 Task: Find connections with filter location Dīg with filter topic #Productivitywith filter profile language Spanish with filter current company Adani Solar with filter school SDM Institute for Management Development with filter industry Seafood Product Manufacturing with filter service category Corporate Law with filter keywords title Client Service Specialist
Action: Mouse moved to (195, 286)
Screenshot: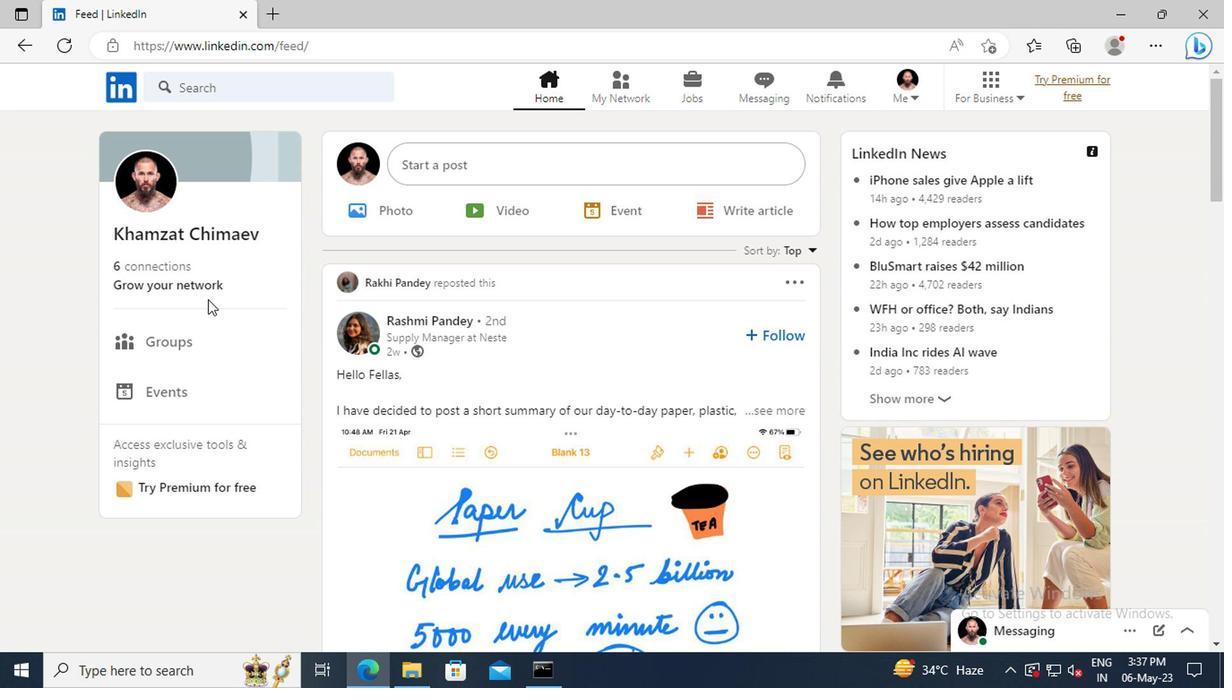 
Action: Mouse pressed left at (195, 286)
Screenshot: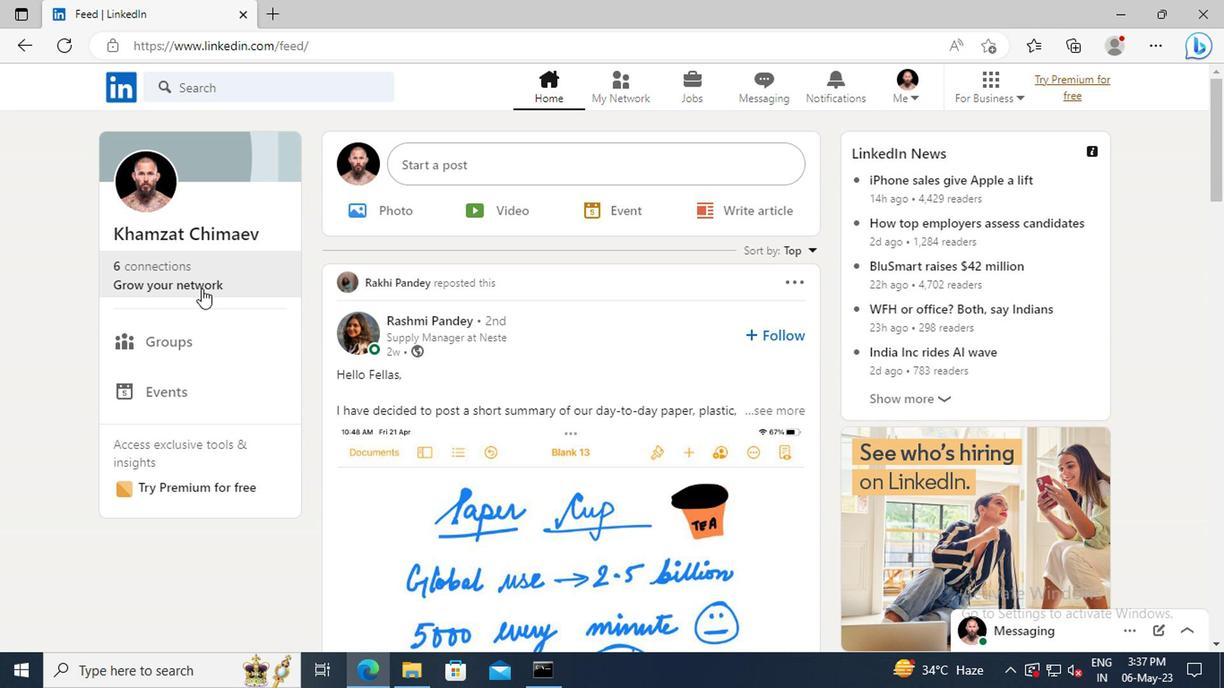 
Action: Mouse moved to (191, 190)
Screenshot: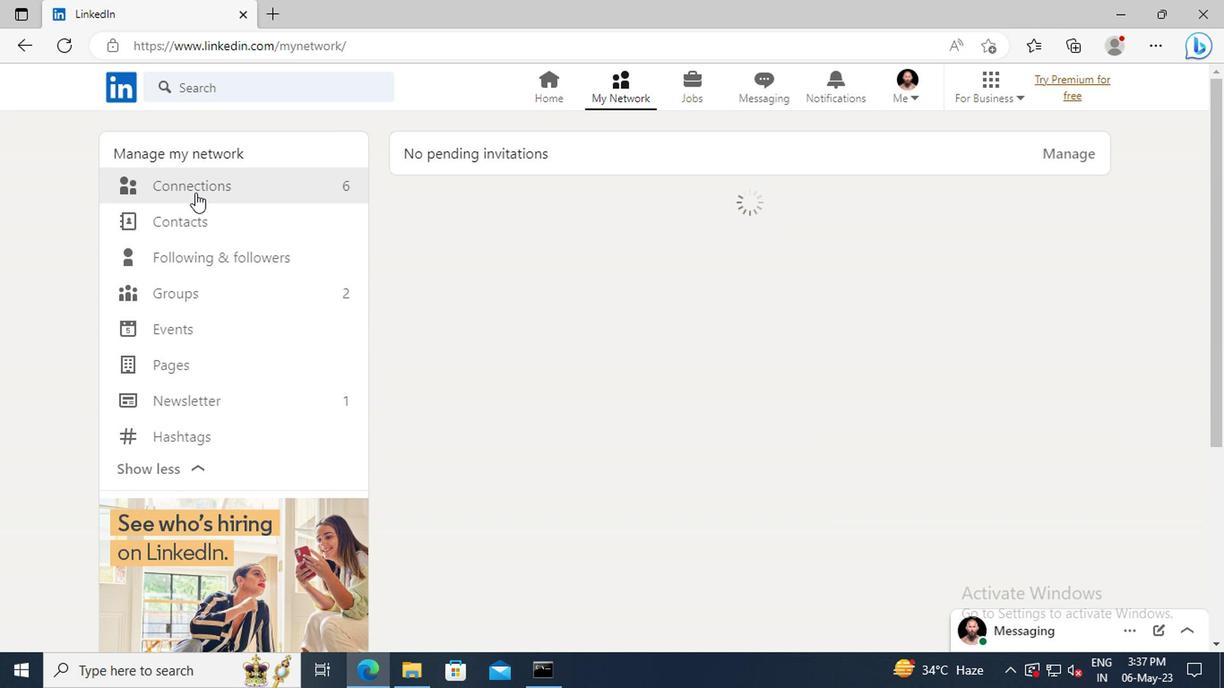 
Action: Mouse pressed left at (191, 190)
Screenshot: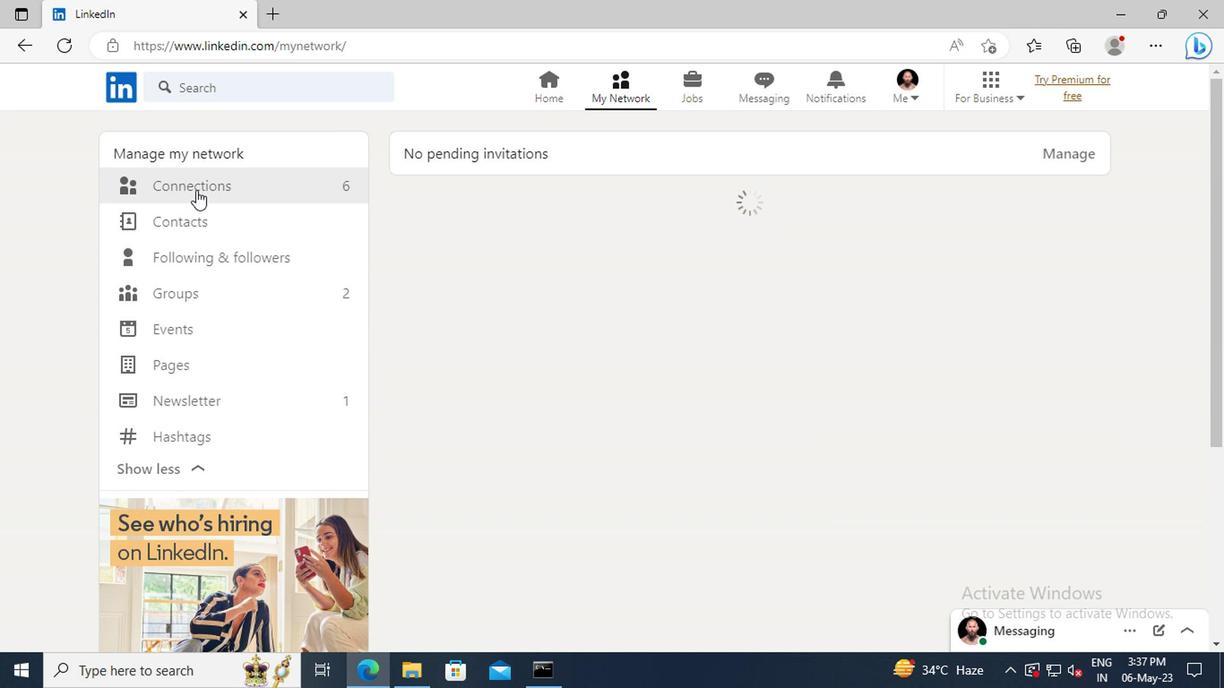 
Action: Mouse moved to (739, 195)
Screenshot: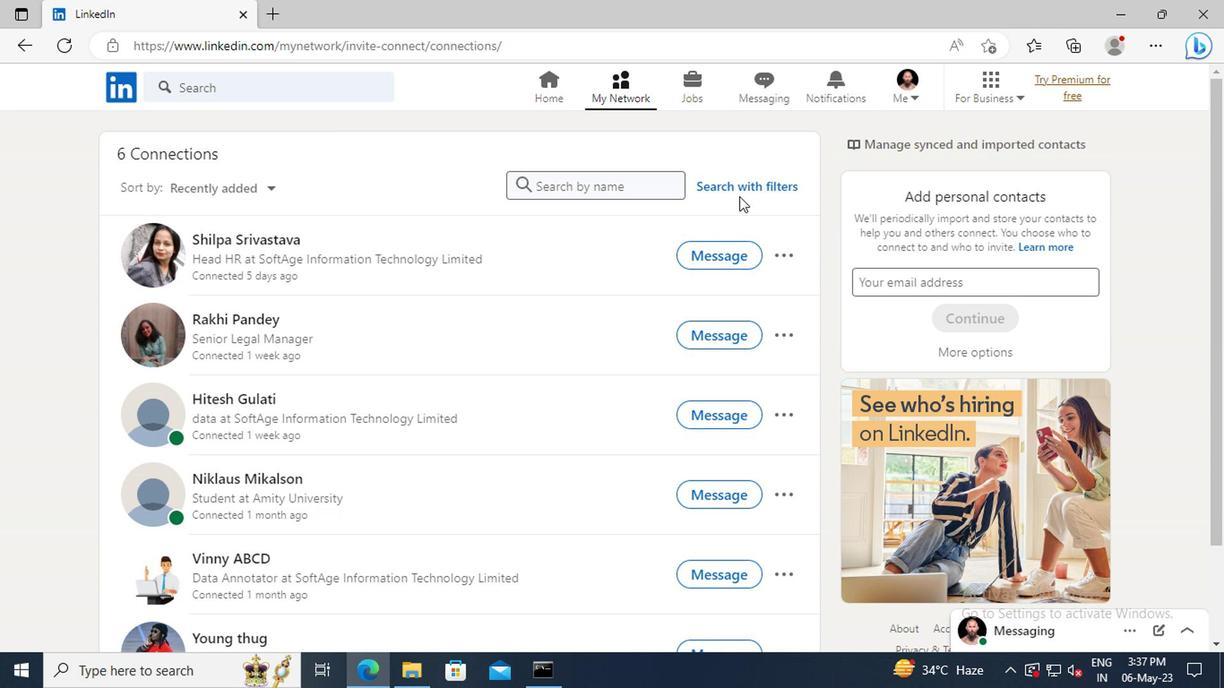 
Action: Mouse pressed left at (739, 195)
Screenshot: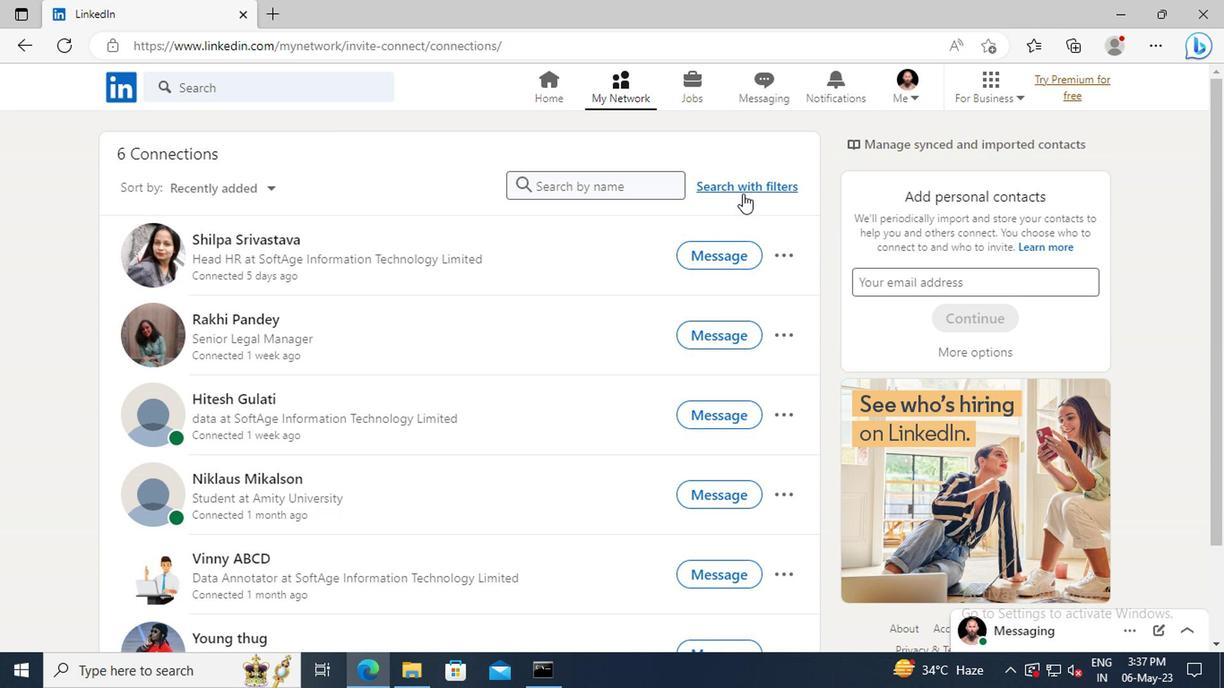 
Action: Mouse moved to (682, 140)
Screenshot: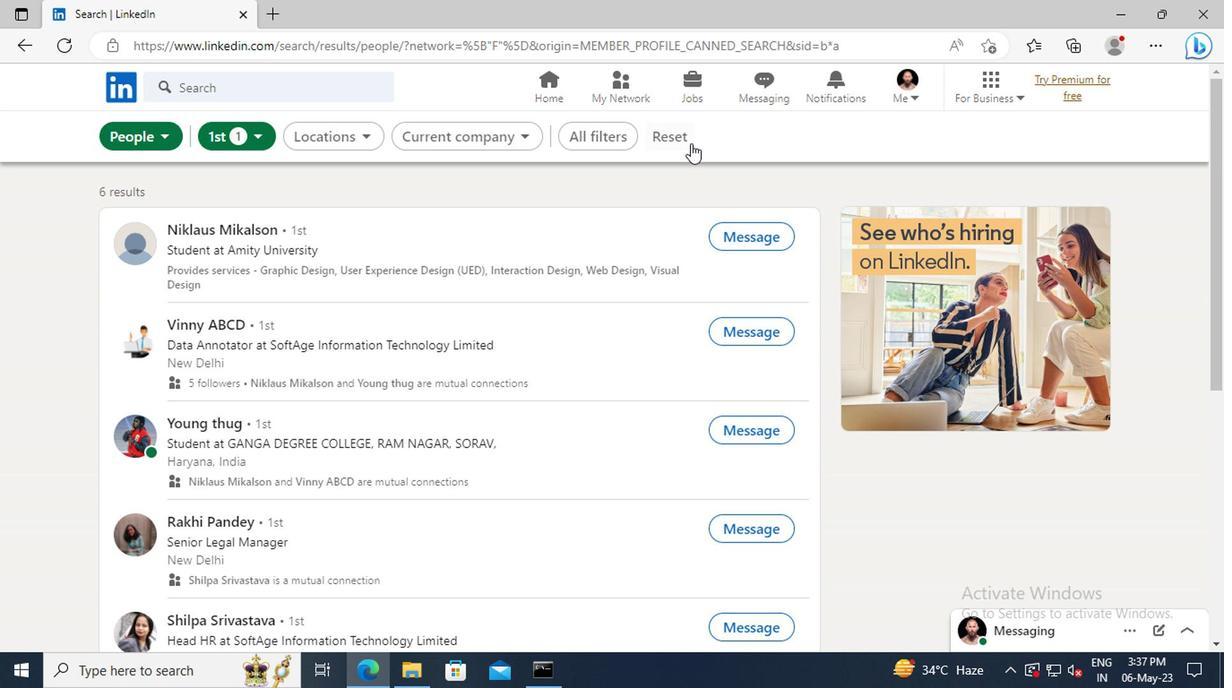 
Action: Mouse pressed left at (682, 140)
Screenshot: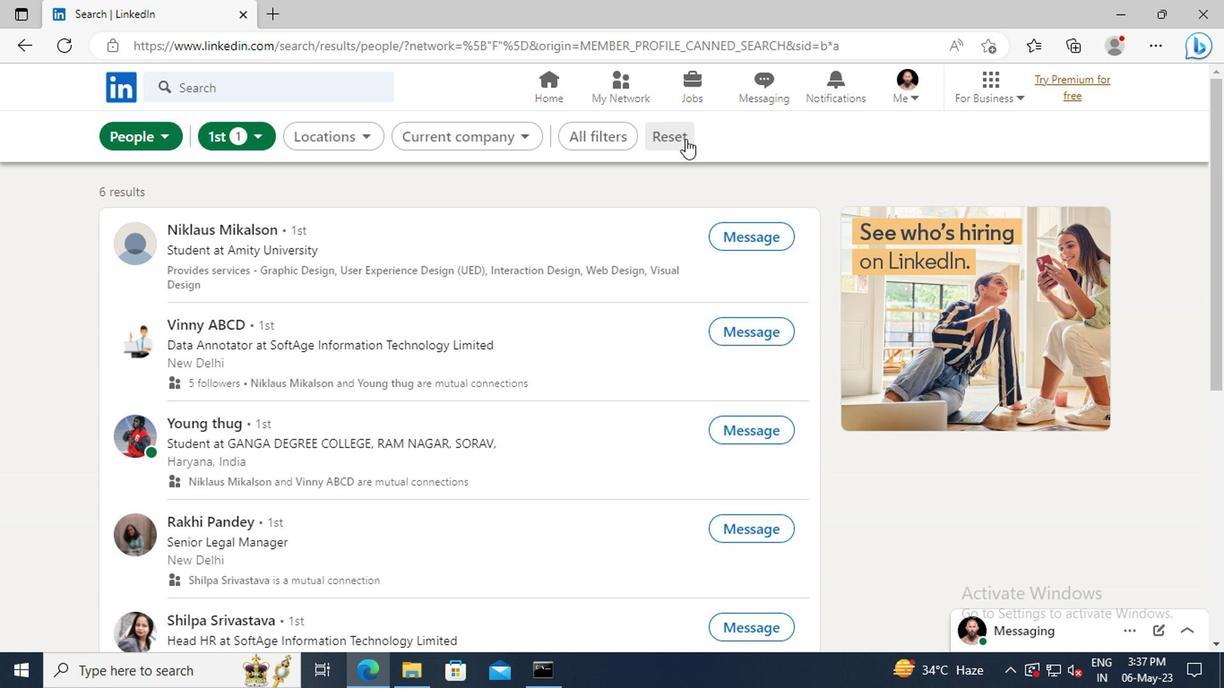 
Action: Mouse moved to (657, 140)
Screenshot: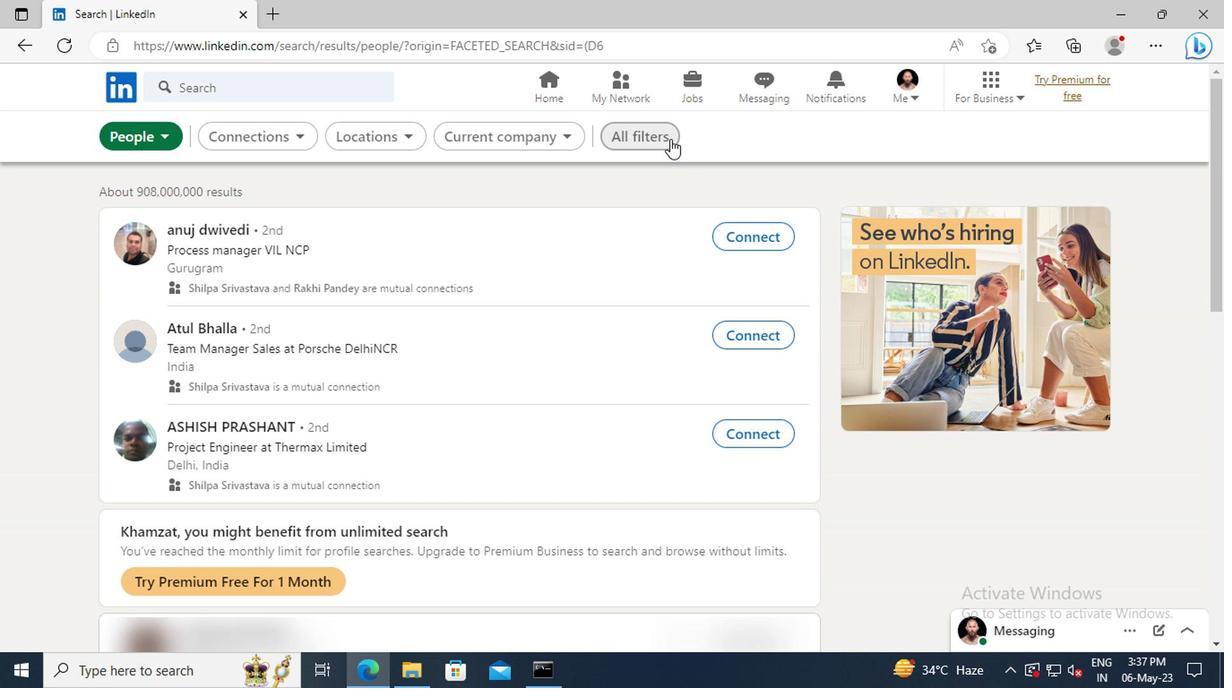 
Action: Mouse pressed left at (657, 140)
Screenshot: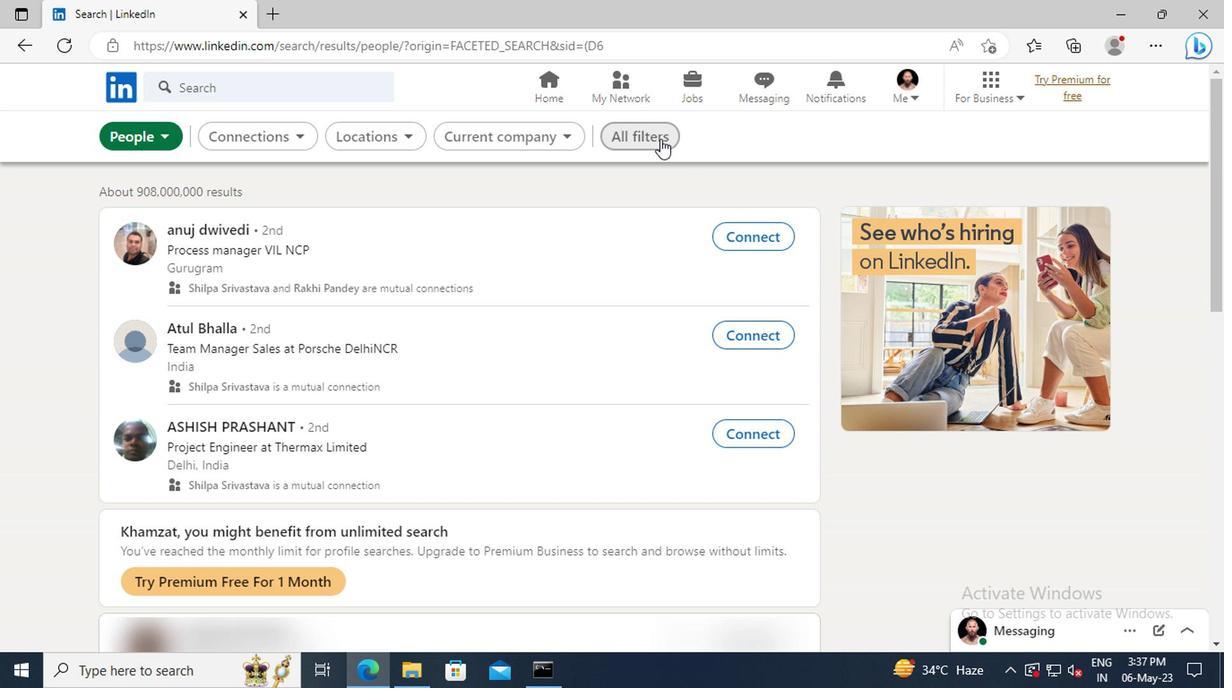 
Action: Mouse moved to (975, 322)
Screenshot: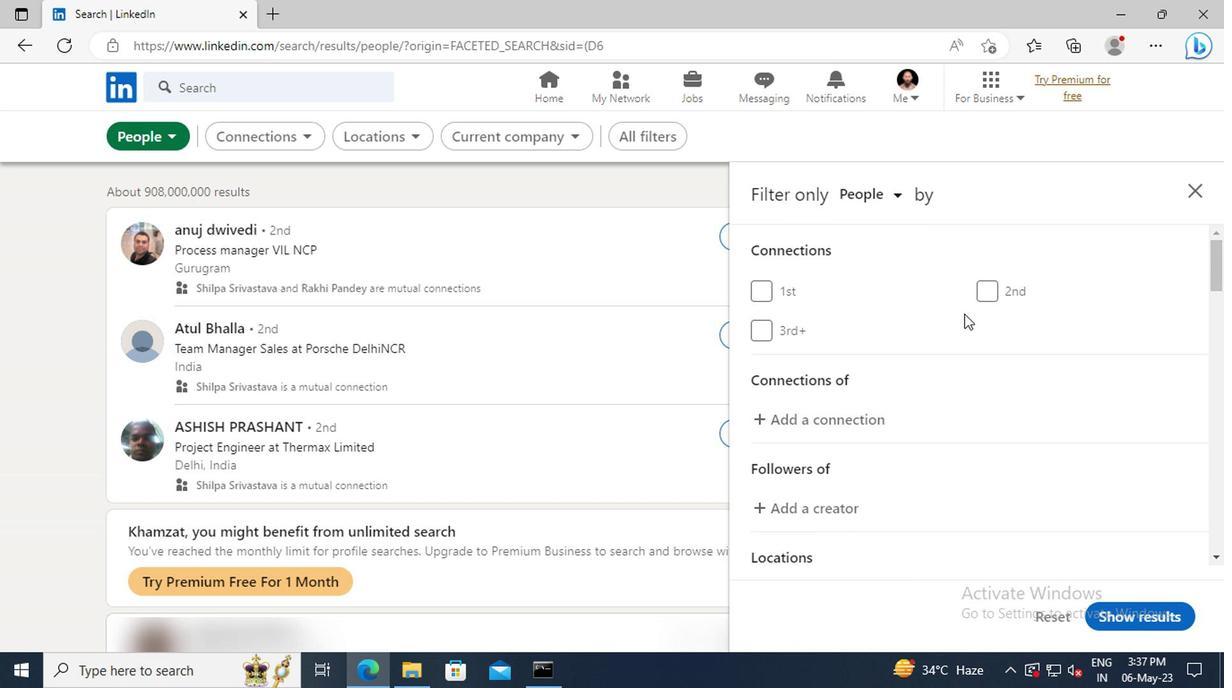 
Action: Mouse scrolled (975, 321) with delta (0, 0)
Screenshot: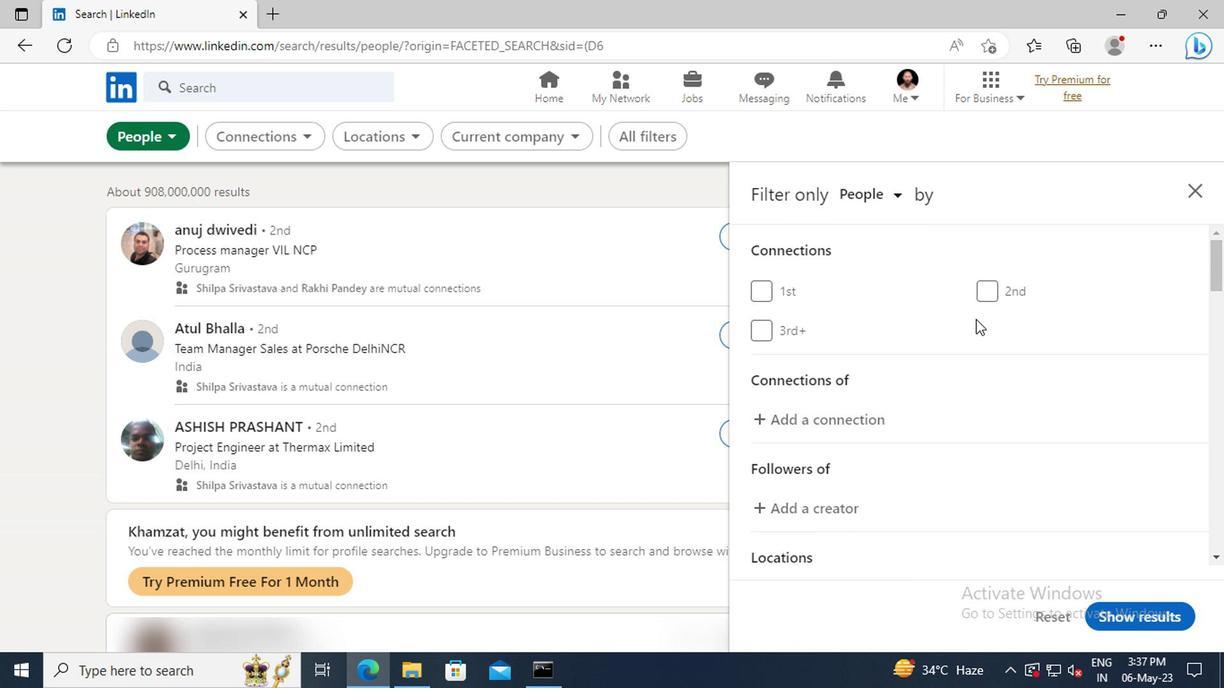 
Action: Mouse scrolled (975, 321) with delta (0, 0)
Screenshot: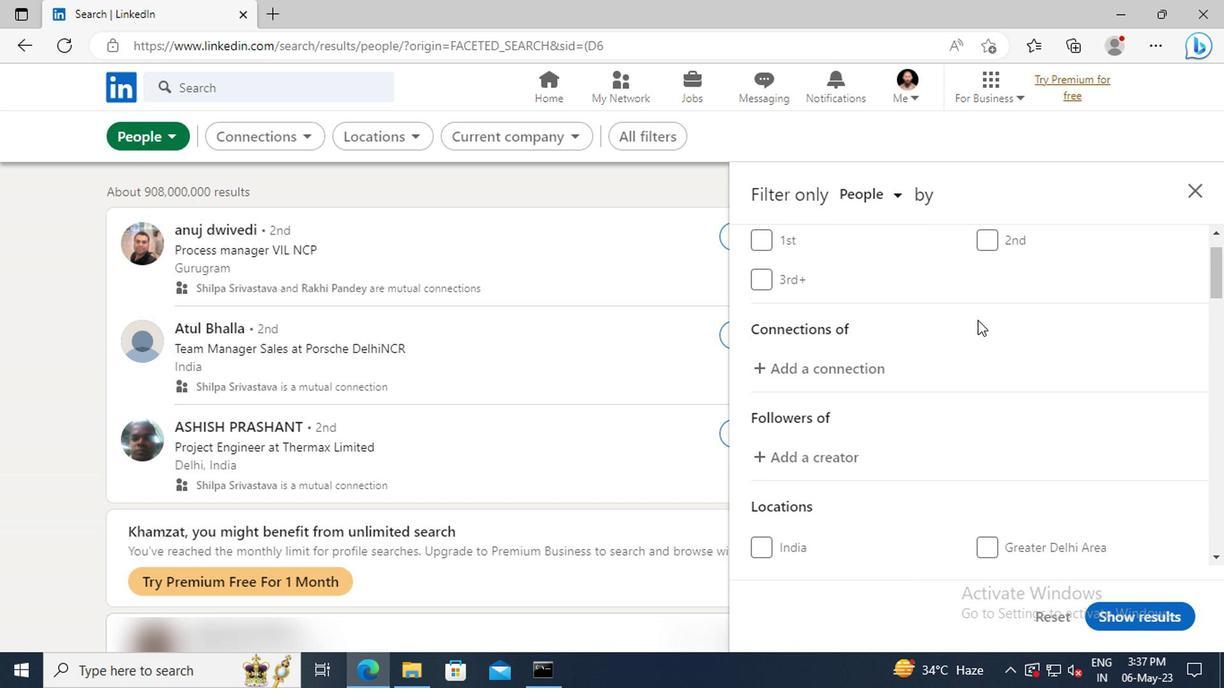 
Action: Mouse scrolled (975, 321) with delta (0, 0)
Screenshot: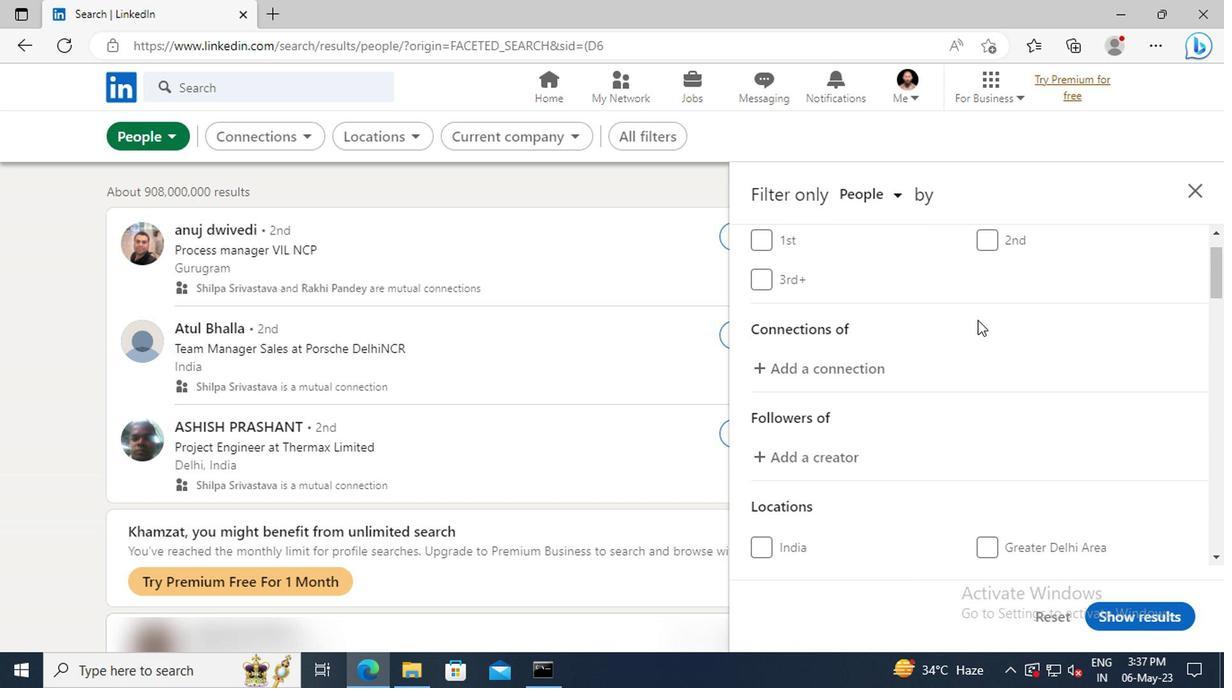 
Action: Mouse scrolled (975, 321) with delta (0, 0)
Screenshot: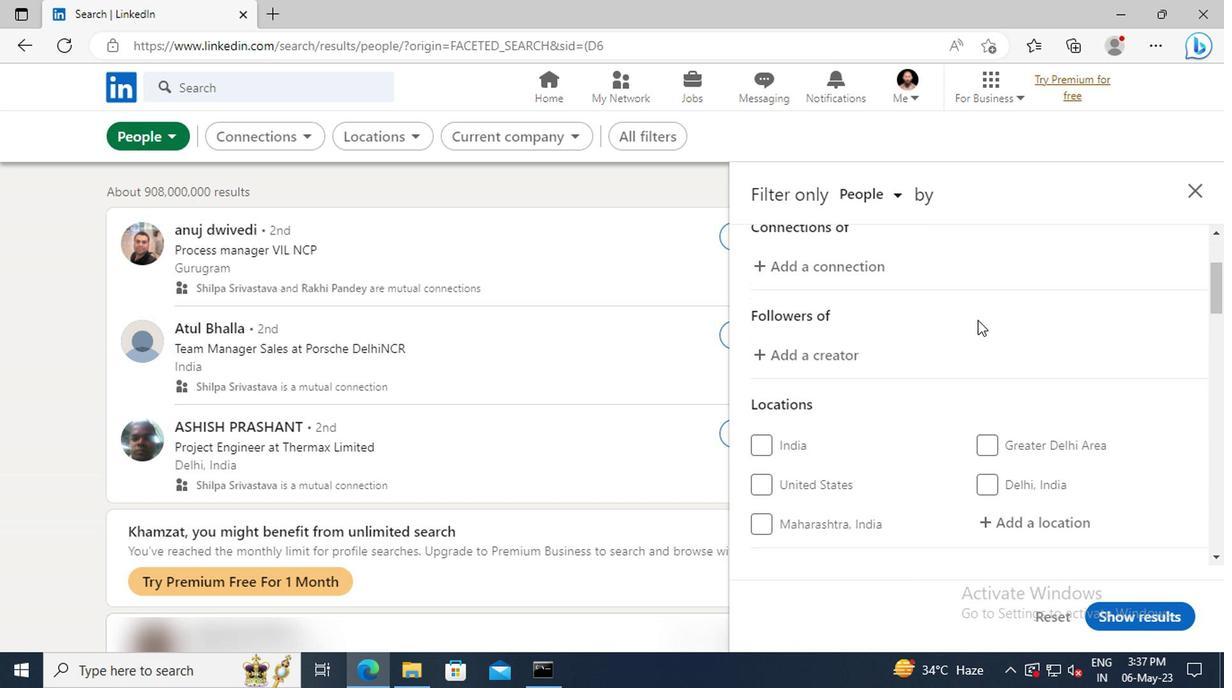 
Action: Mouse scrolled (975, 321) with delta (0, 0)
Screenshot: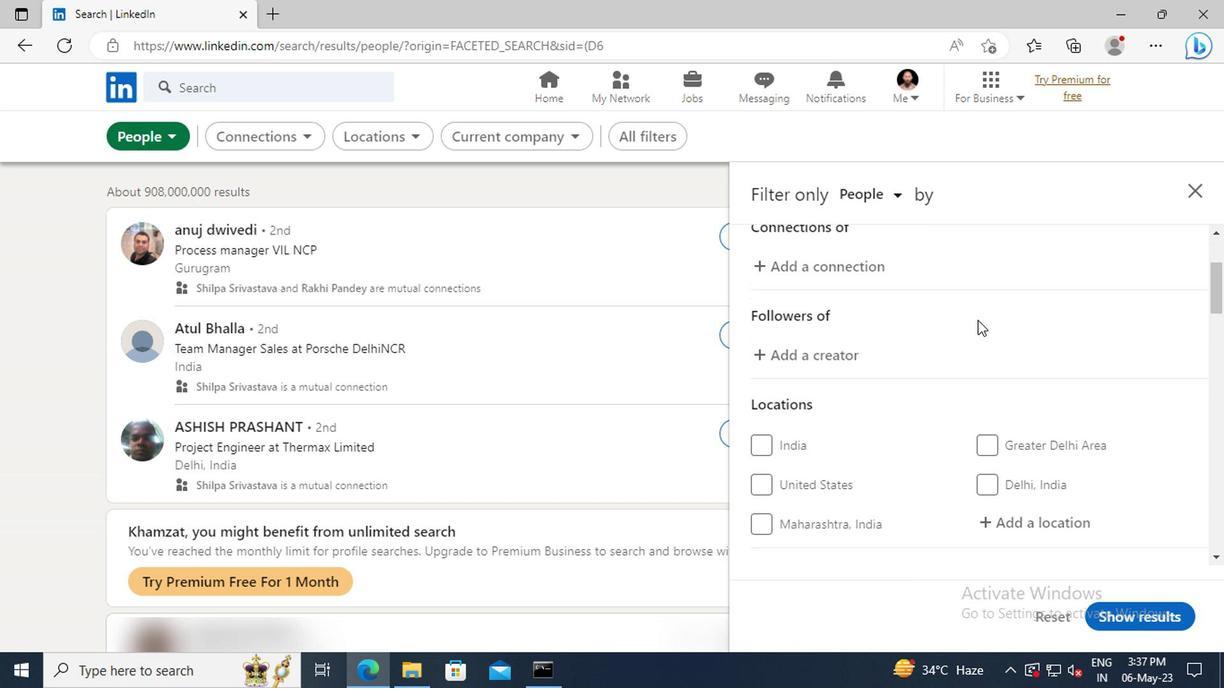 
Action: Mouse scrolled (975, 321) with delta (0, 0)
Screenshot: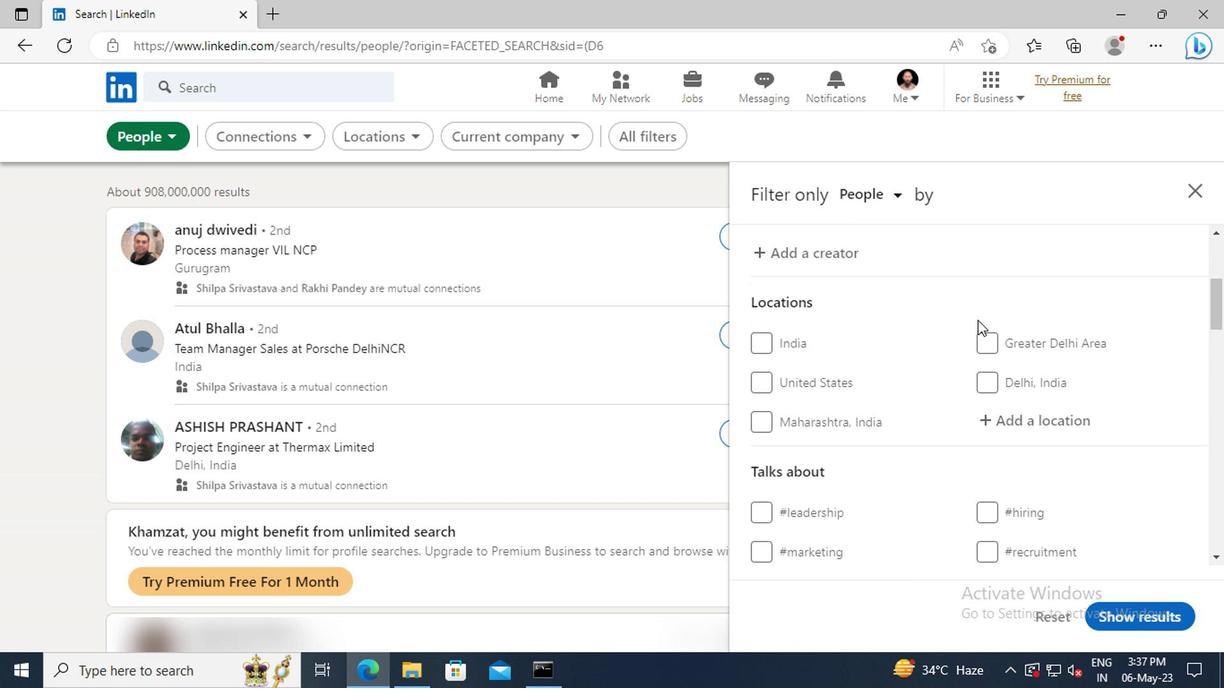 
Action: Mouse moved to (994, 367)
Screenshot: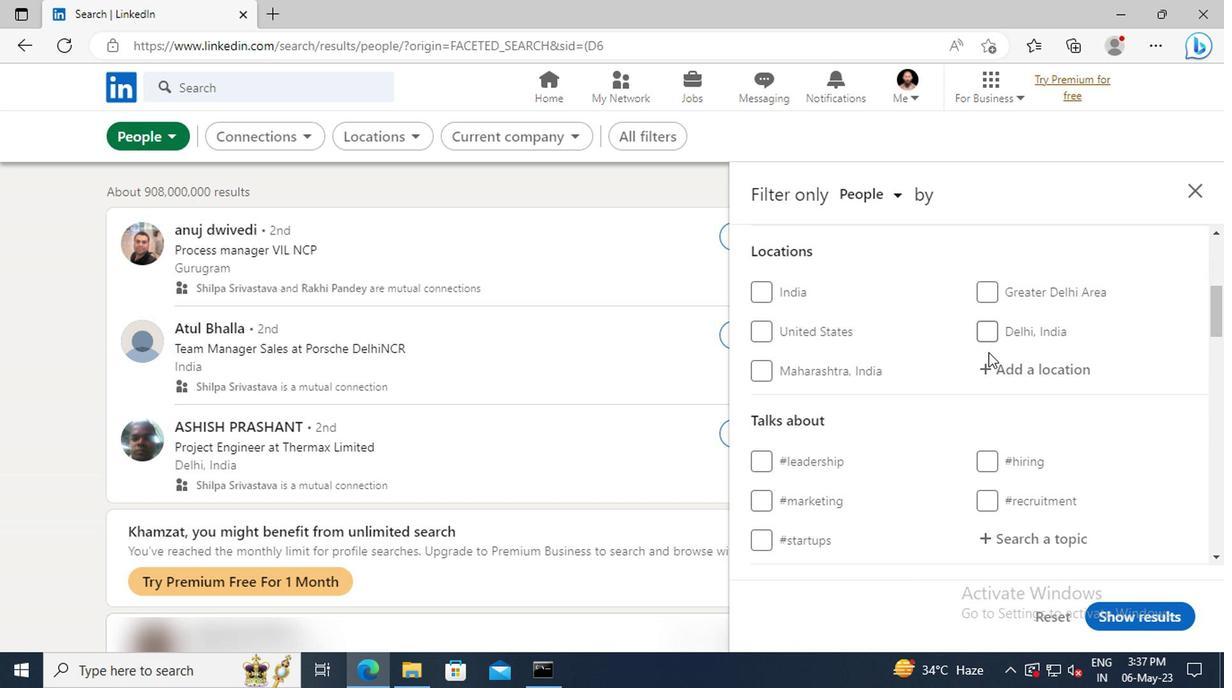 
Action: Mouse pressed left at (994, 367)
Screenshot: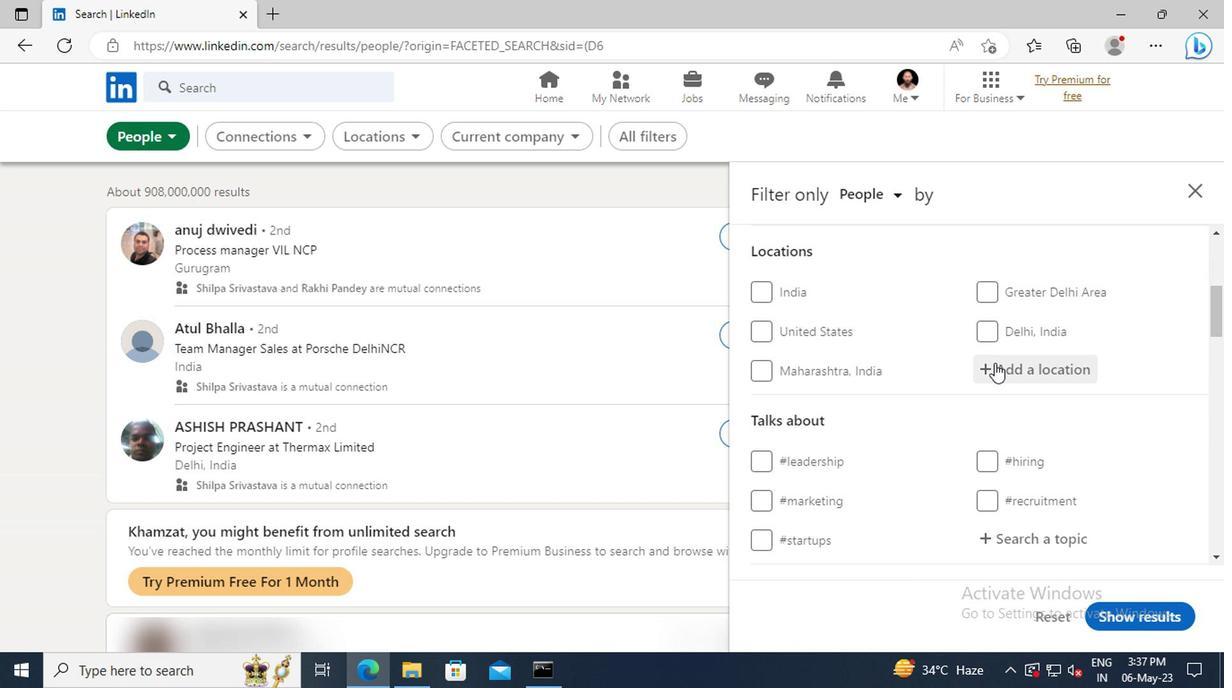 
Action: Key pressed <Key.shift>DIG
Screenshot: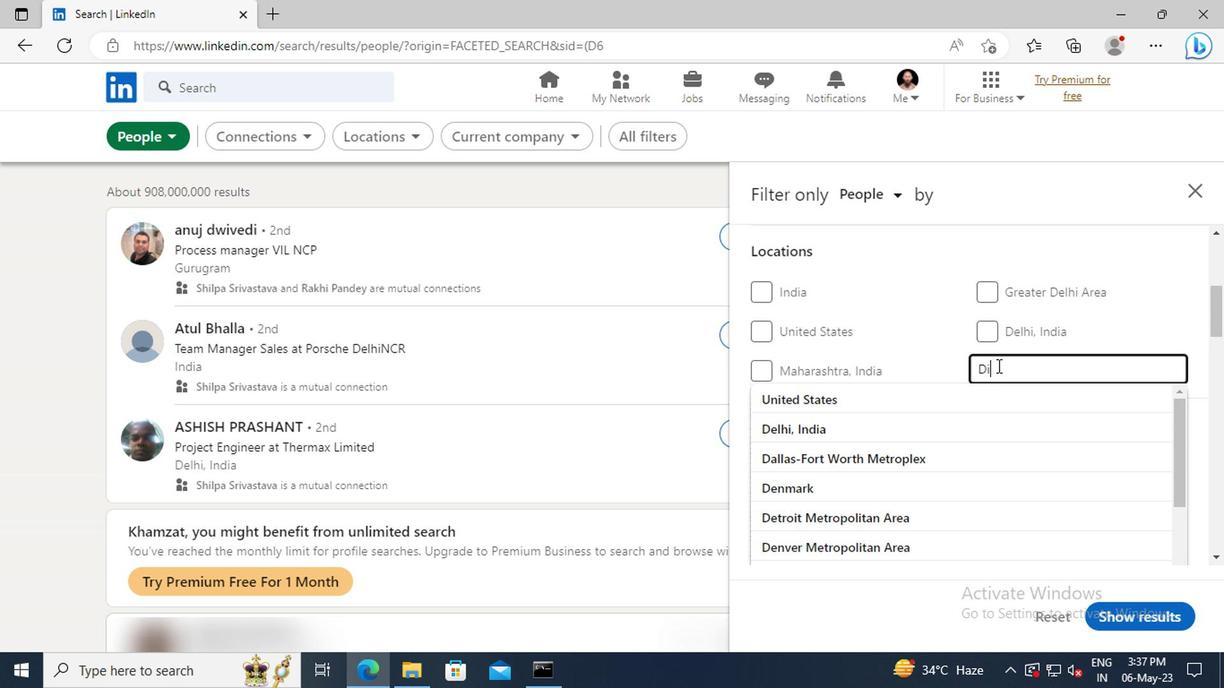 
Action: Mouse moved to (1003, 507)
Screenshot: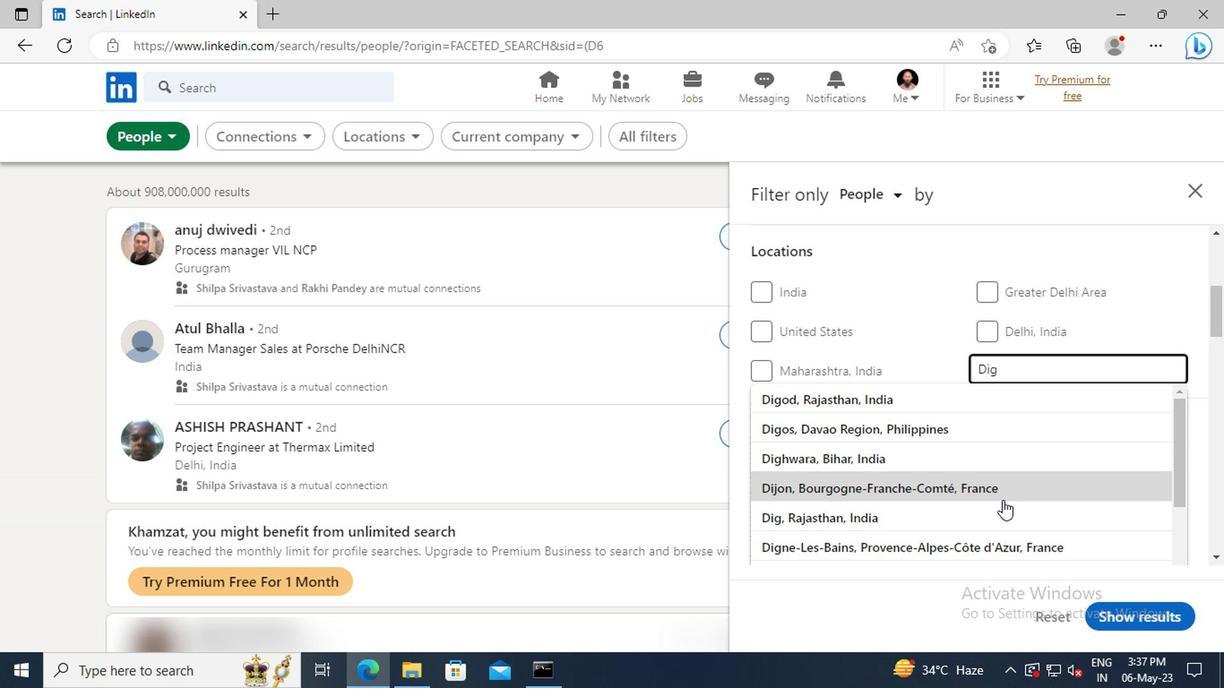 
Action: Mouse pressed left at (1003, 507)
Screenshot: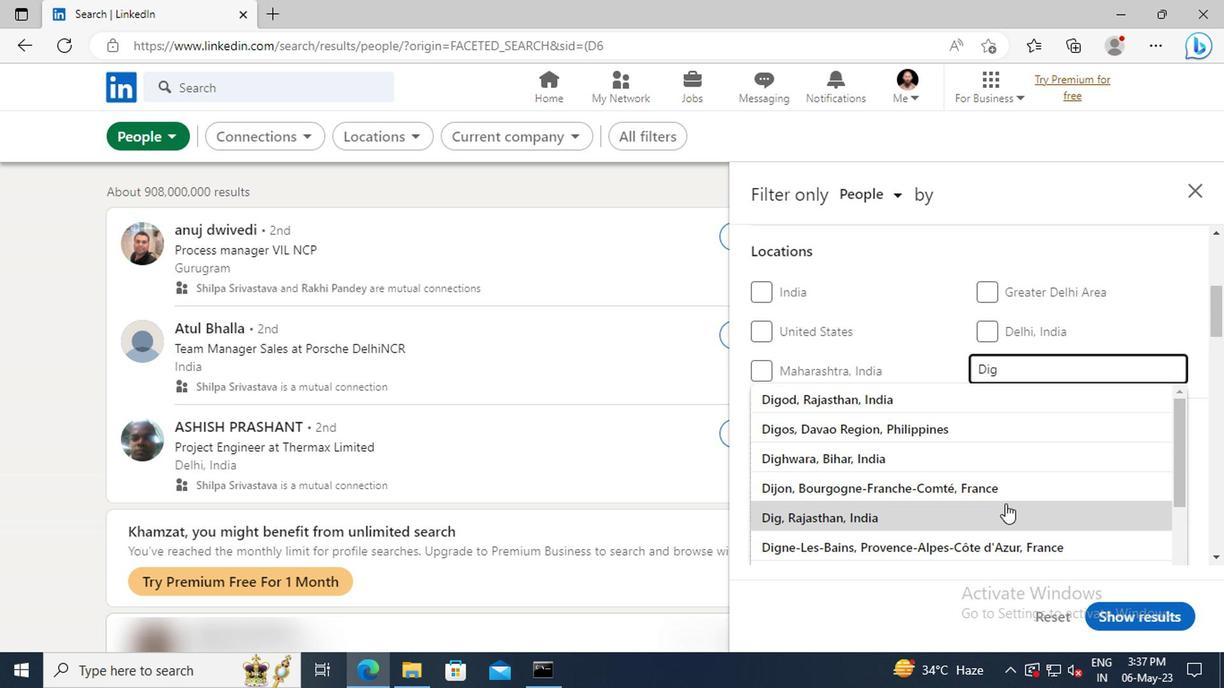 
Action: Mouse scrolled (1003, 506) with delta (0, -1)
Screenshot: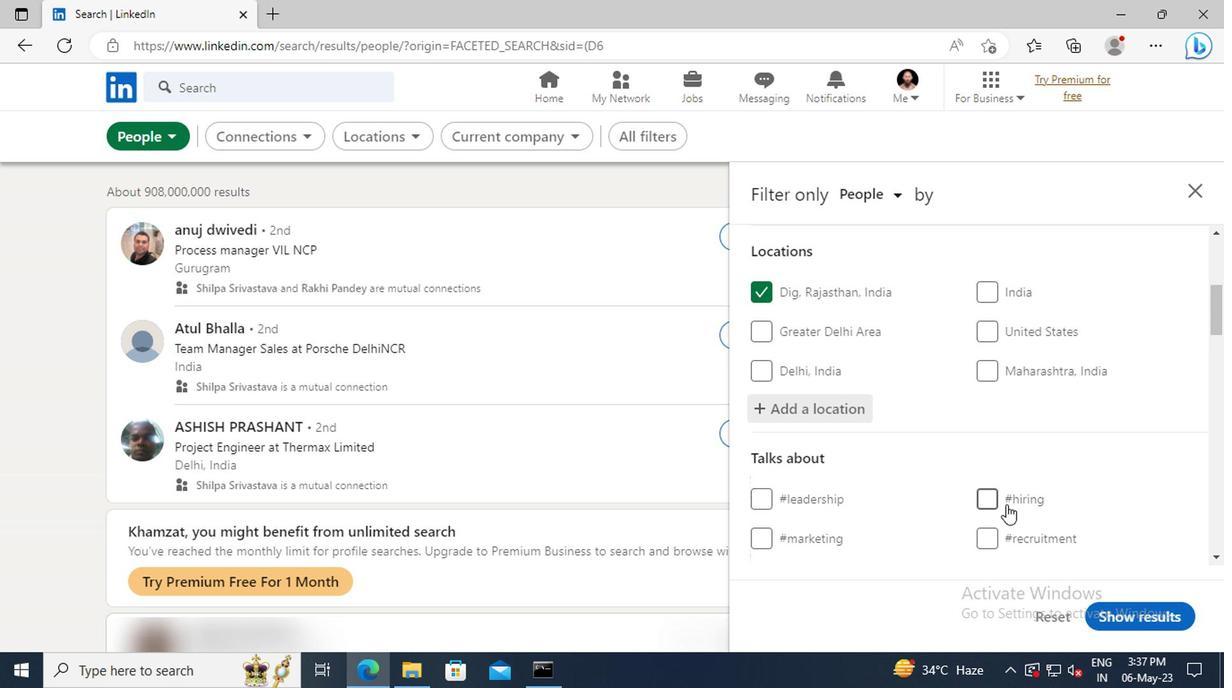 
Action: Mouse moved to (1003, 501)
Screenshot: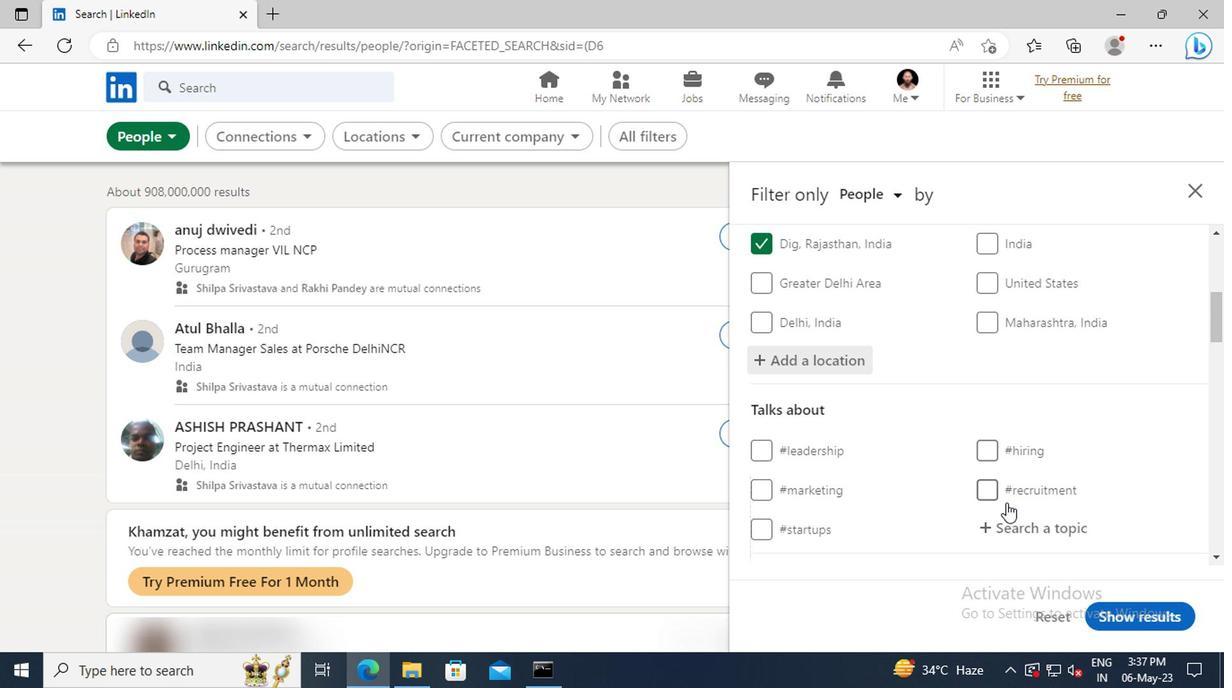
Action: Mouse scrolled (1003, 501) with delta (0, 0)
Screenshot: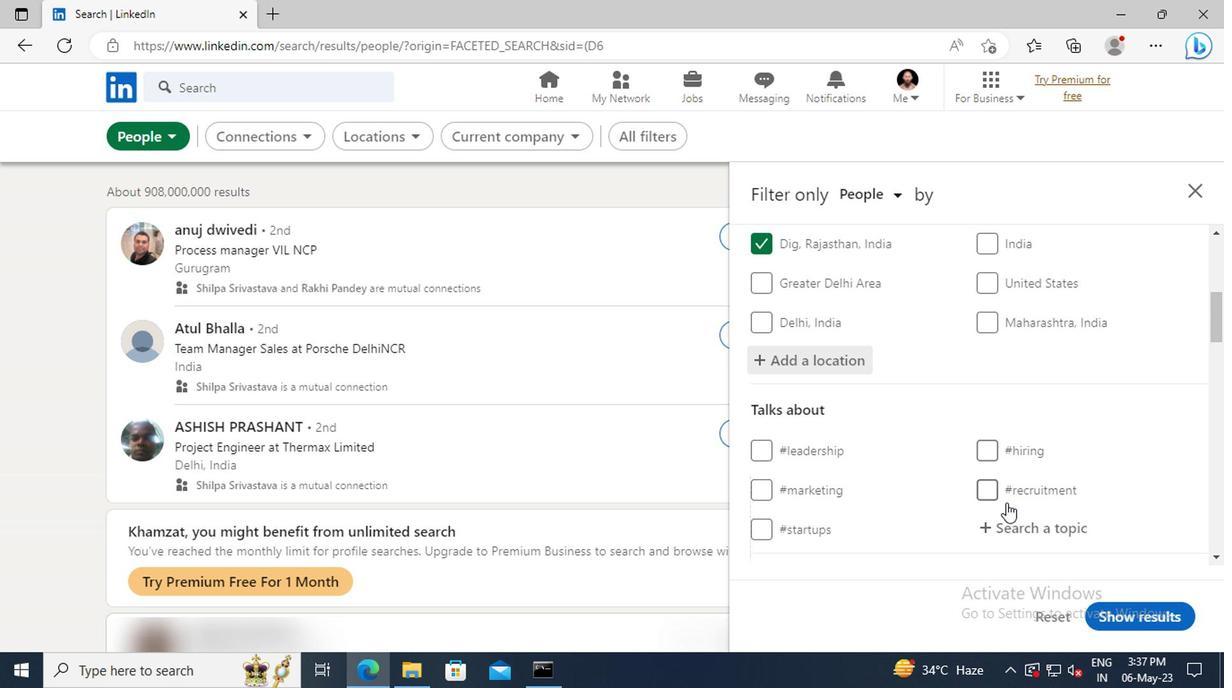 
Action: Mouse moved to (1003, 501)
Screenshot: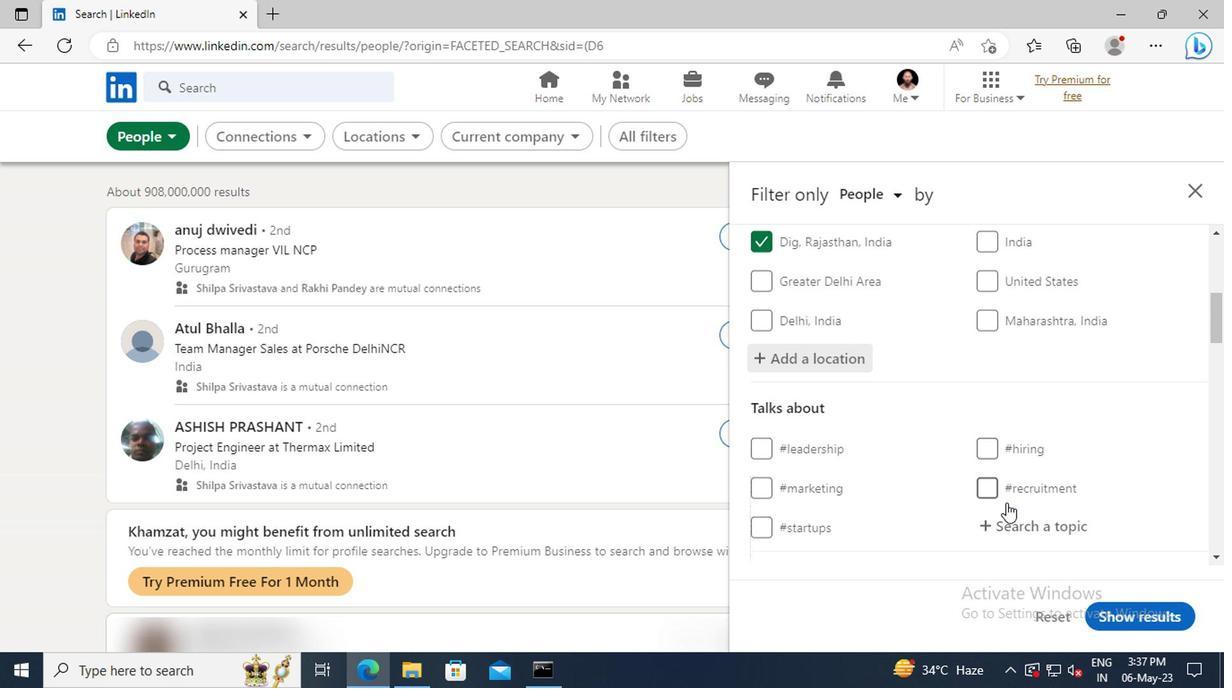 
Action: Mouse scrolled (1003, 501) with delta (0, 0)
Screenshot: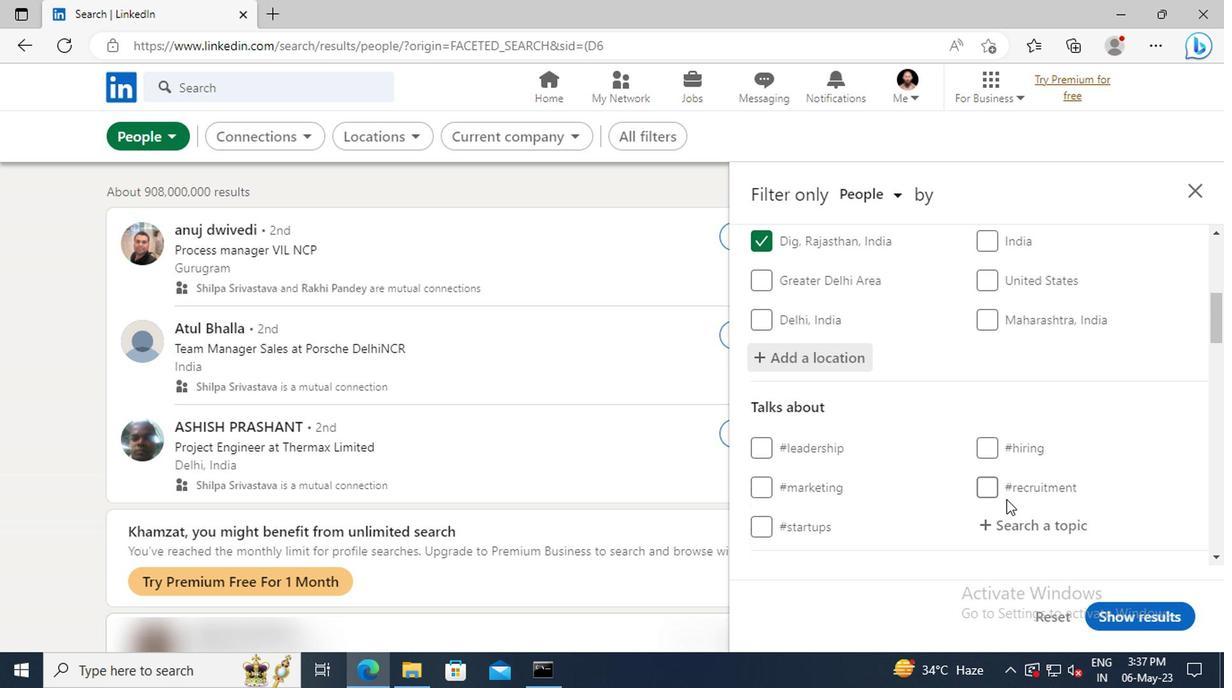 
Action: Mouse moved to (1009, 433)
Screenshot: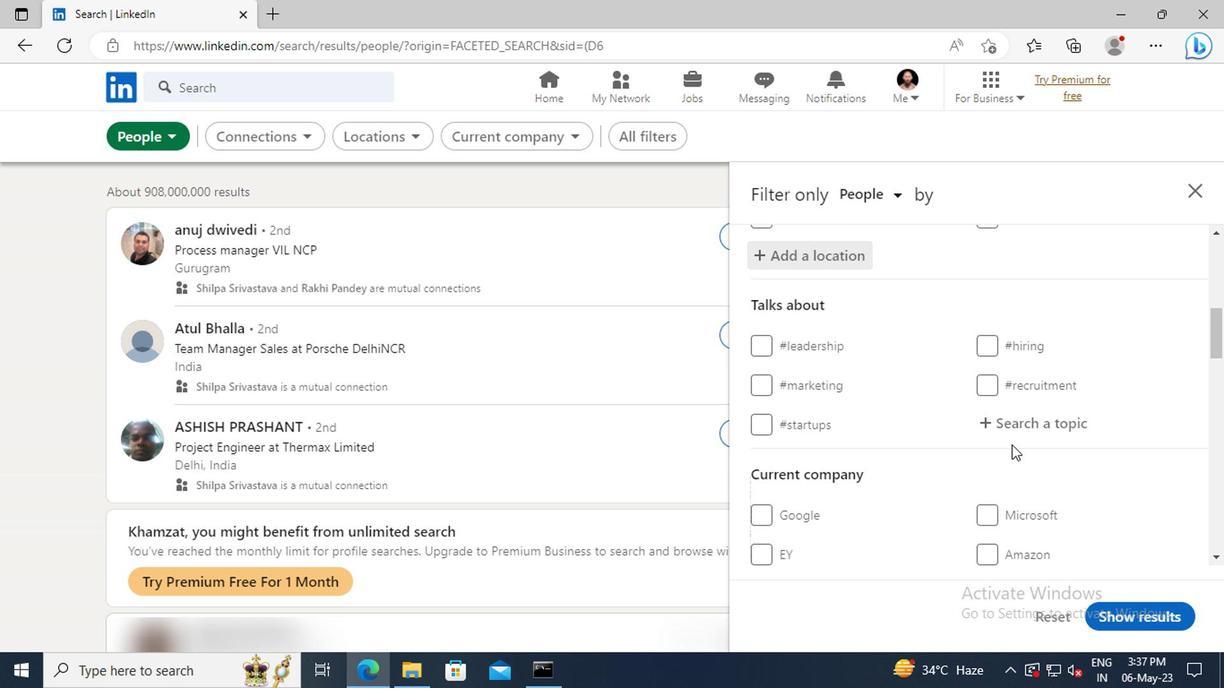 
Action: Mouse pressed left at (1009, 433)
Screenshot: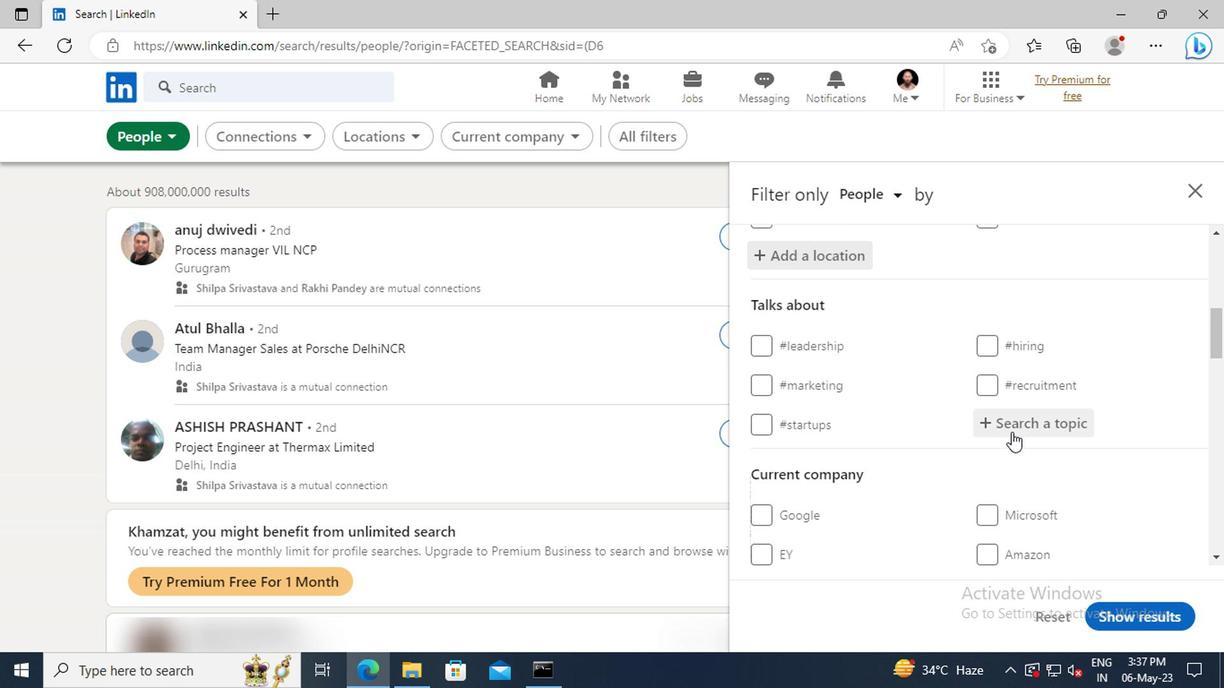 
Action: Key pressed <Key.shift>PRODUCTI
Screenshot: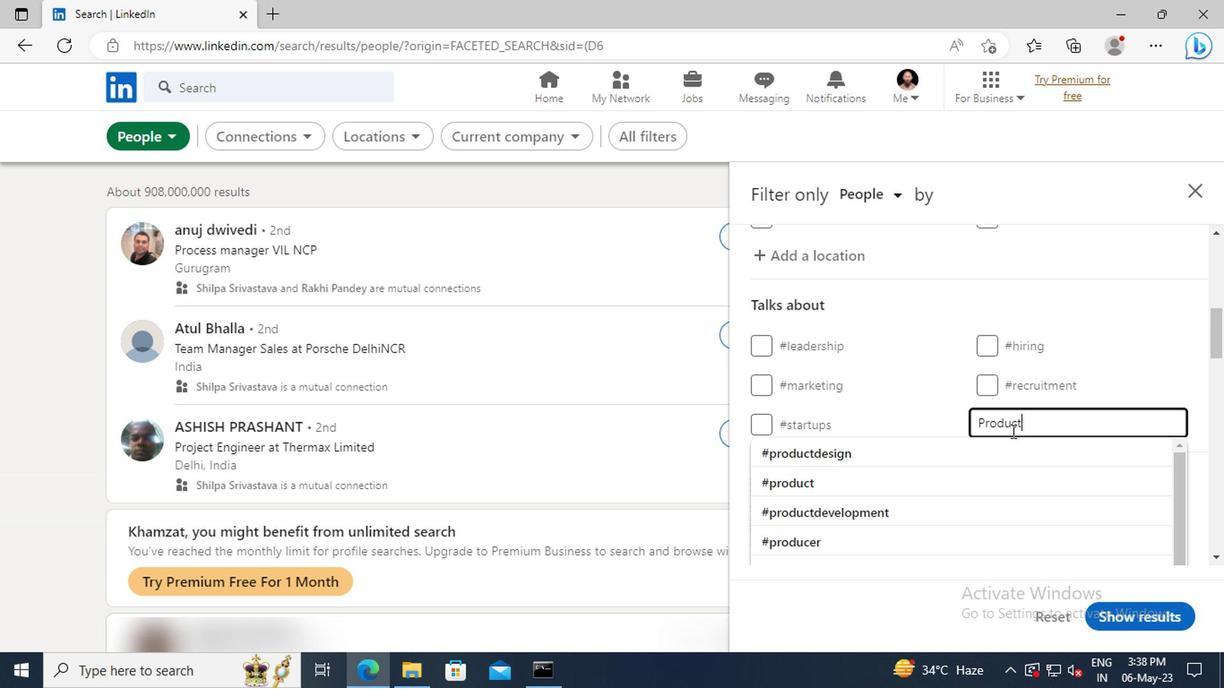 
Action: Mouse moved to (1009, 445)
Screenshot: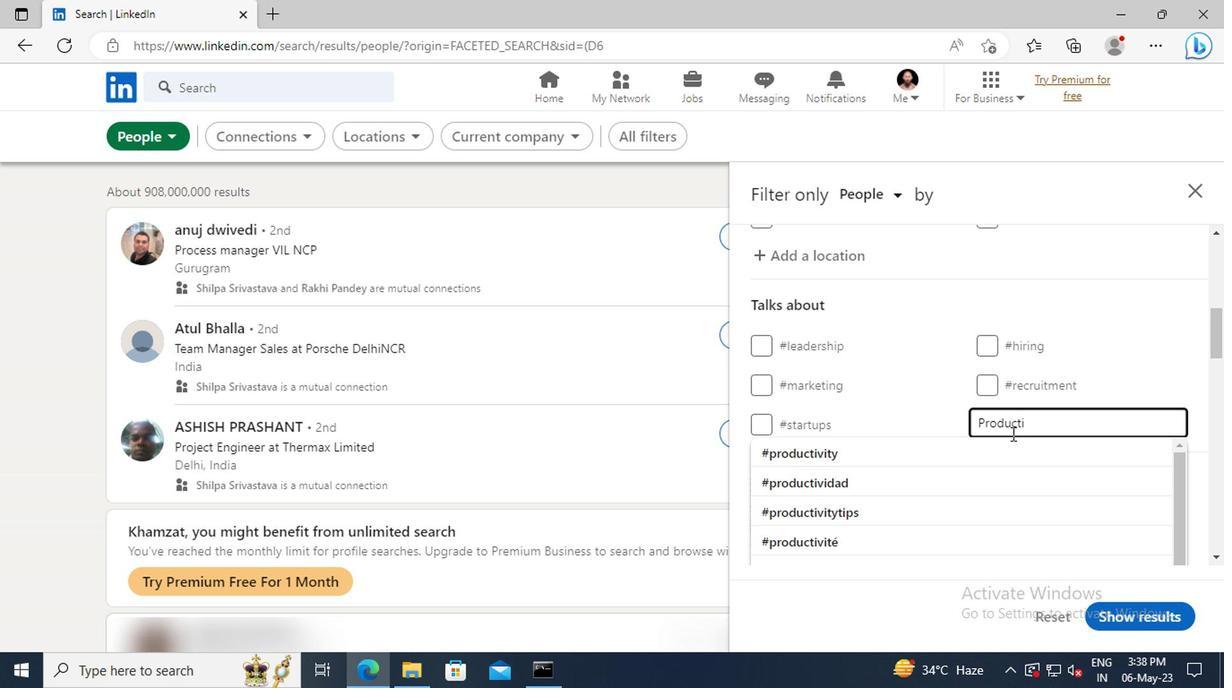
Action: Mouse pressed left at (1009, 445)
Screenshot: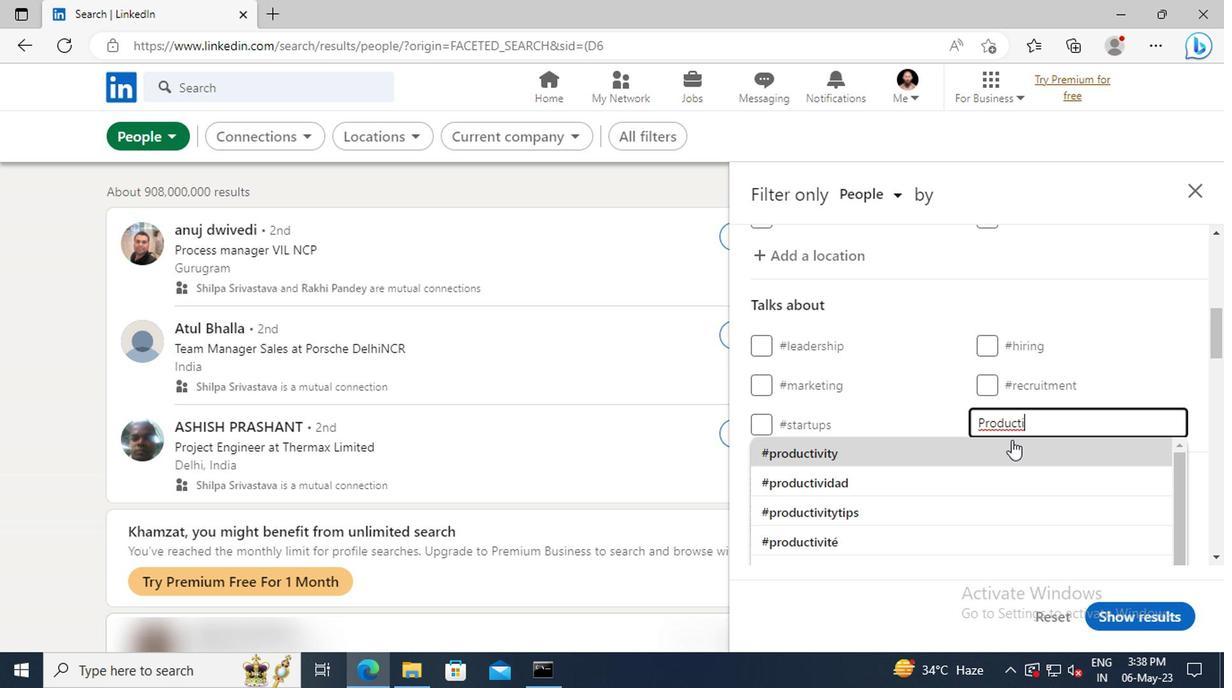 
Action: Mouse scrolled (1009, 444) with delta (0, 0)
Screenshot: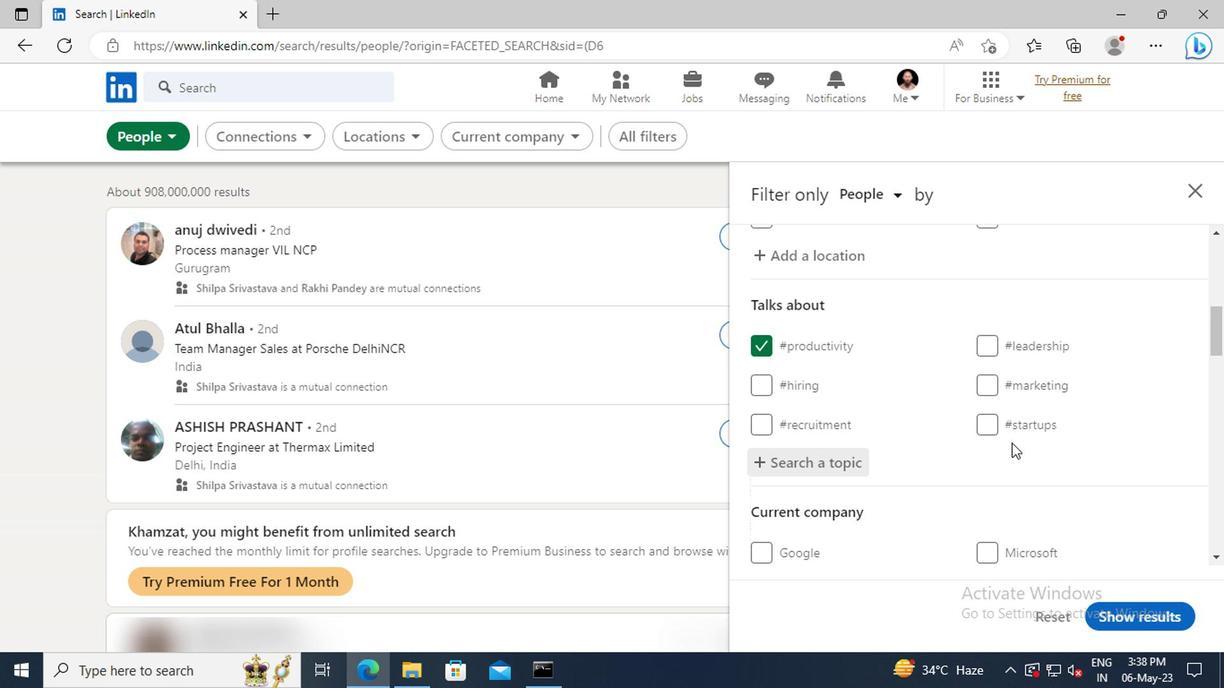 
Action: Mouse scrolled (1009, 444) with delta (0, 0)
Screenshot: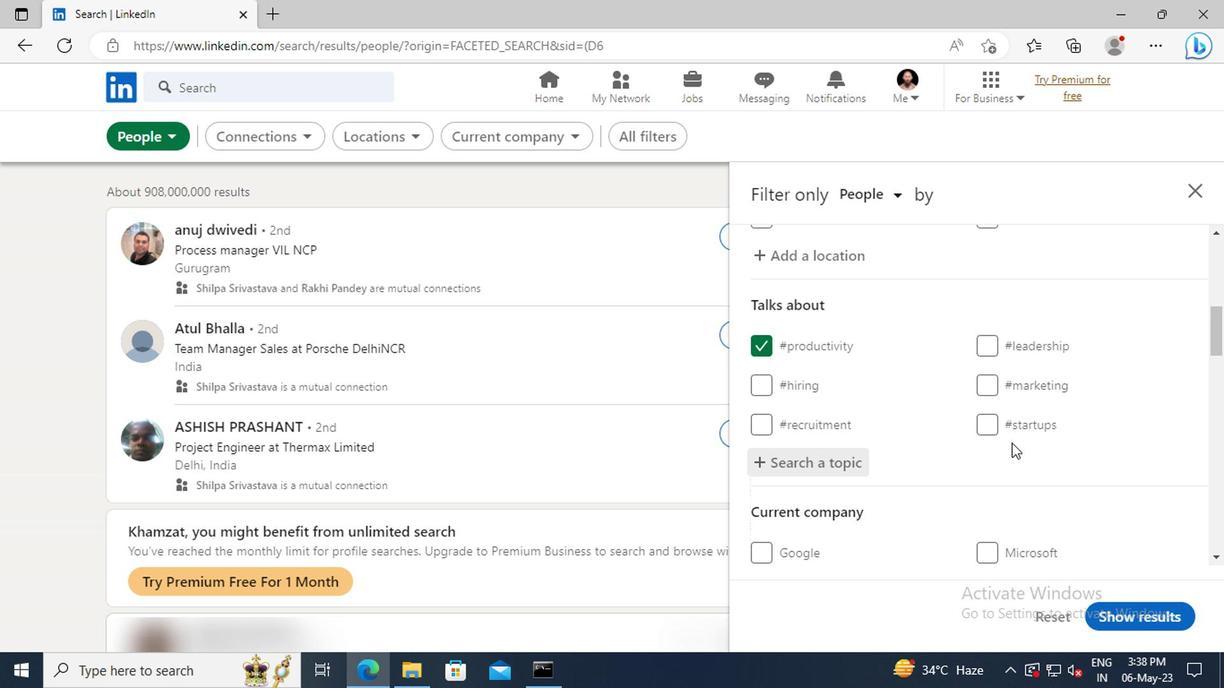
Action: Mouse scrolled (1009, 444) with delta (0, 0)
Screenshot: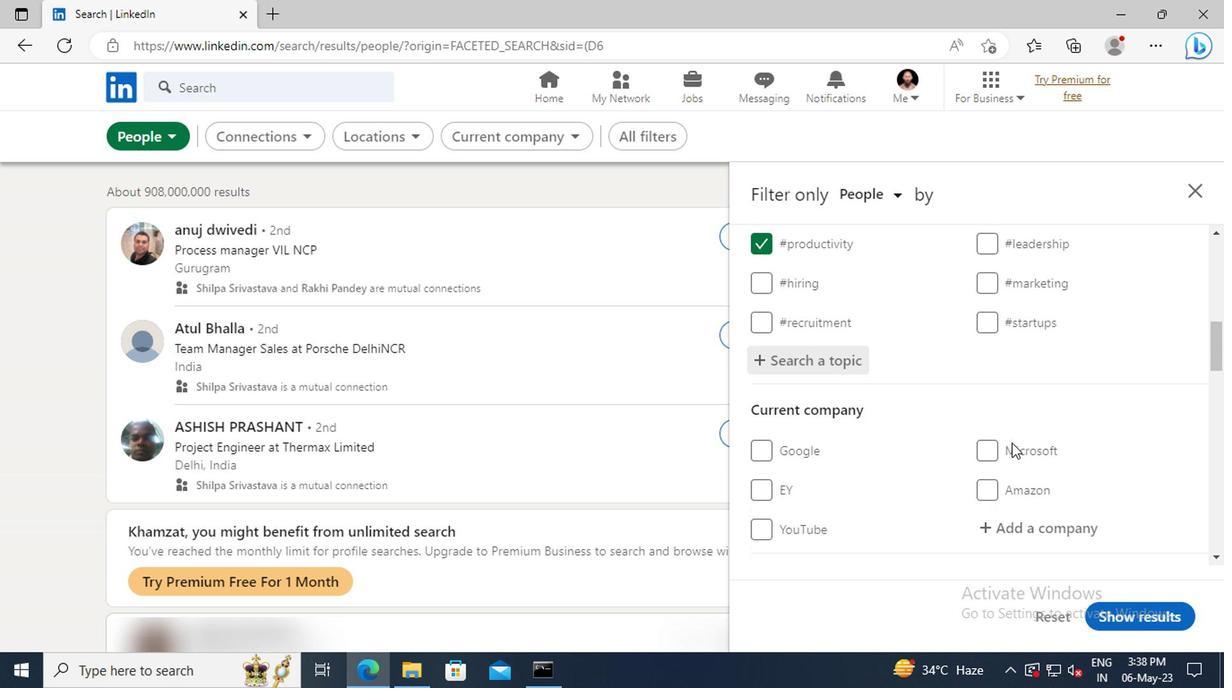 
Action: Mouse scrolled (1009, 444) with delta (0, 0)
Screenshot: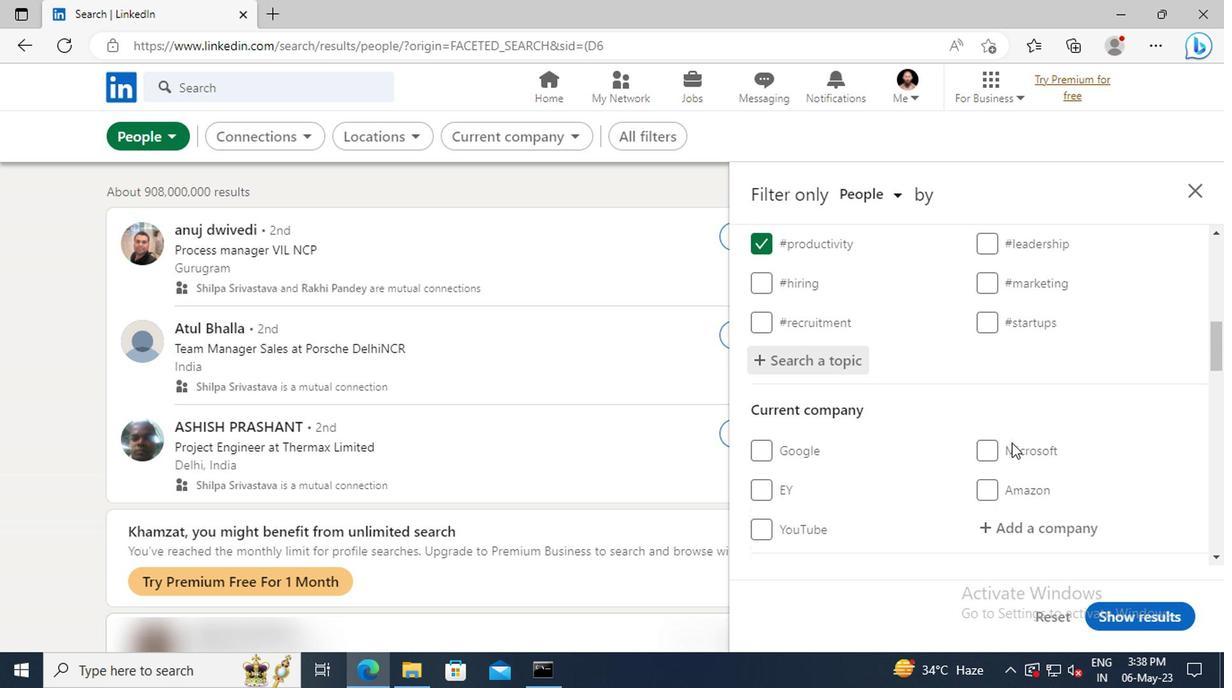 
Action: Mouse scrolled (1009, 444) with delta (0, 0)
Screenshot: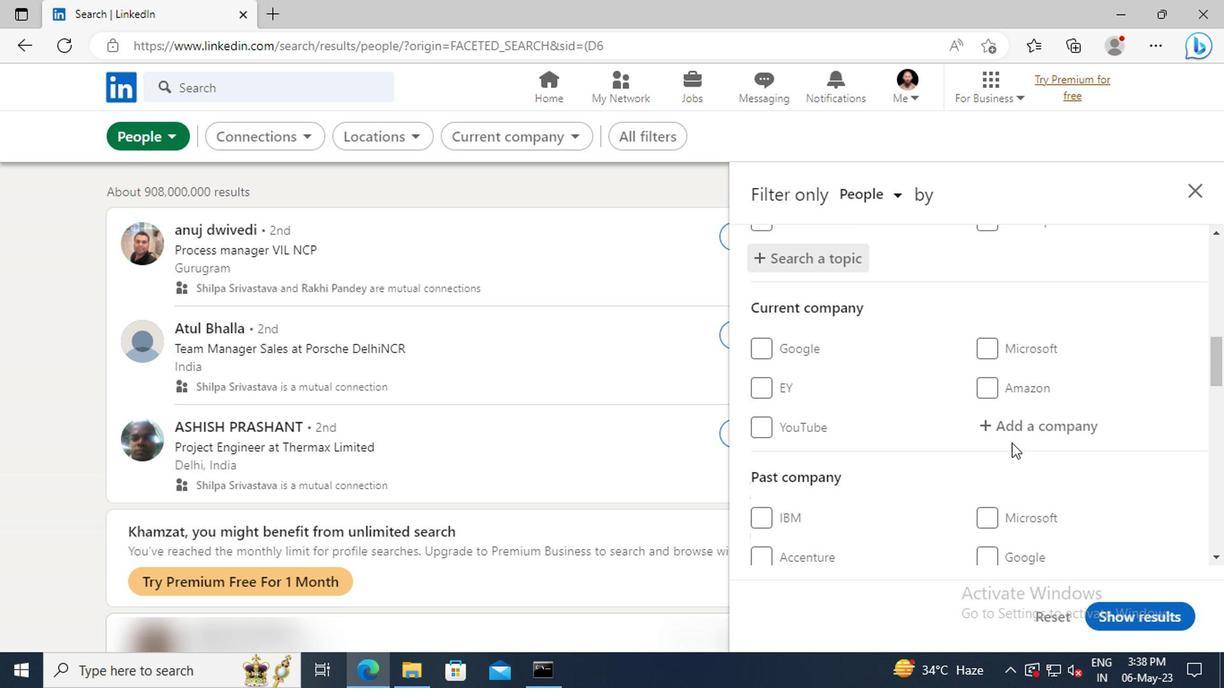 
Action: Mouse scrolled (1009, 444) with delta (0, 0)
Screenshot: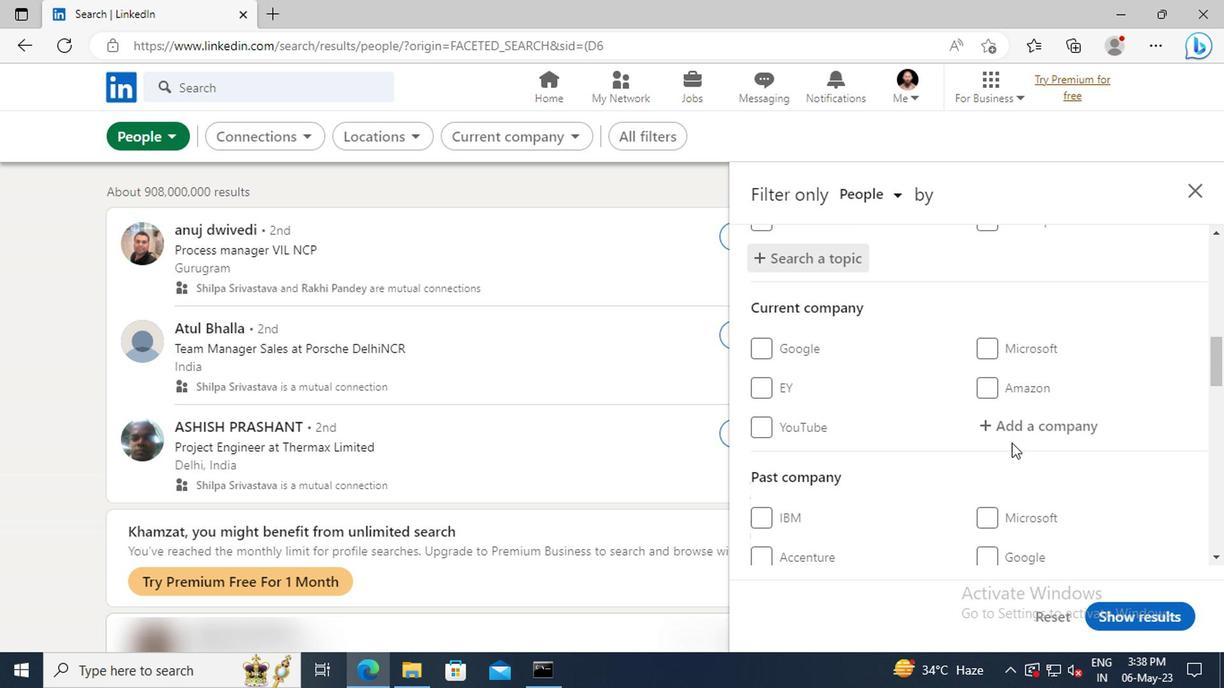 
Action: Mouse scrolled (1009, 444) with delta (0, 0)
Screenshot: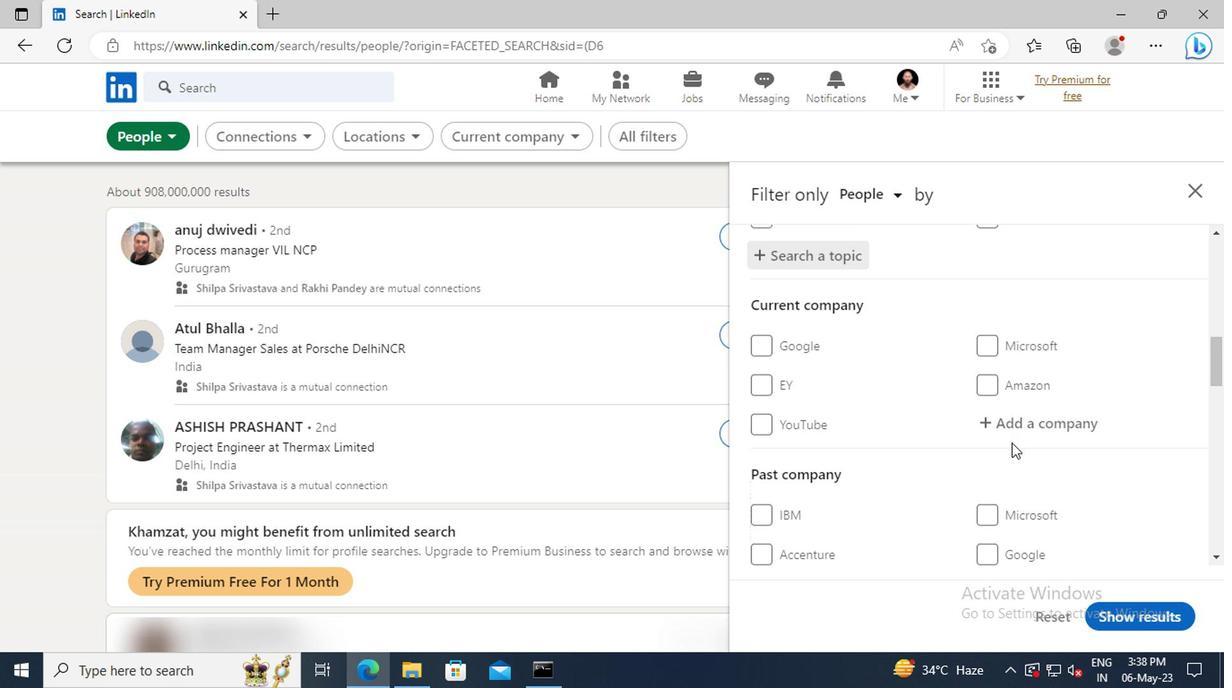 
Action: Mouse scrolled (1009, 444) with delta (0, 0)
Screenshot: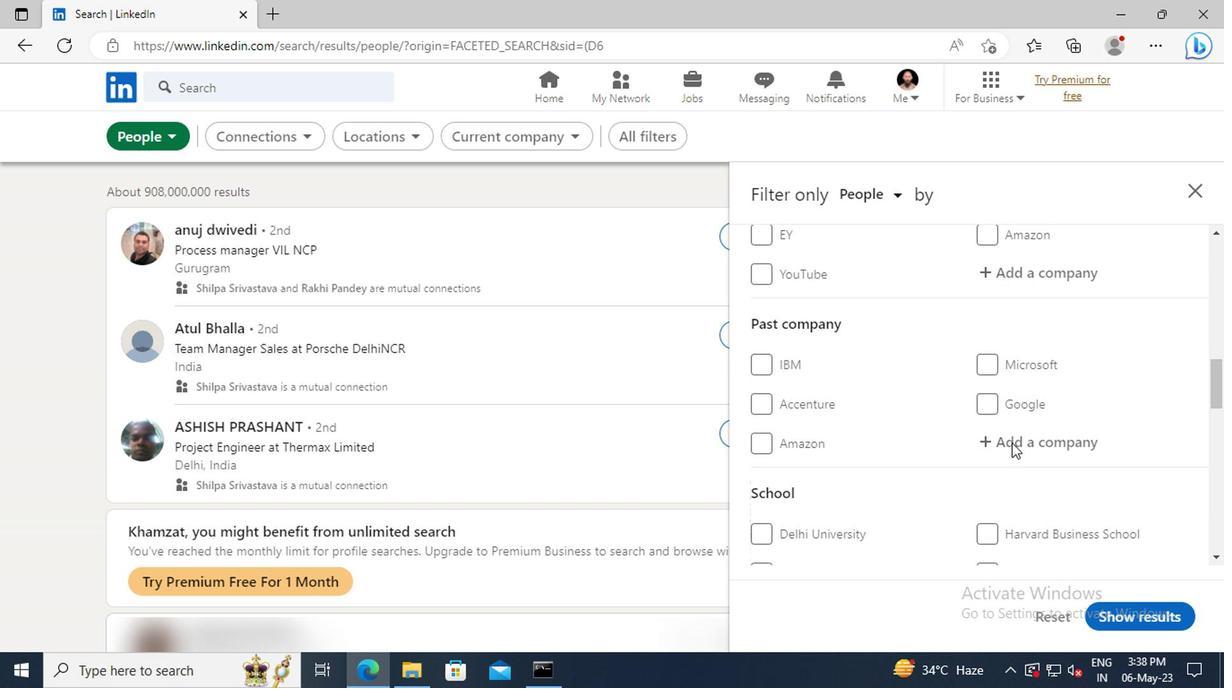 
Action: Mouse scrolled (1009, 444) with delta (0, 0)
Screenshot: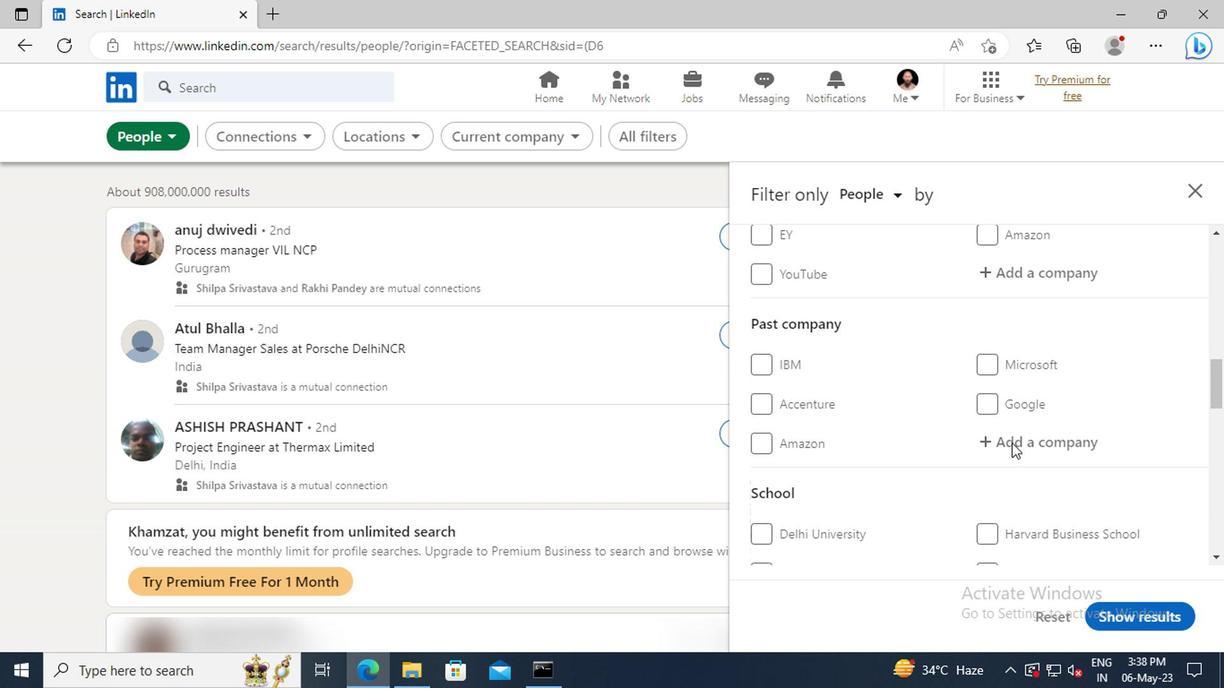 
Action: Mouse scrolled (1009, 444) with delta (0, 0)
Screenshot: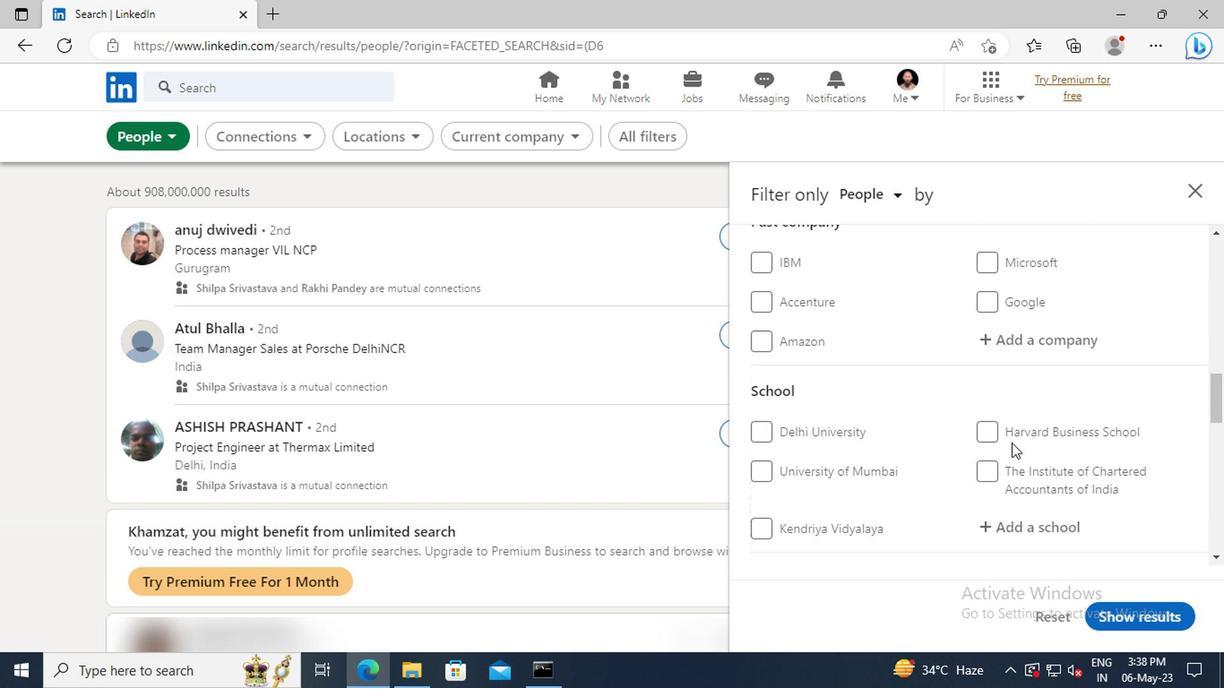 
Action: Mouse scrolled (1009, 444) with delta (0, 0)
Screenshot: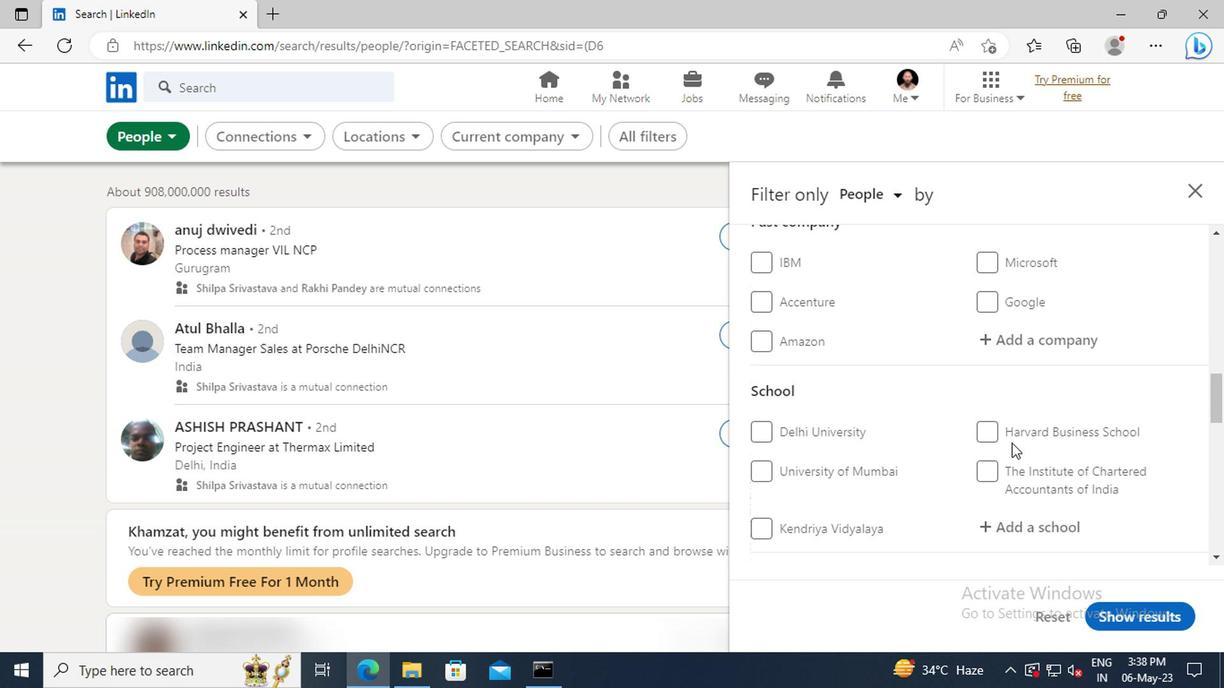 
Action: Mouse scrolled (1009, 444) with delta (0, 0)
Screenshot: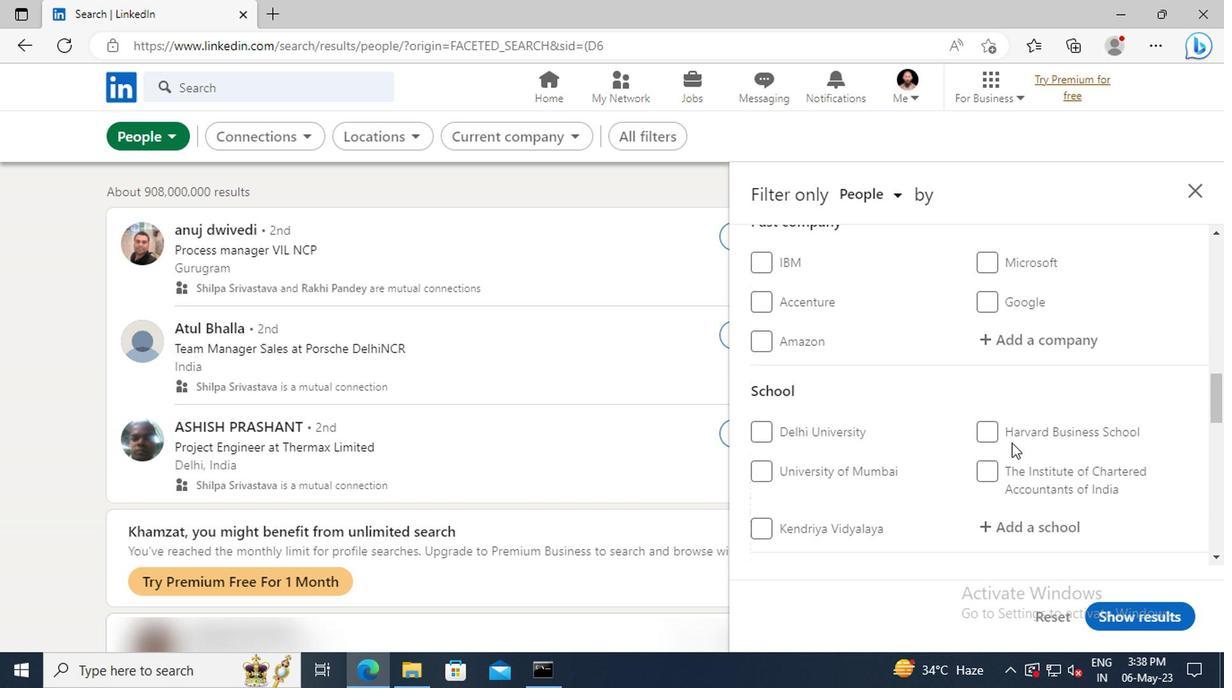 
Action: Mouse scrolled (1009, 444) with delta (0, 0)
Screenshot: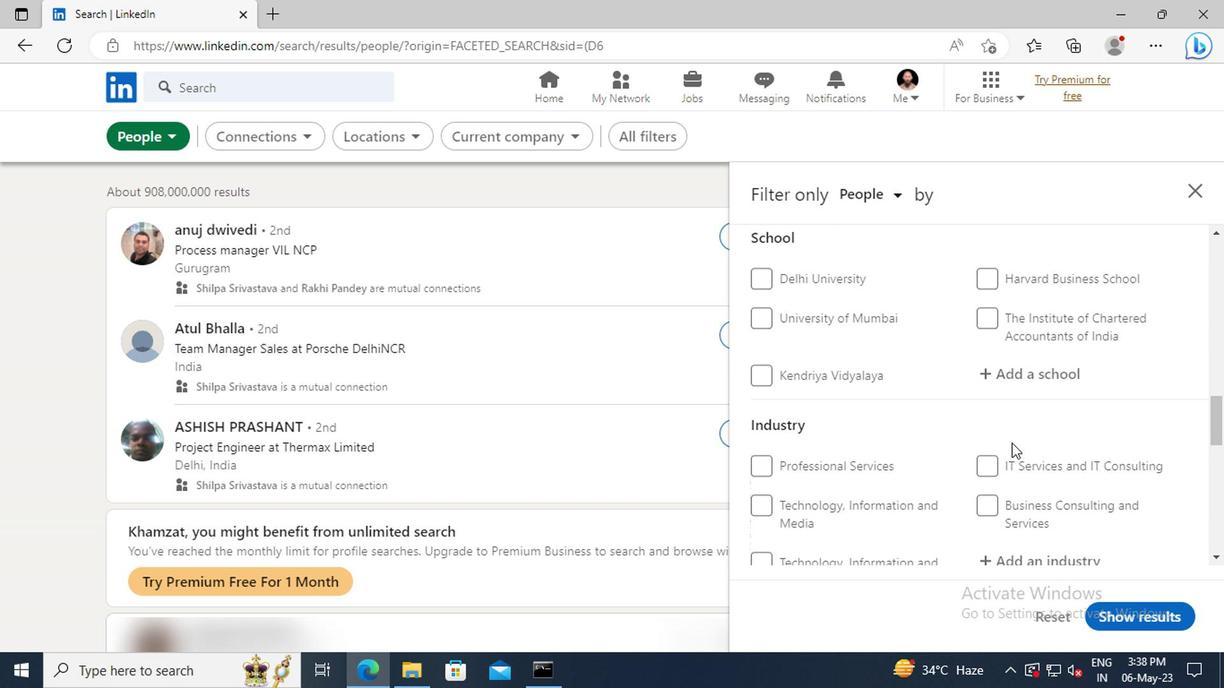 
Action: Mouse scrolled (1009, 444) with delta (0, 0)
Screenshot: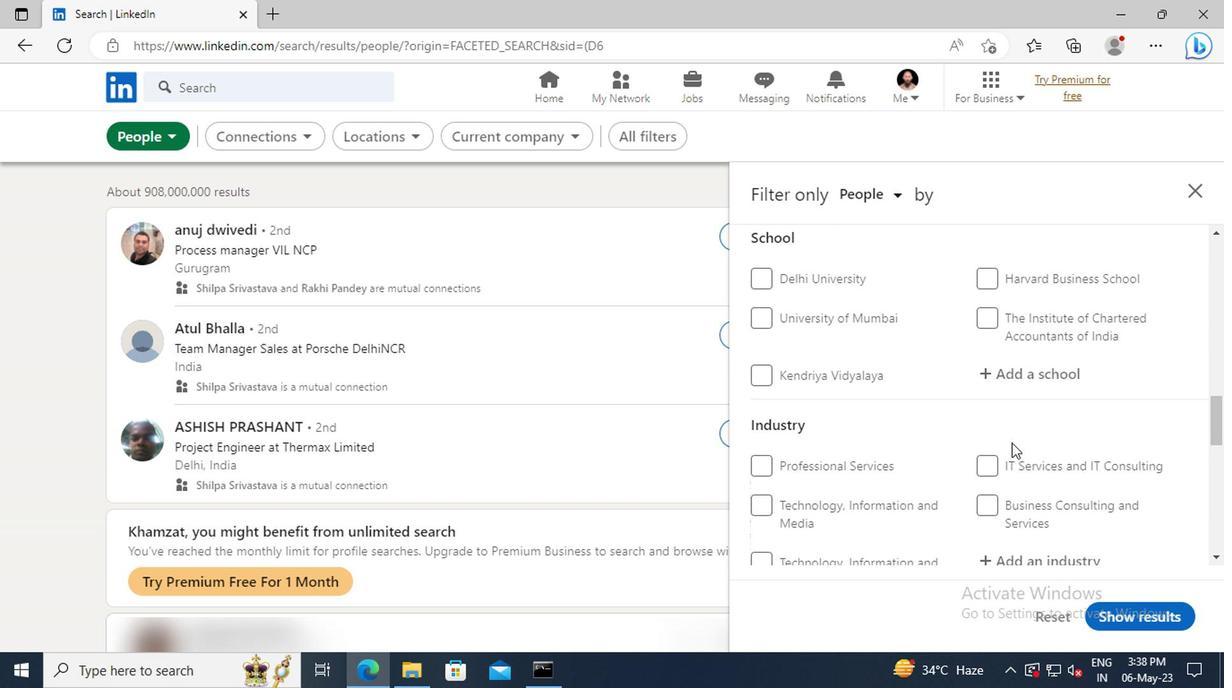 
Action: Mouse scrolled (1009, 444) with delta (0, 0)
Screenshot: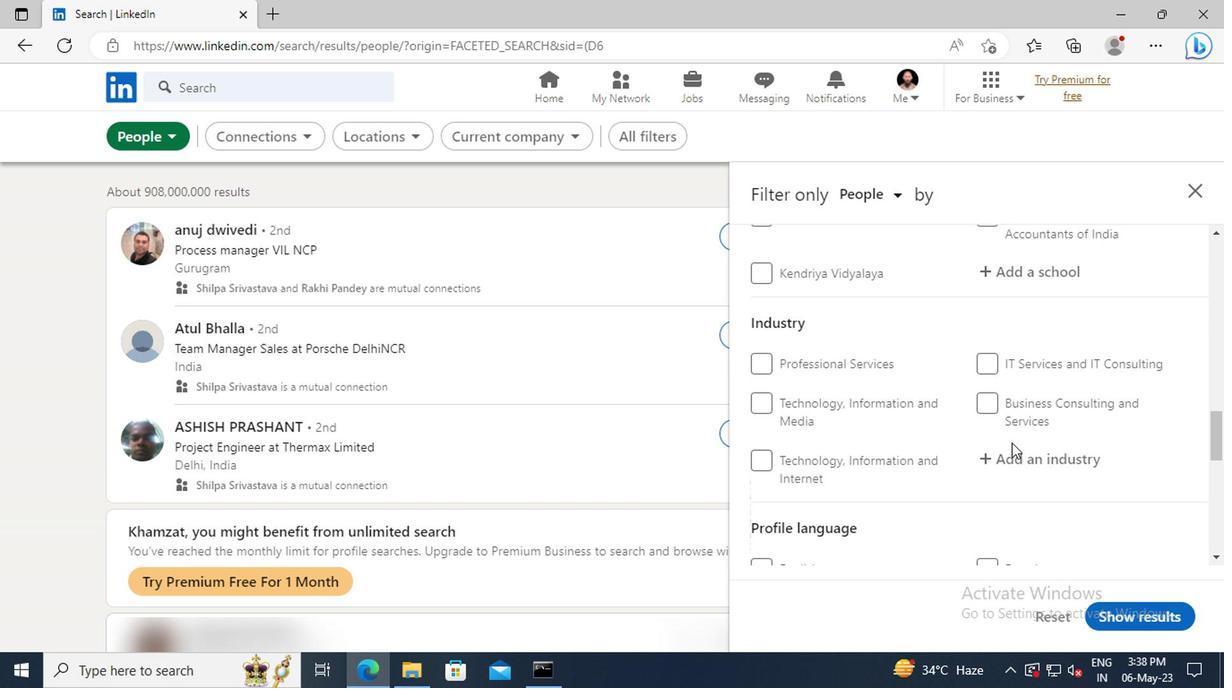 
Action: Mouse scrolled (1009, 444) with delta (0, 0)
Screenshot: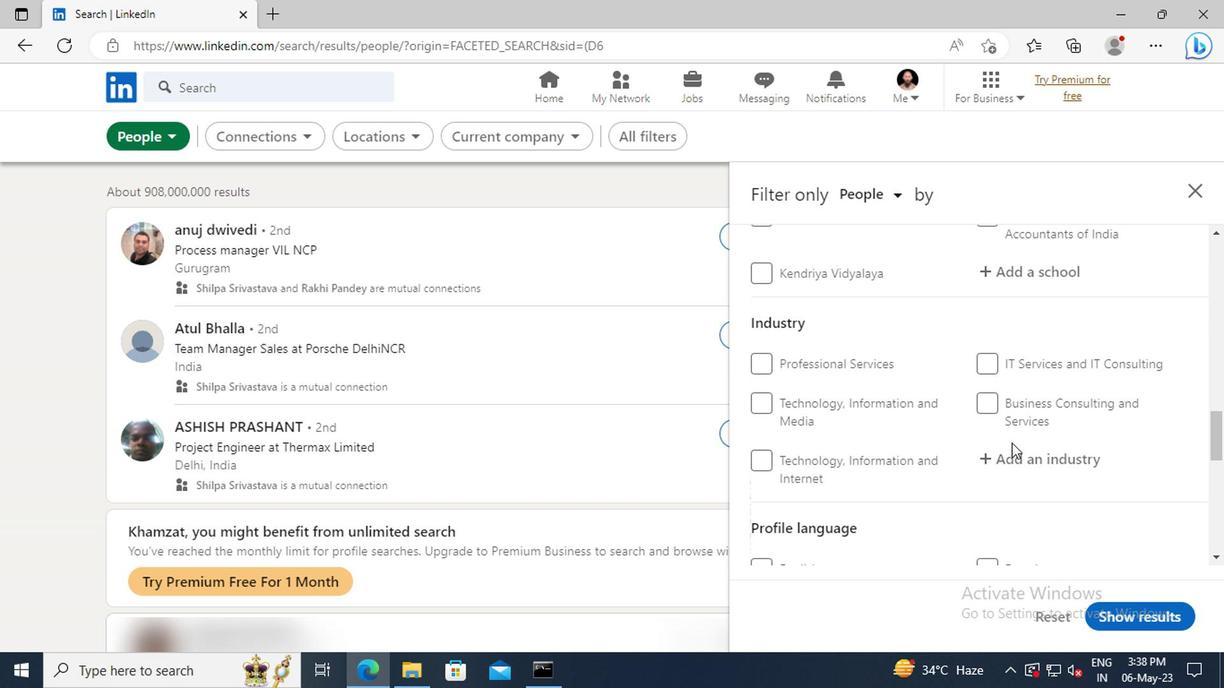 
Action: Mouse moved to (765, 510)
Screenshot: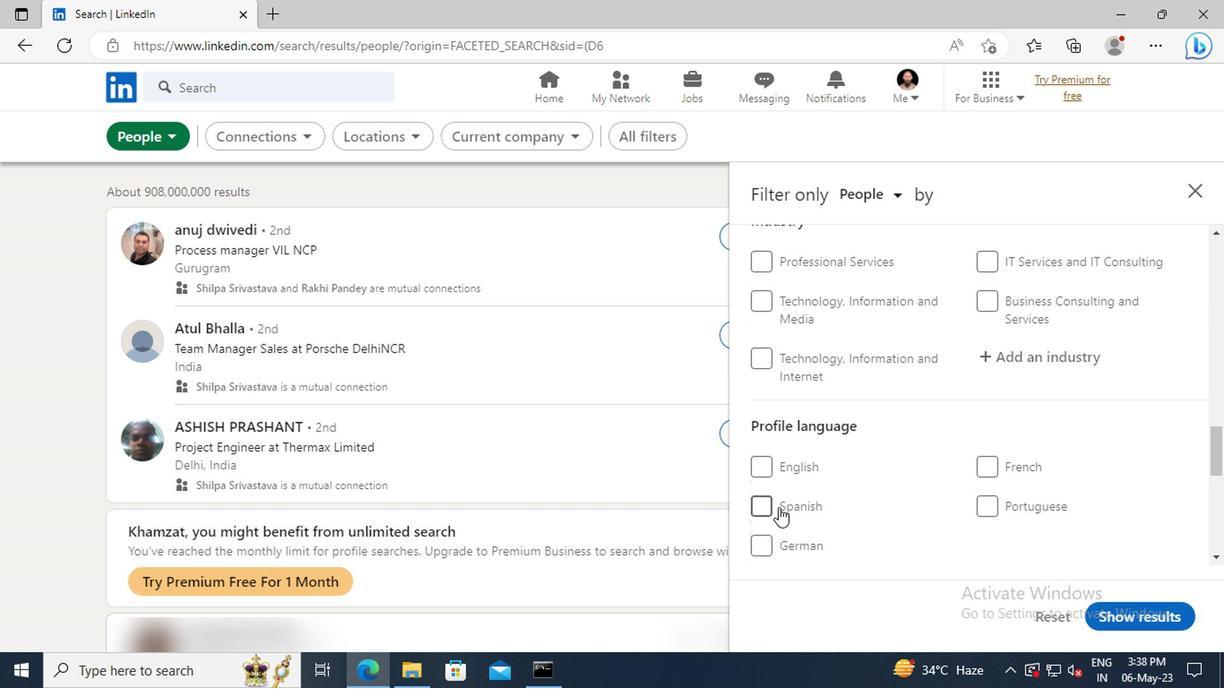 
Action: Mouse pressed left at (765, 510)
Screenshot: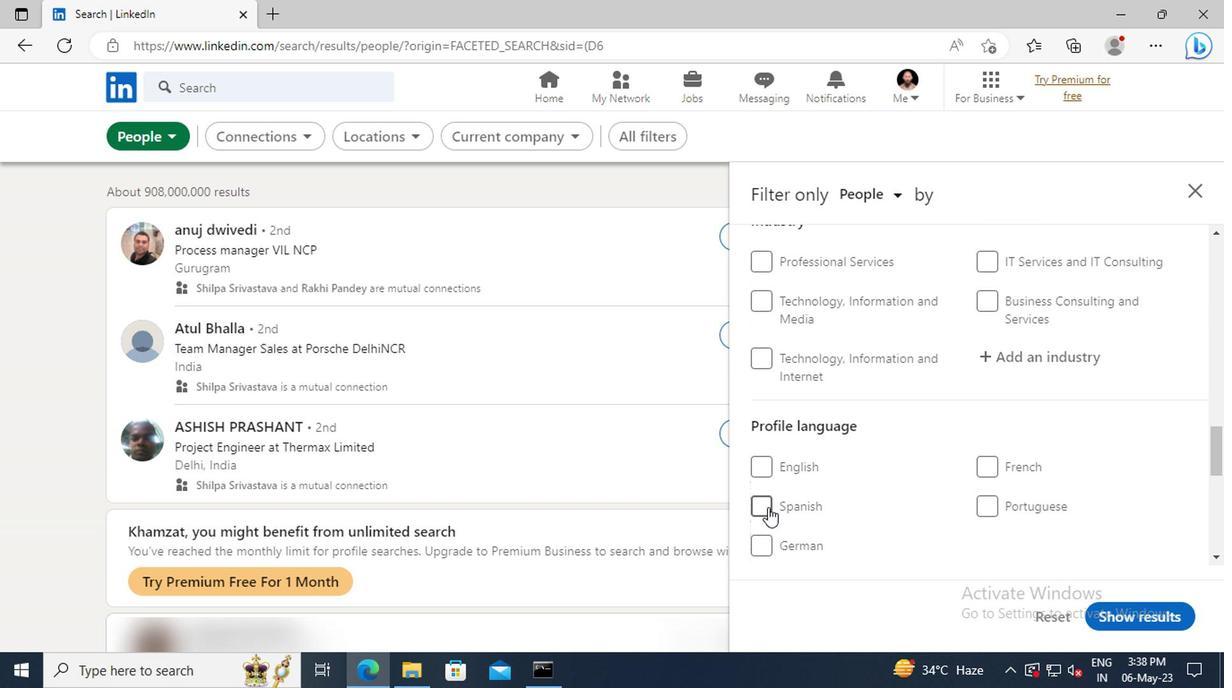 
Action: Mouse moved to (973, 472)
Screenshot: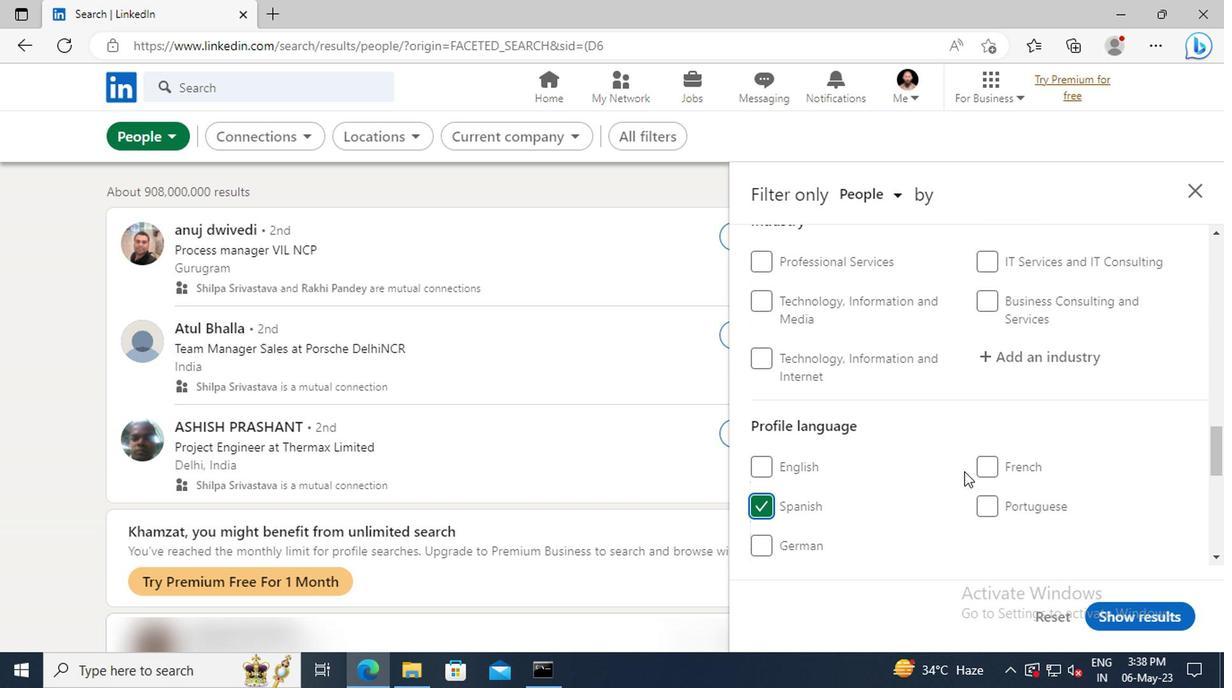 
Action: Mouse scrolled (973, 473) with delta (0, 0)
Screenshot: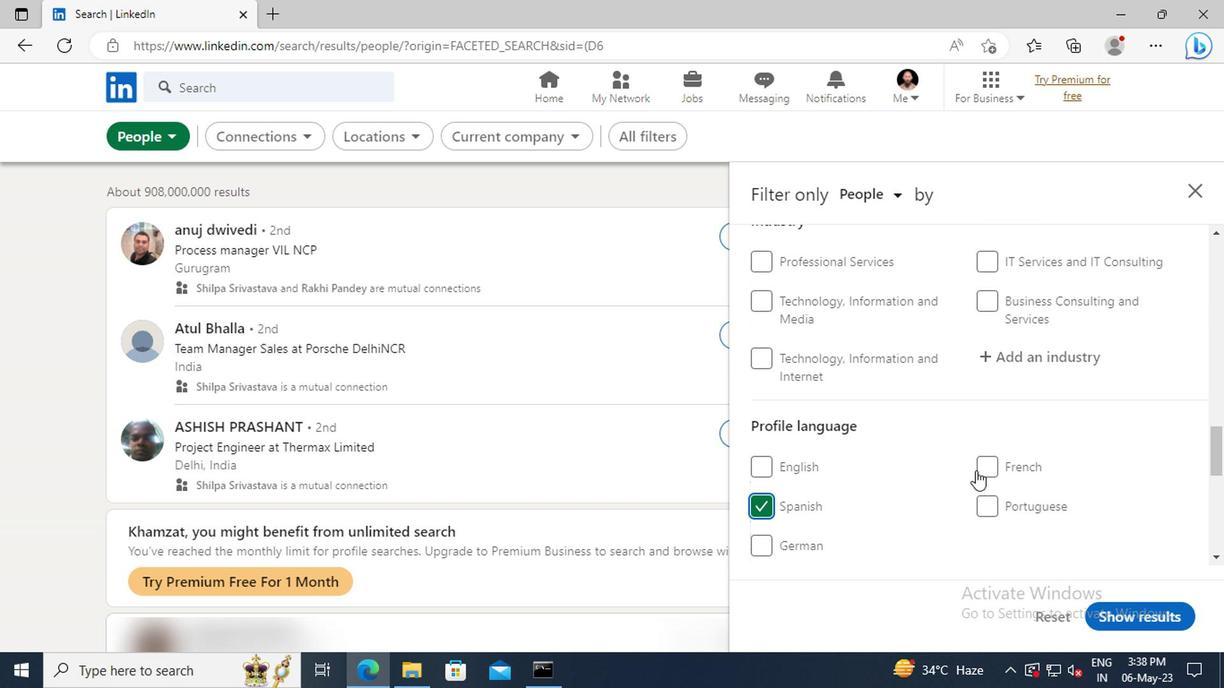 
Action: Mouse scrolled (973, 473) with delta (0, 0)
Screenshot: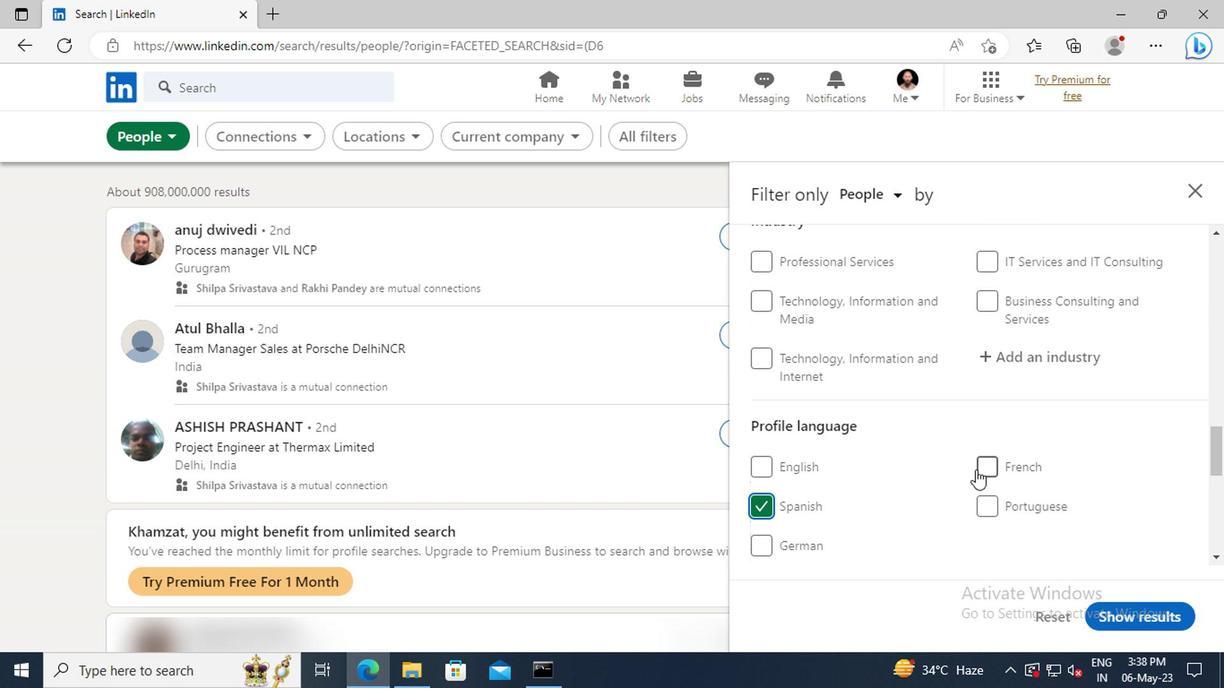 
Action: Mouse scrolled (973, 473) with delta (0, 0)
Screenshot: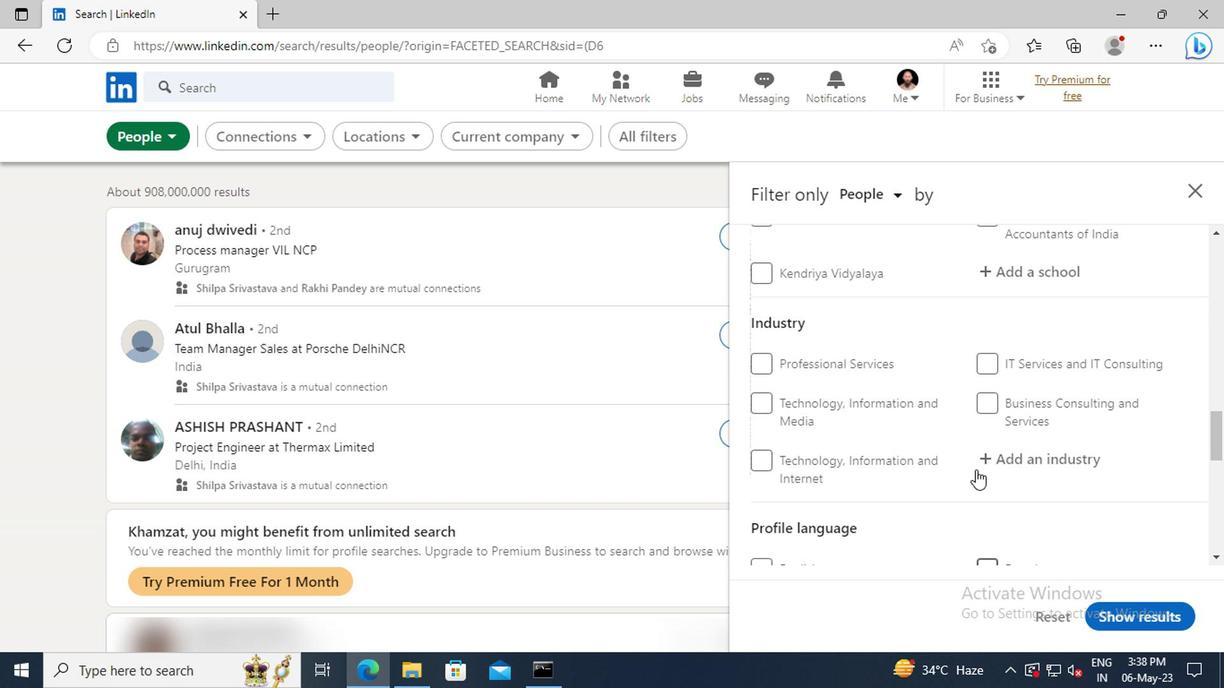 
Action: Mouse scrolled (973, 473) with delta (0, 0)
Screenshot: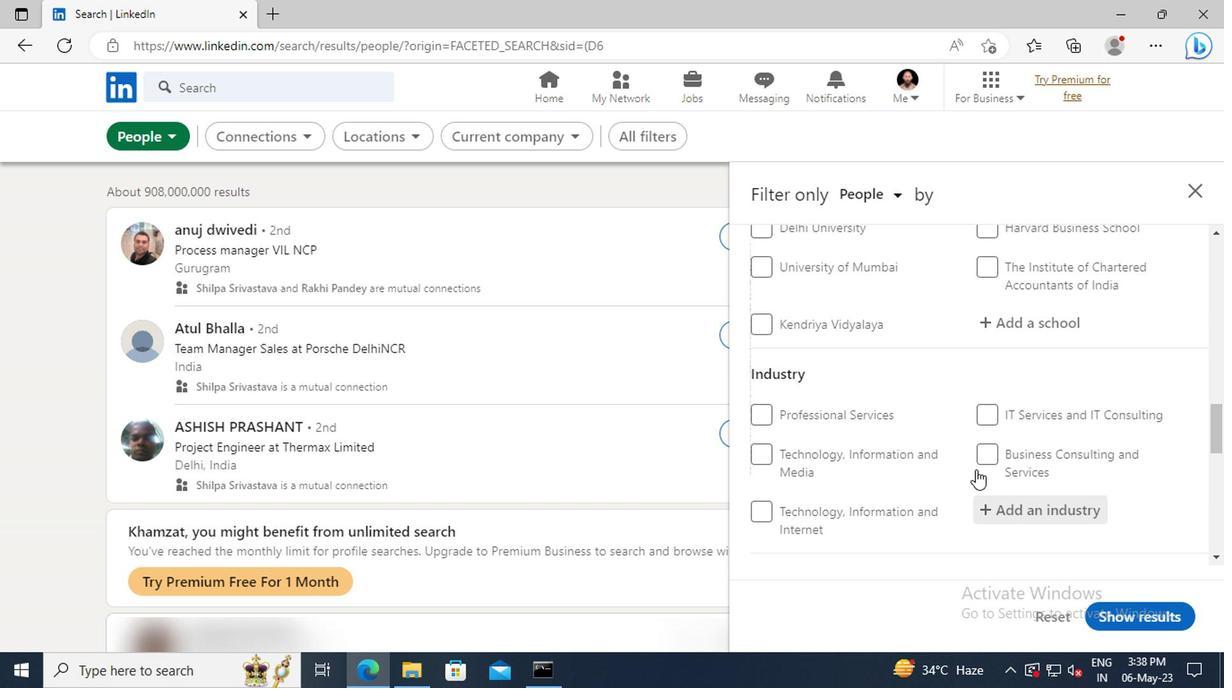 
Action: Mouse scrolled (973, 473) with delta (0, 0)
Screenshot: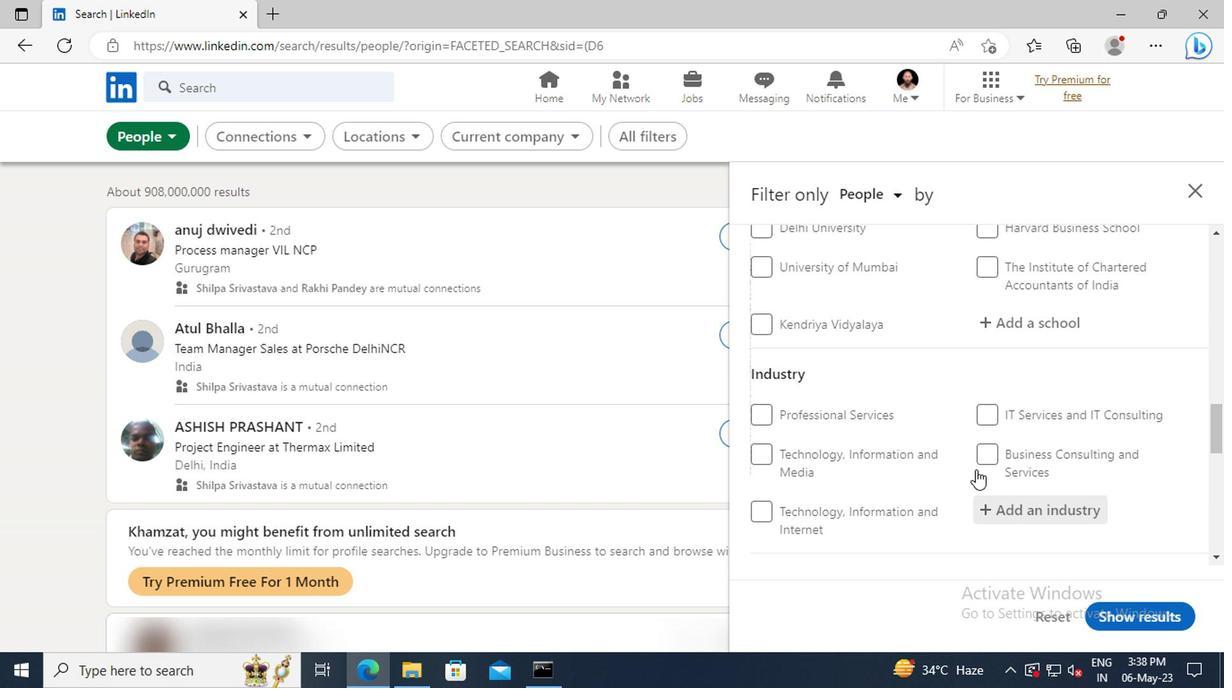
Action: Mouse scrolled (973, 473) with delta (0, 0)
Screenshot: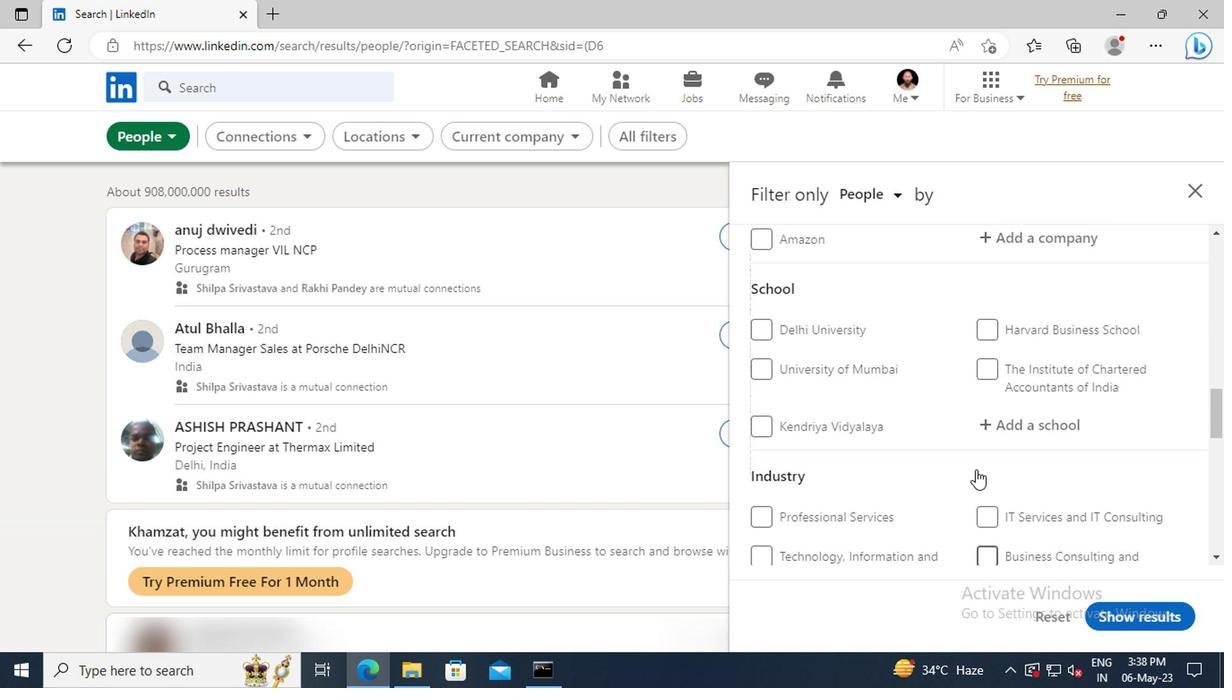 
Action: Mouse scrolled (973, 473) with delta (0, 0)
Screenshot: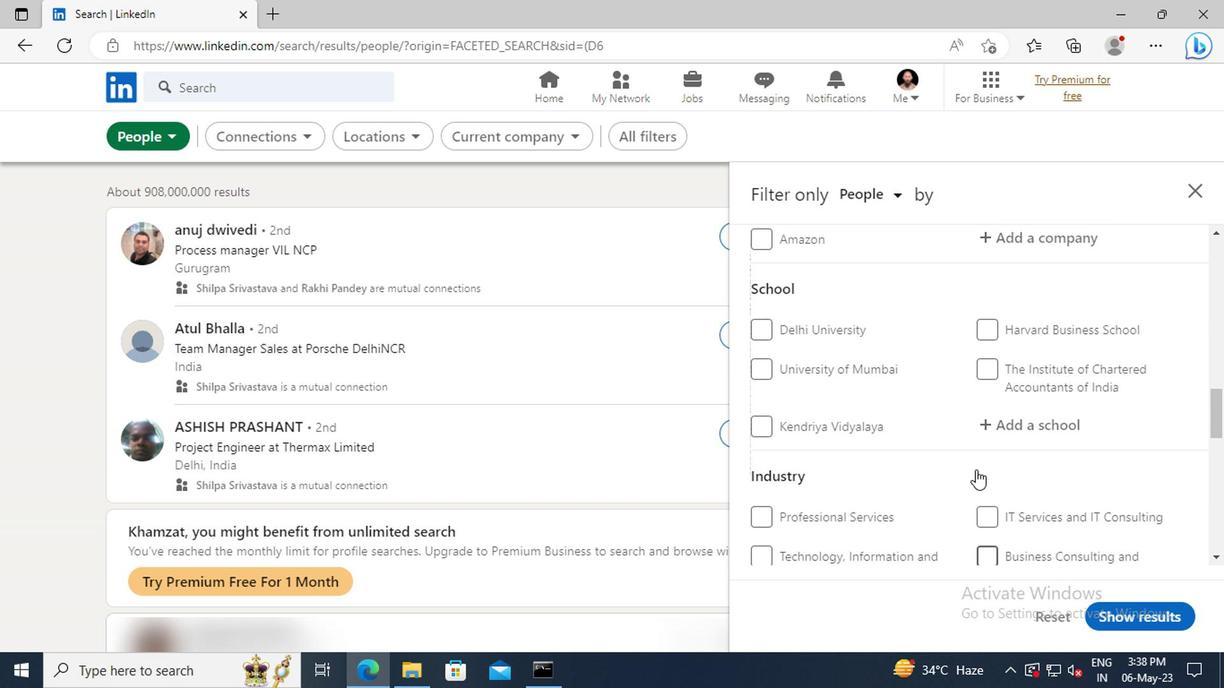 
Action: Mouse scrolled (973, 473) with delta (0, 0)
Screenshot: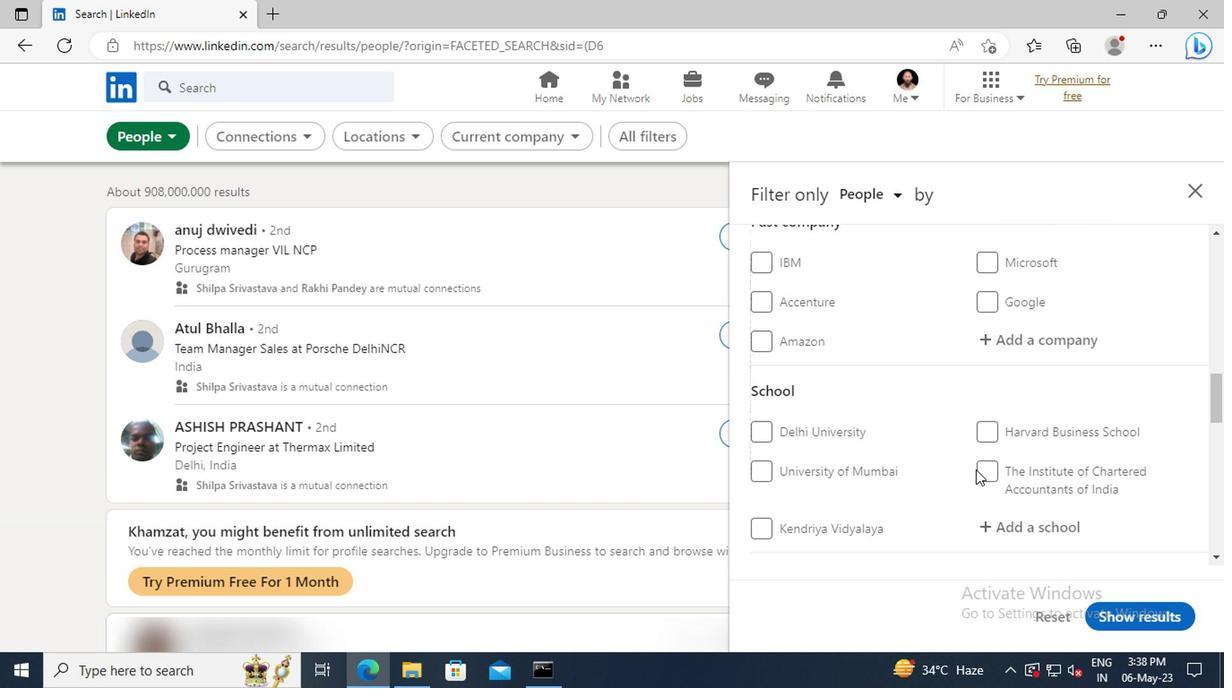 
Action: Mouse scrolled (973, 473) with delta (0, 0)
Screenshot: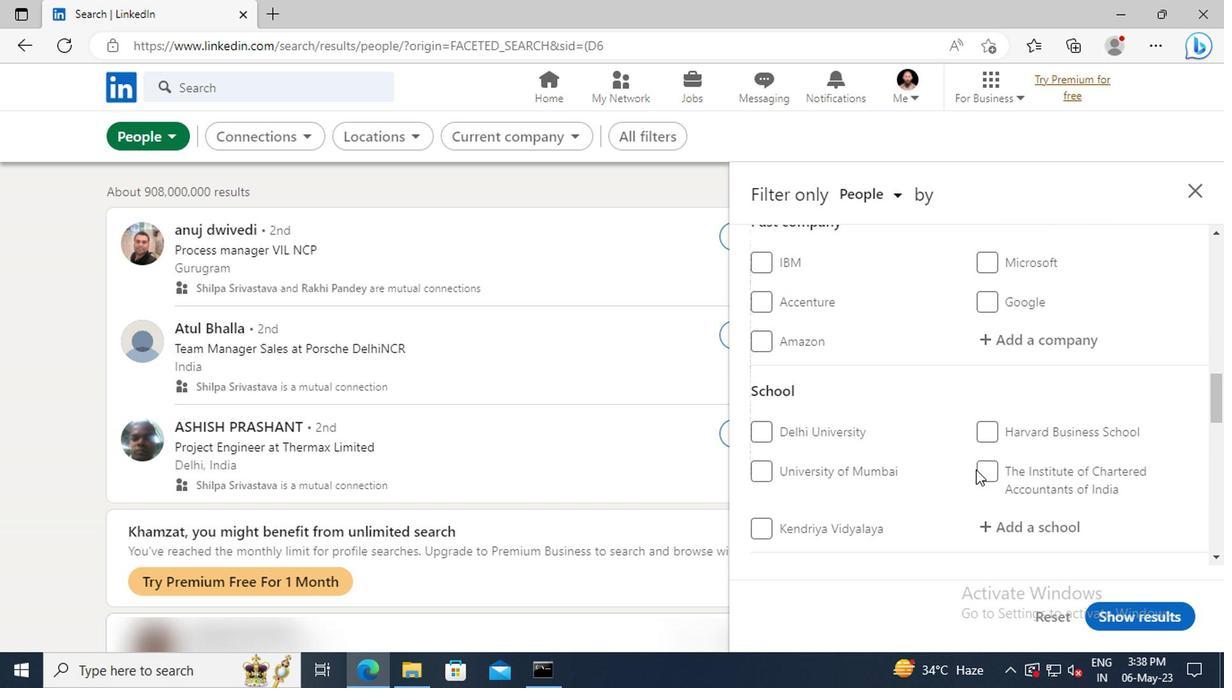 
Action: Mouse scrolled (973, 473) with delta (0, 0)
Screenshot: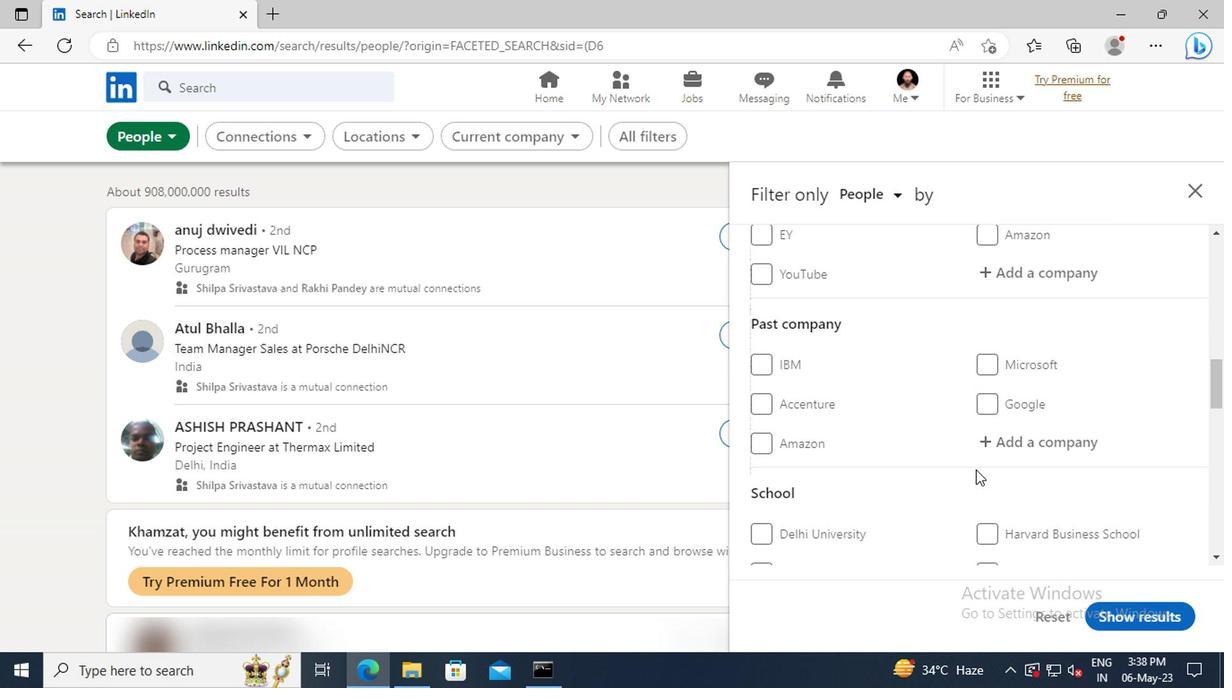 
Action: Mouse scrolled (973, 473) with delta (0, 0)
Screenshot: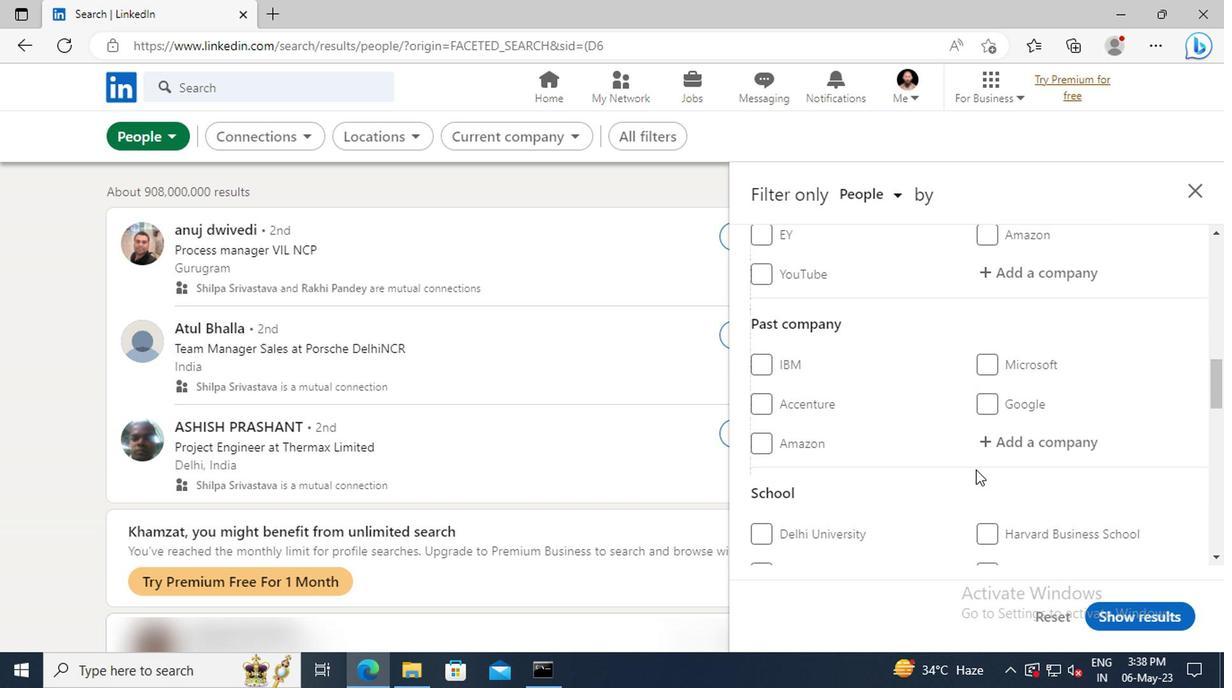 
Action: Mouse scrolled (973, 473) with delta (0, 0)
Screenshot: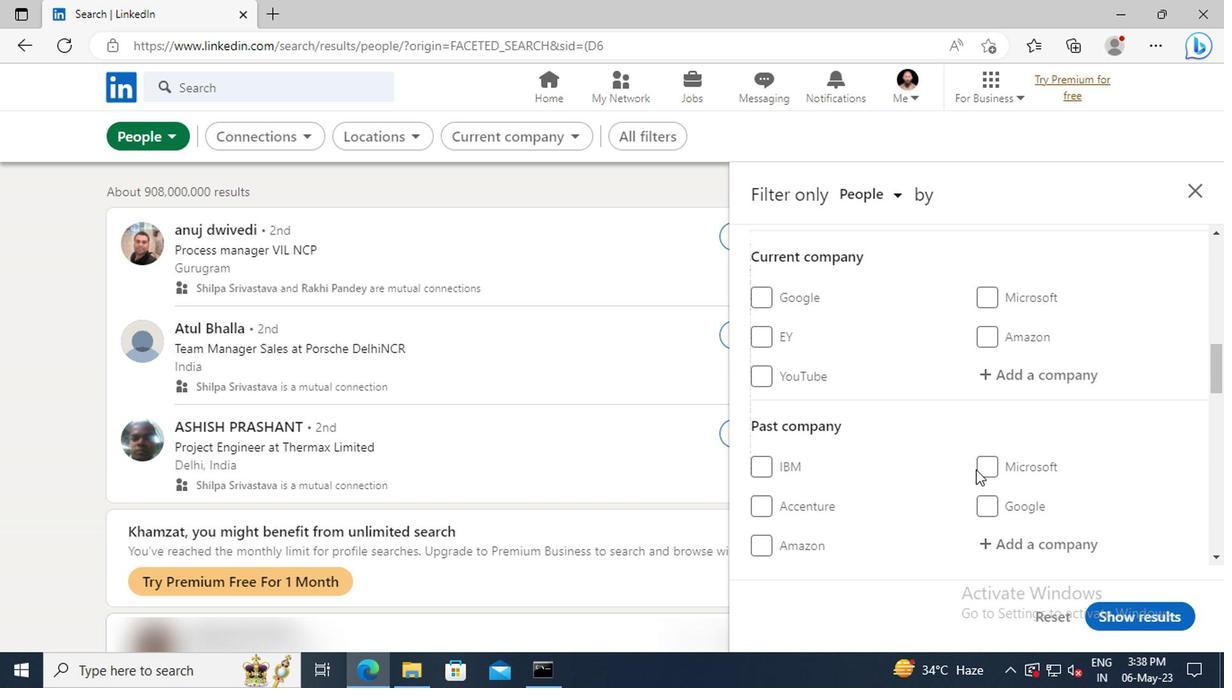 
Action: Mouse moved to (998, 433)
Screenshot: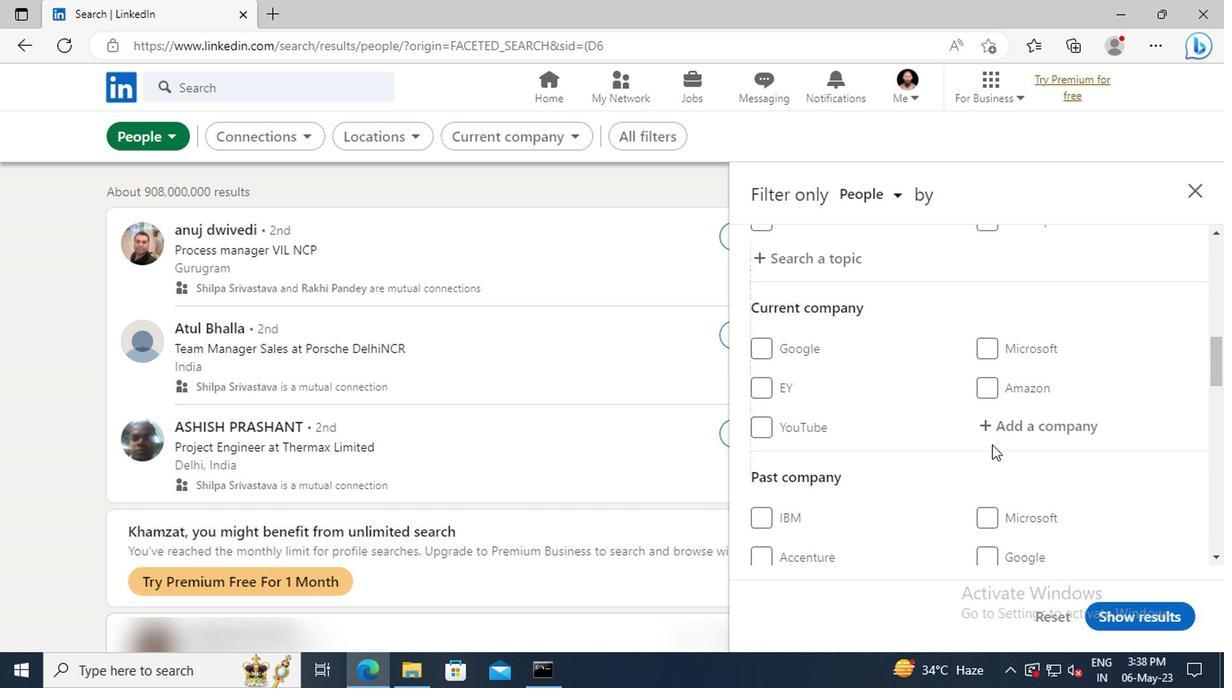 
Action: Mouse pressed left at (998, 433)
Screenshot: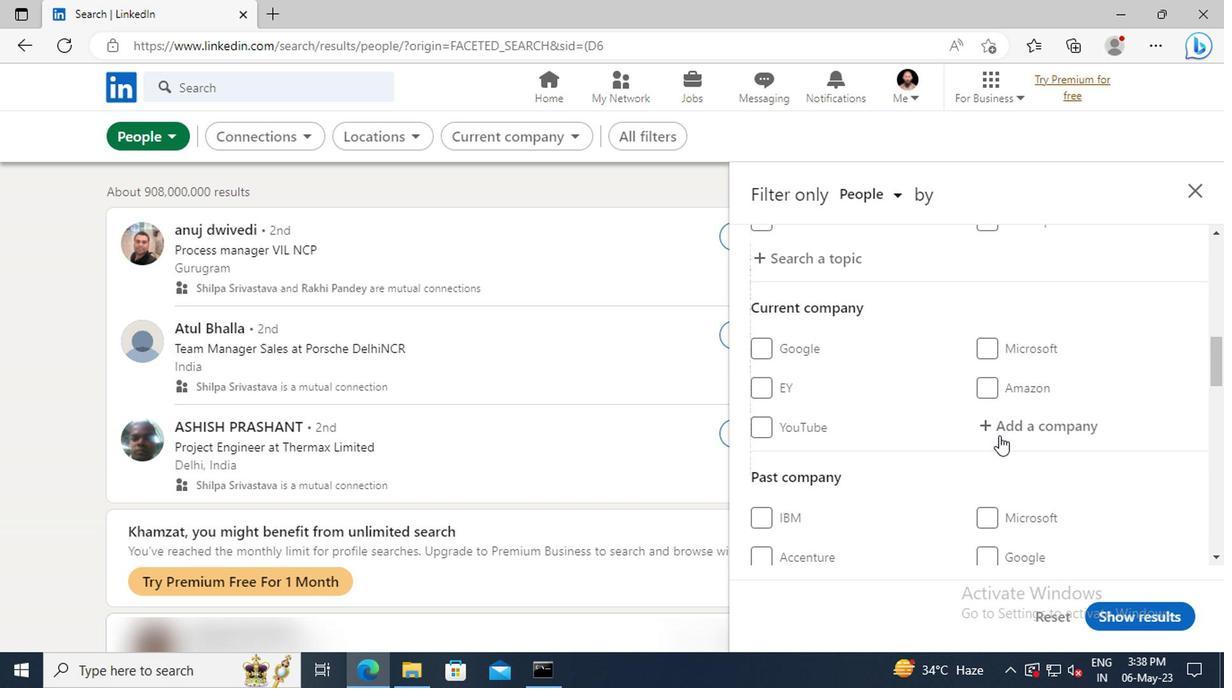 
Action: Key pressed <Key.shift>ADANI<Key.shift><Key.space><Key.shift>SOLAR
Screenshot: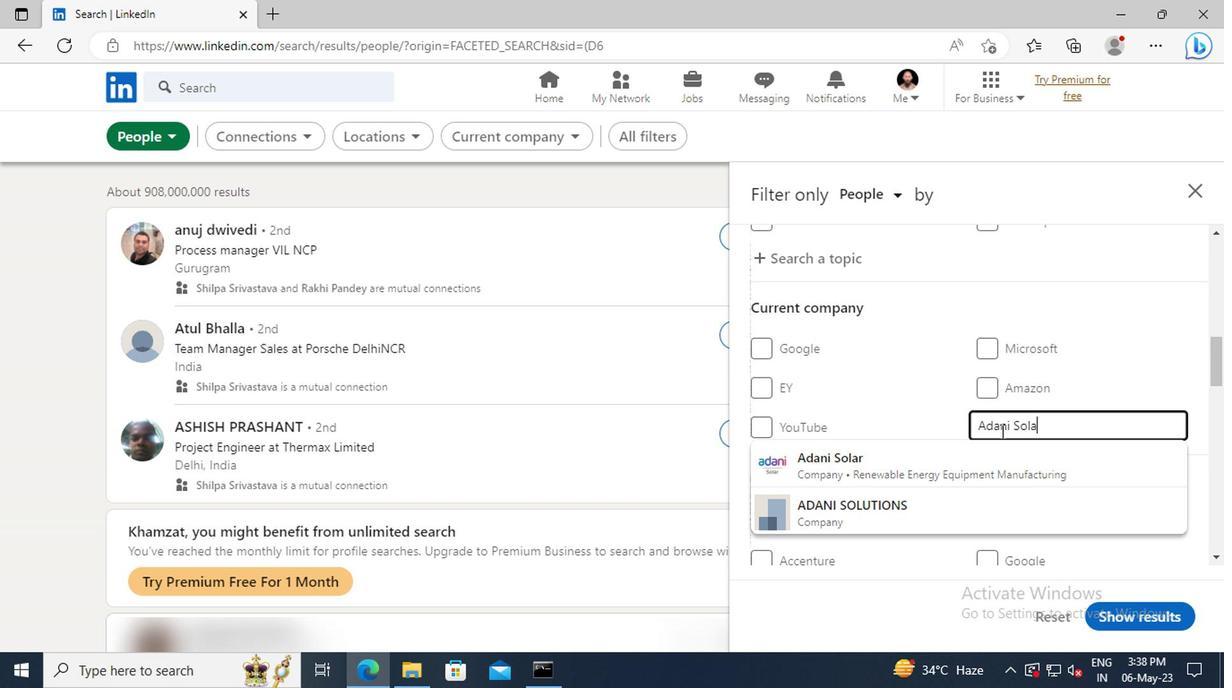 
Action: Mouse moved to (998, 452)
Screenshot: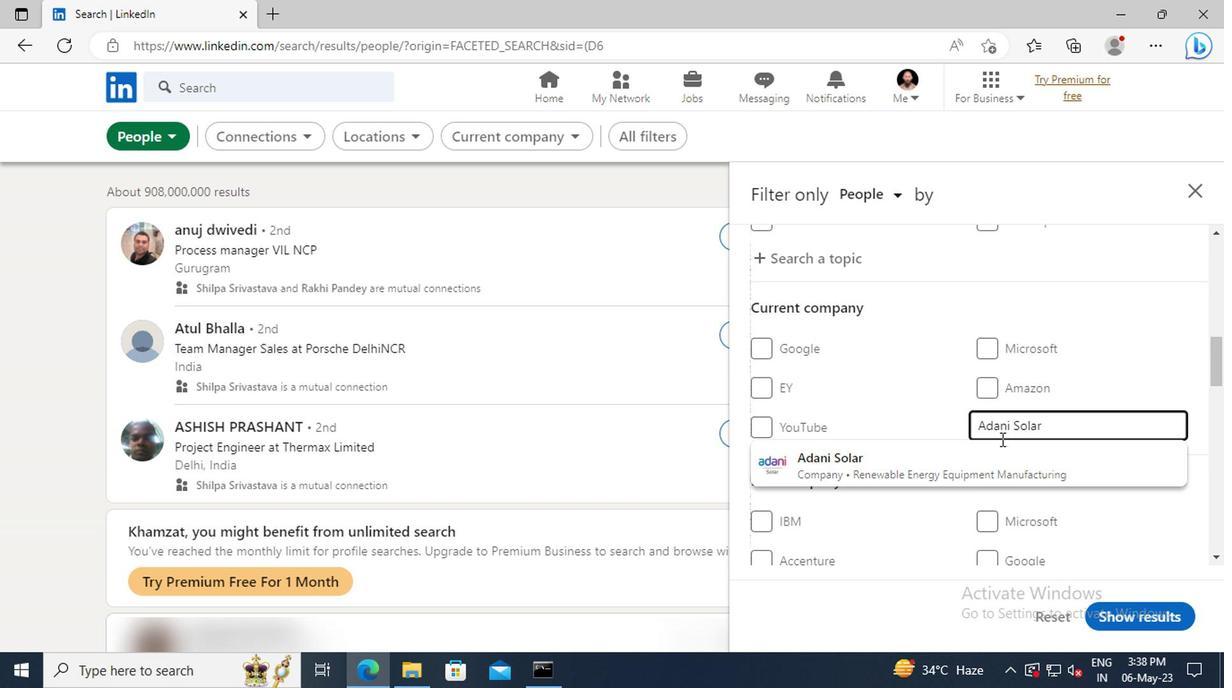 
Action: Mouse pressed left at (998, 452)
Screenshot: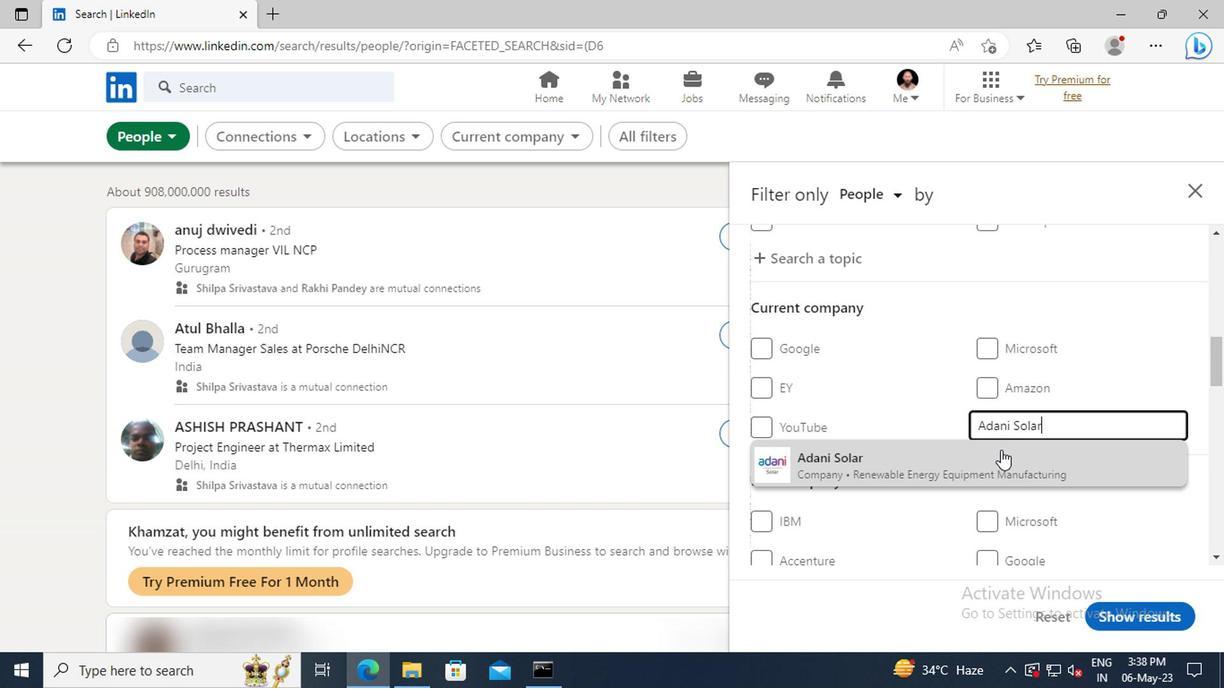 
Action: Mouse scrolled (998, 451) with delta (0, -1)
Screenshot: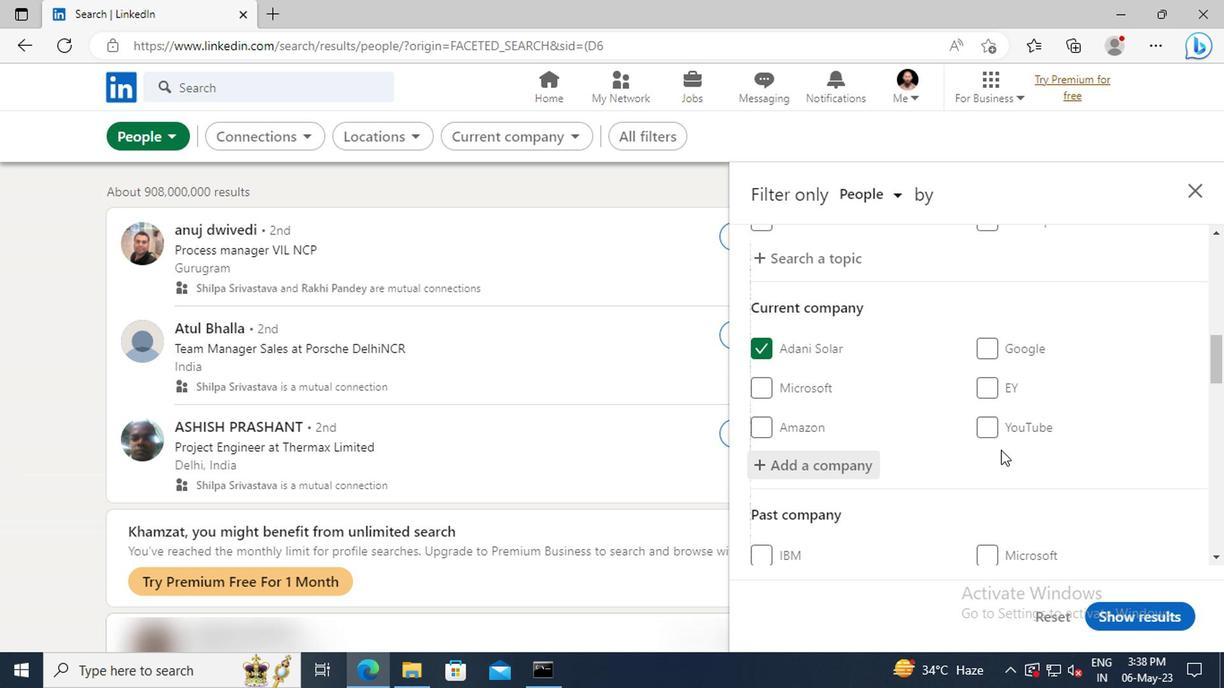 
Action: Mouse scrolled (998, 451) with delta (0, -1)
Screenshot: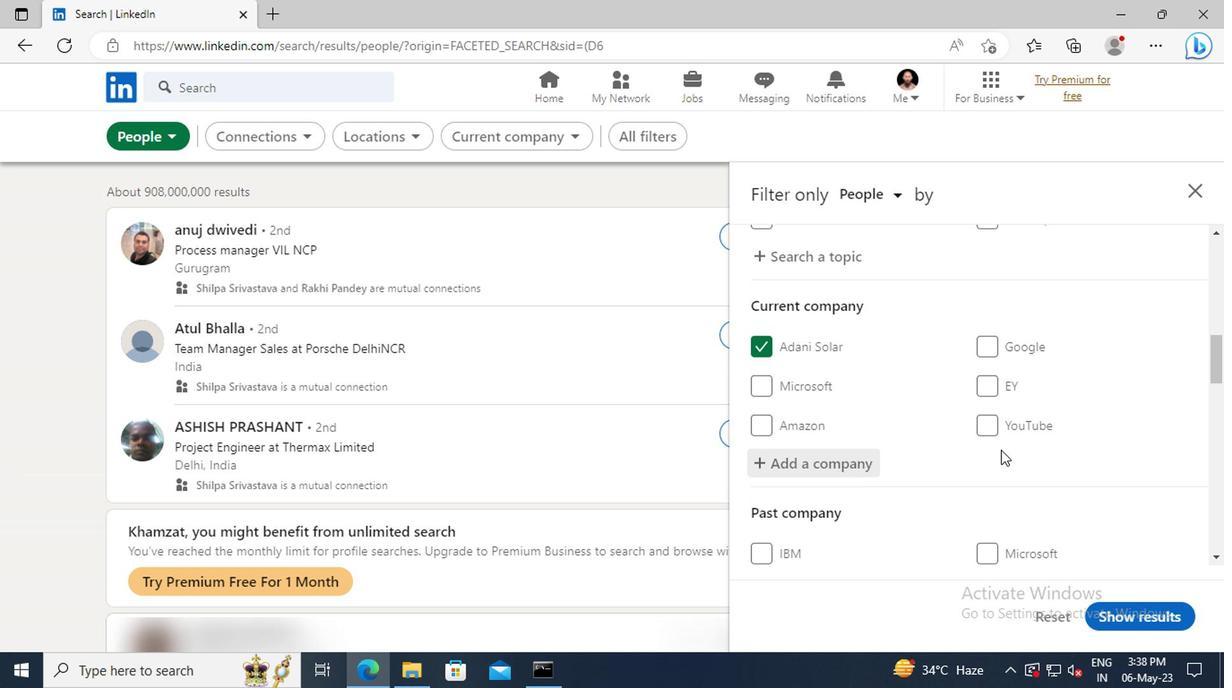 
Action: Mouse moved to (998, 443)
Screenshot: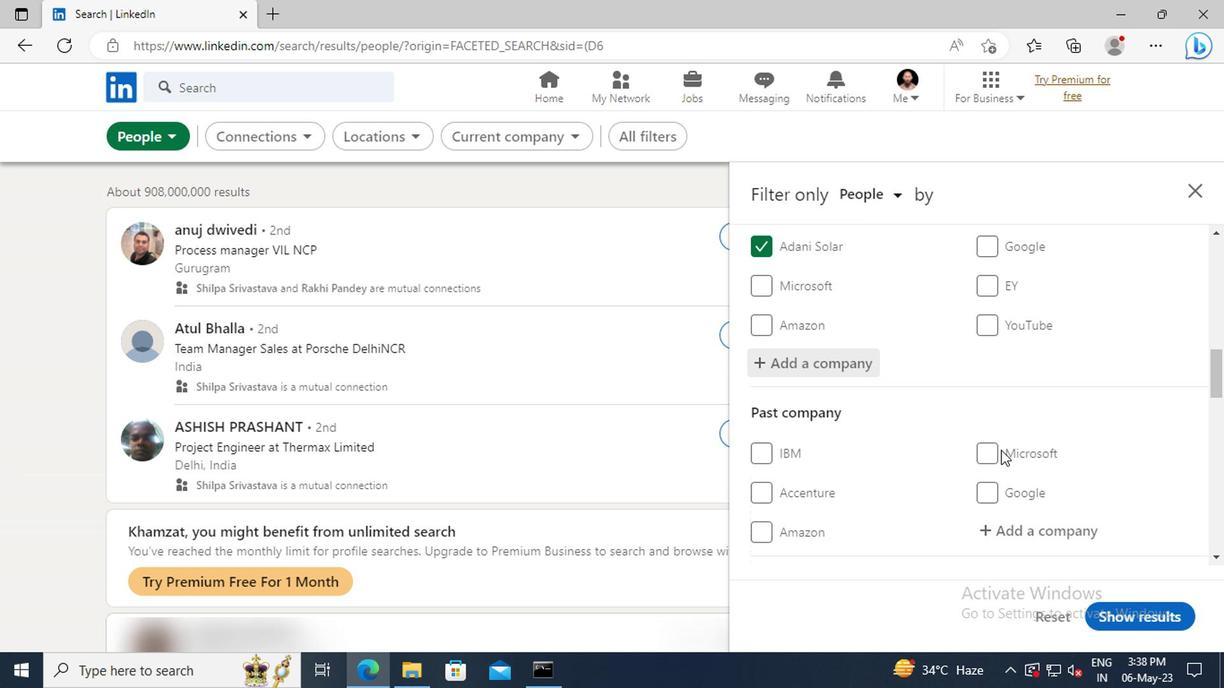 
Action: Mouse scrolled (998, 442) with delta (0, 0)
Screenshot: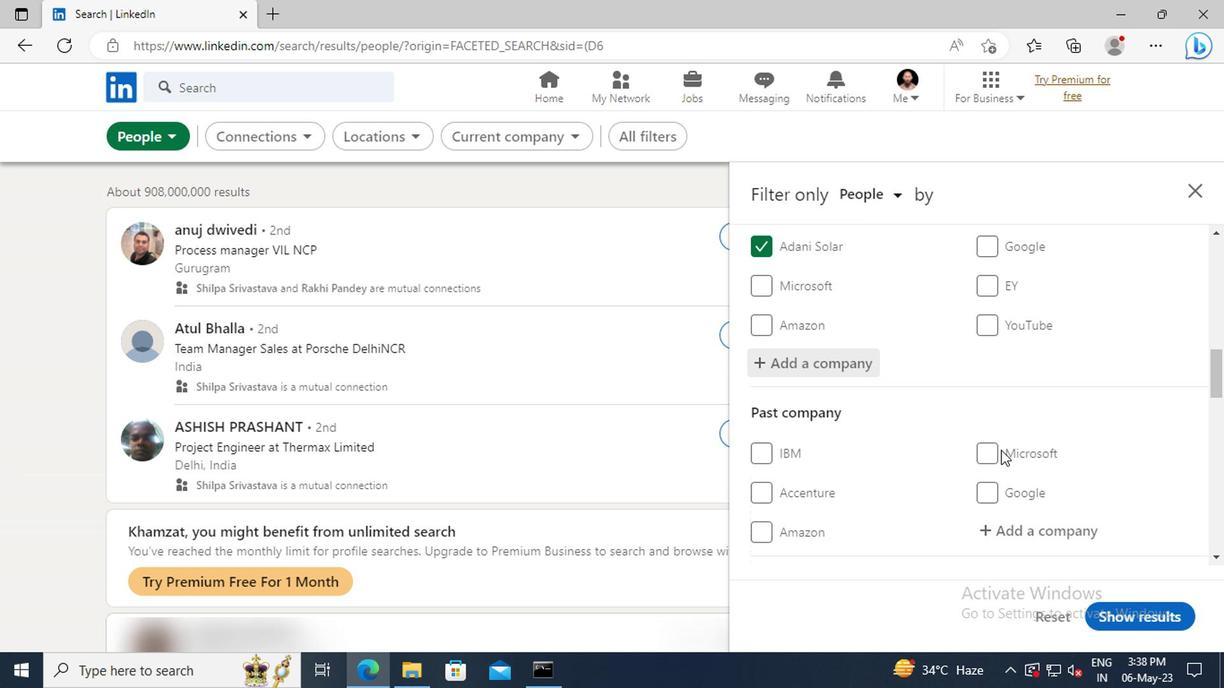 
Action: Mouse moved to (996, 436)
Screenshot: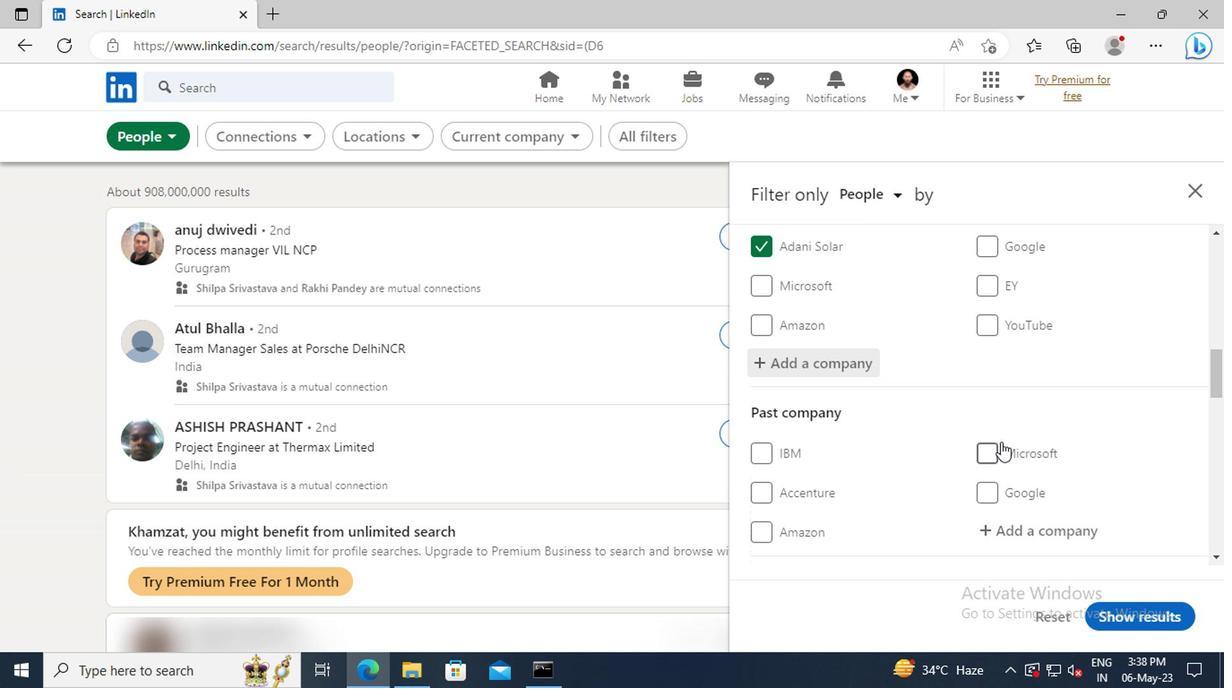 
Action: Mouse scrolled (996, 435) with delta (0, 0)
Screenshot: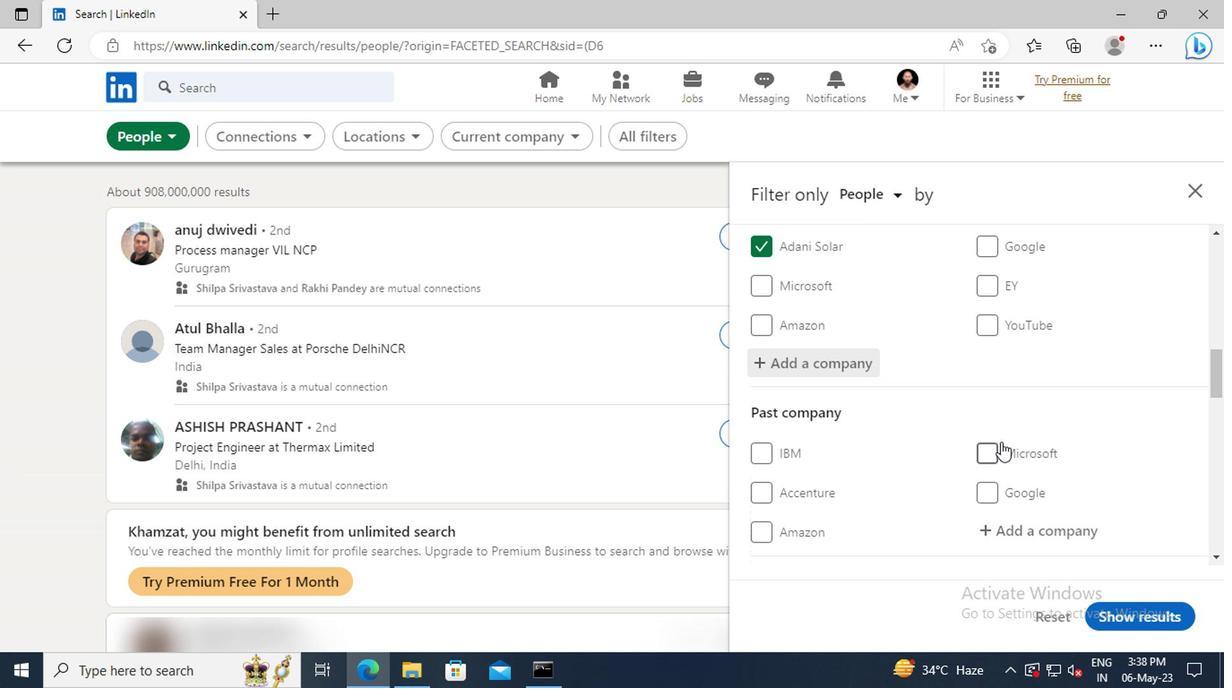 
Action: Mouse moved to (994, 423)
Screenshot: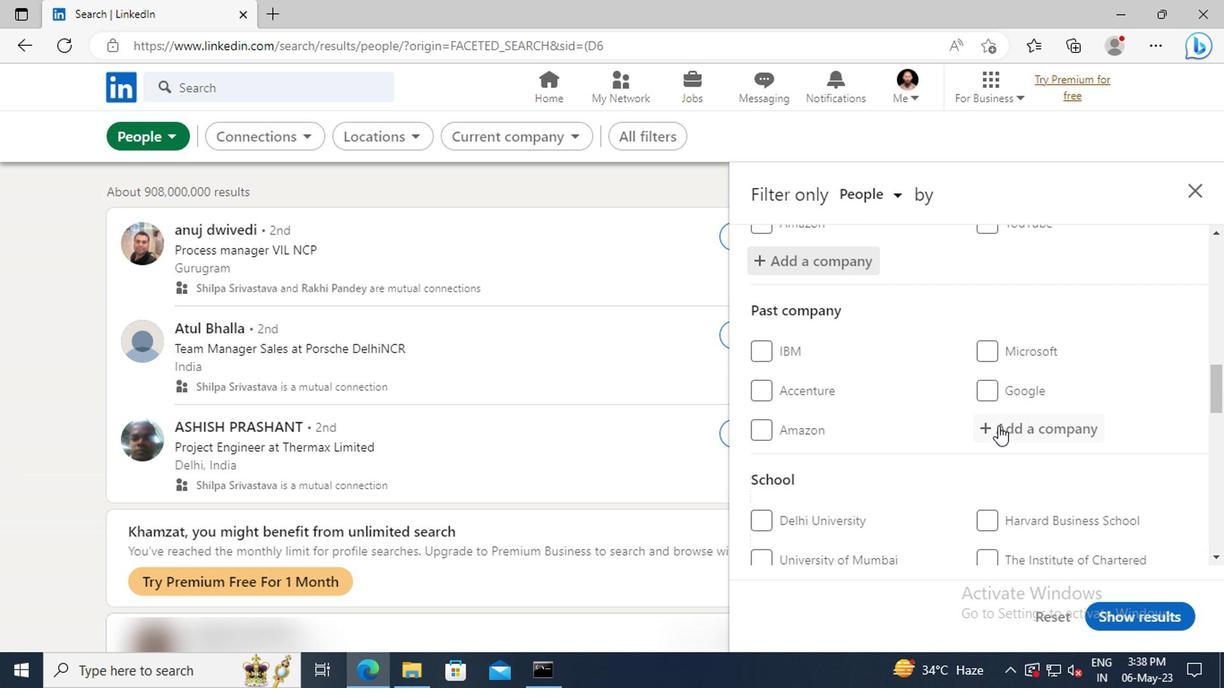 
Action: Mouse scrolled (994, 422) with delta (0, 0)
Screenshot: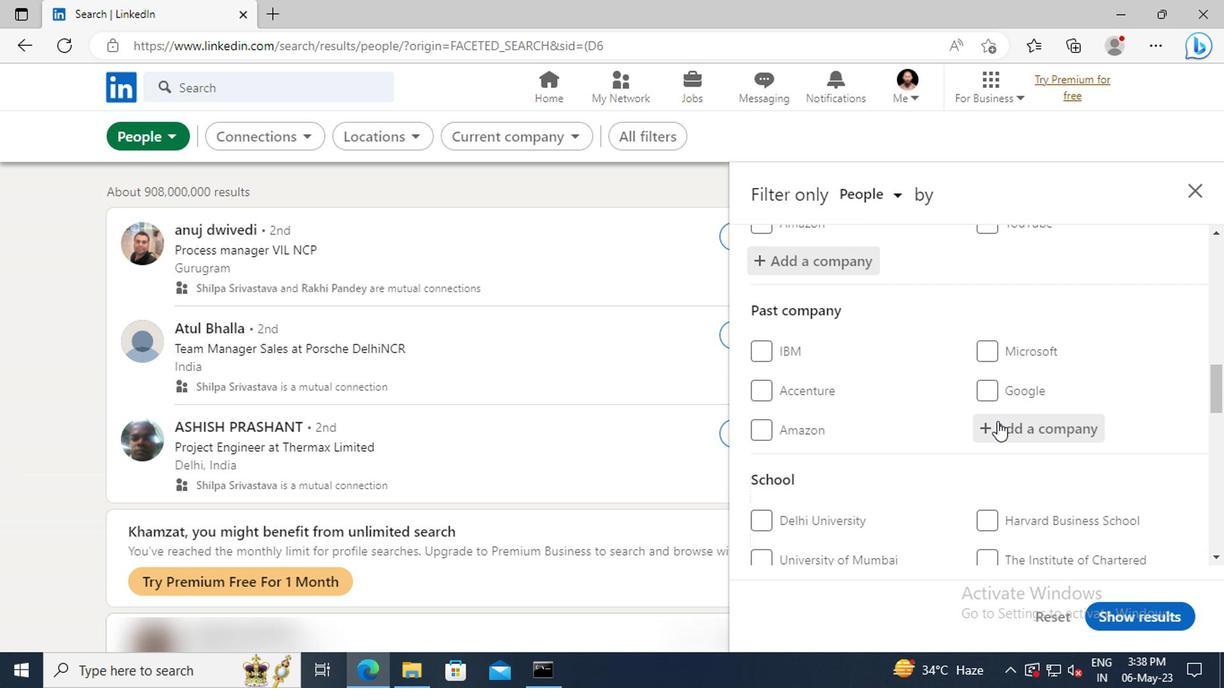 
Action: Mouse scrolled (994, 422) with delta (0, 0)
Screenshot: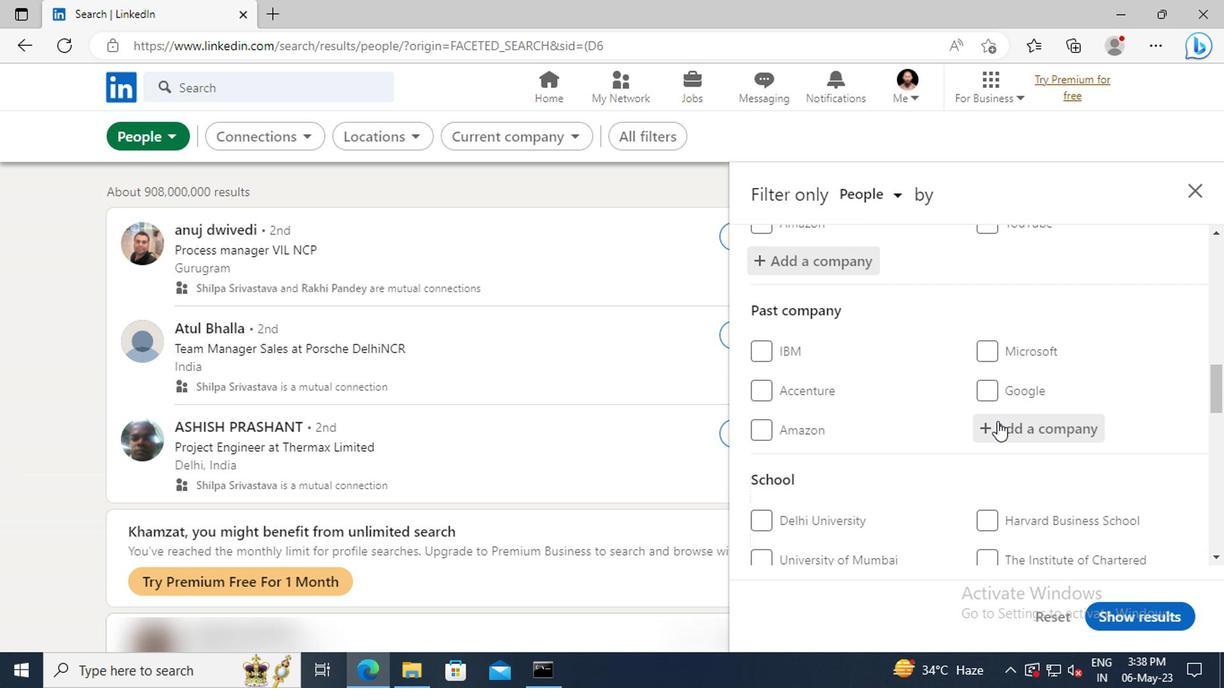 
Action: Mouse scrolled (994, 422) with delta (0, 0)
Screenshot: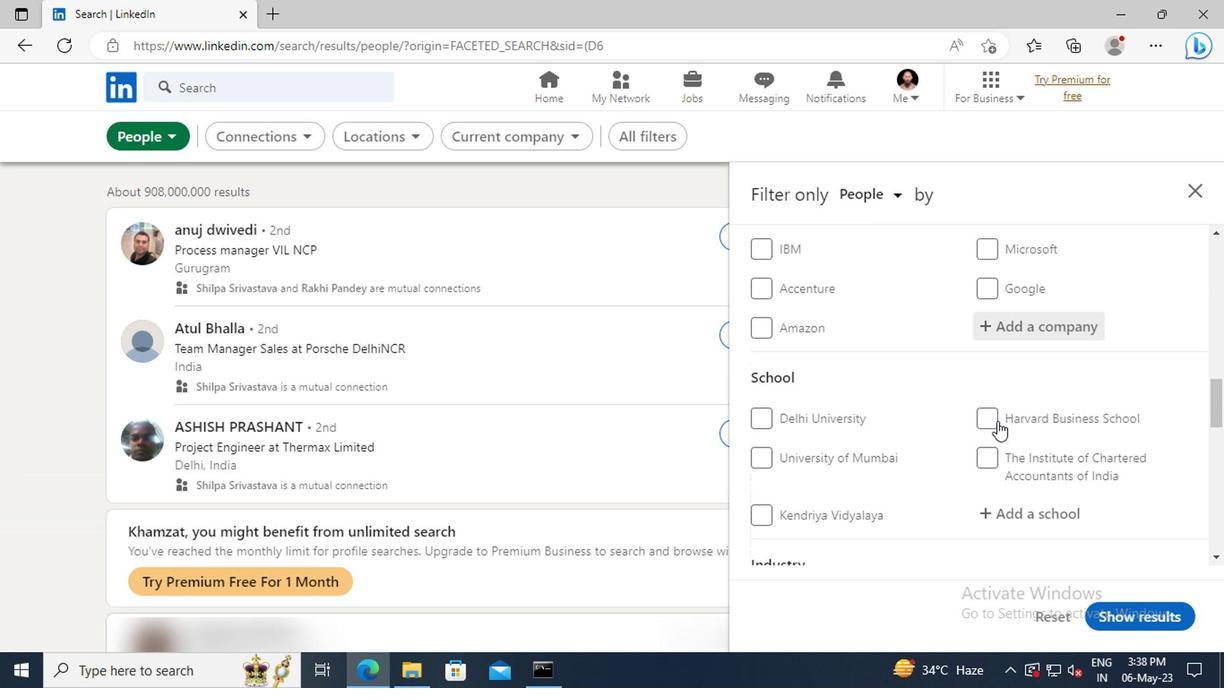 
Action: Mouse scrolled (994, 422) with delta (0, 0)
Screenshot: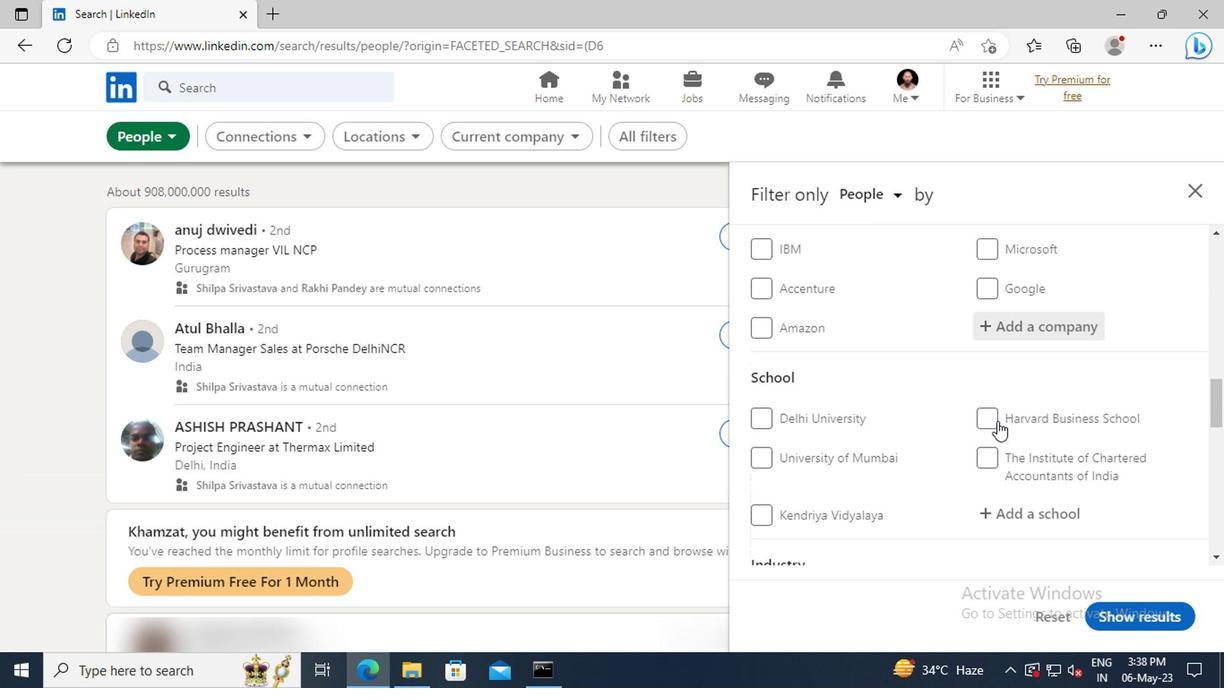 
Action: Mouse moved to (994, 422)
Screenshot: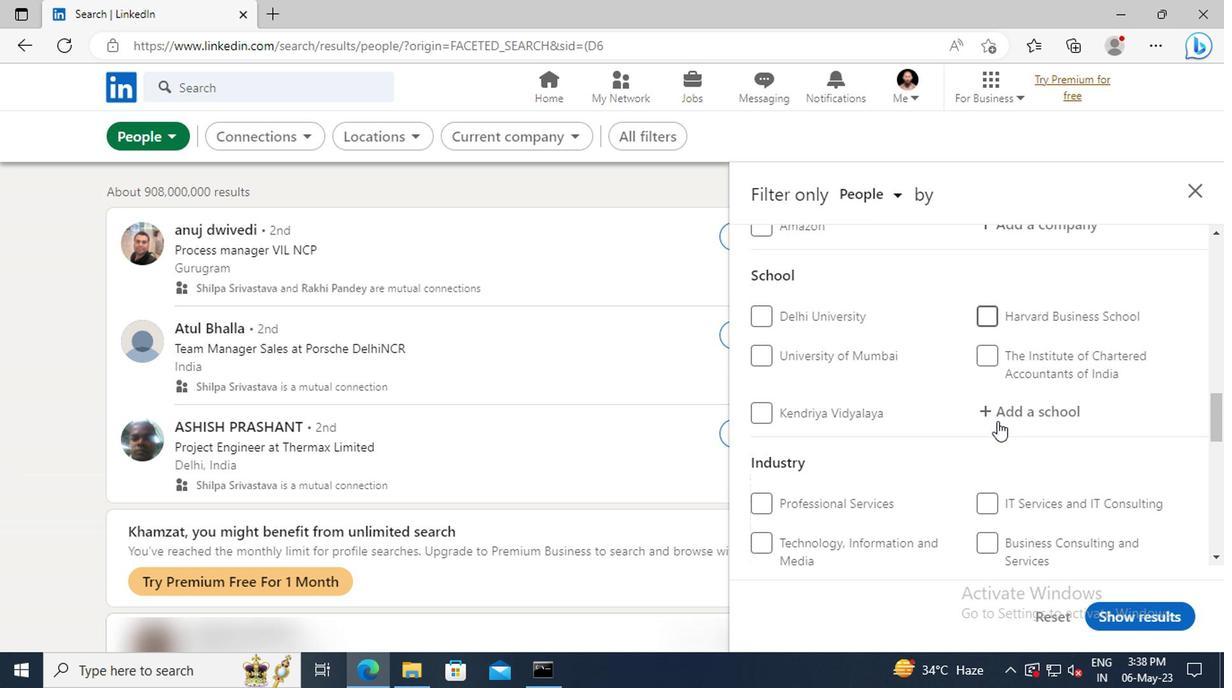 
Action: Mouse pressed left at (994, 422)
Screenshot: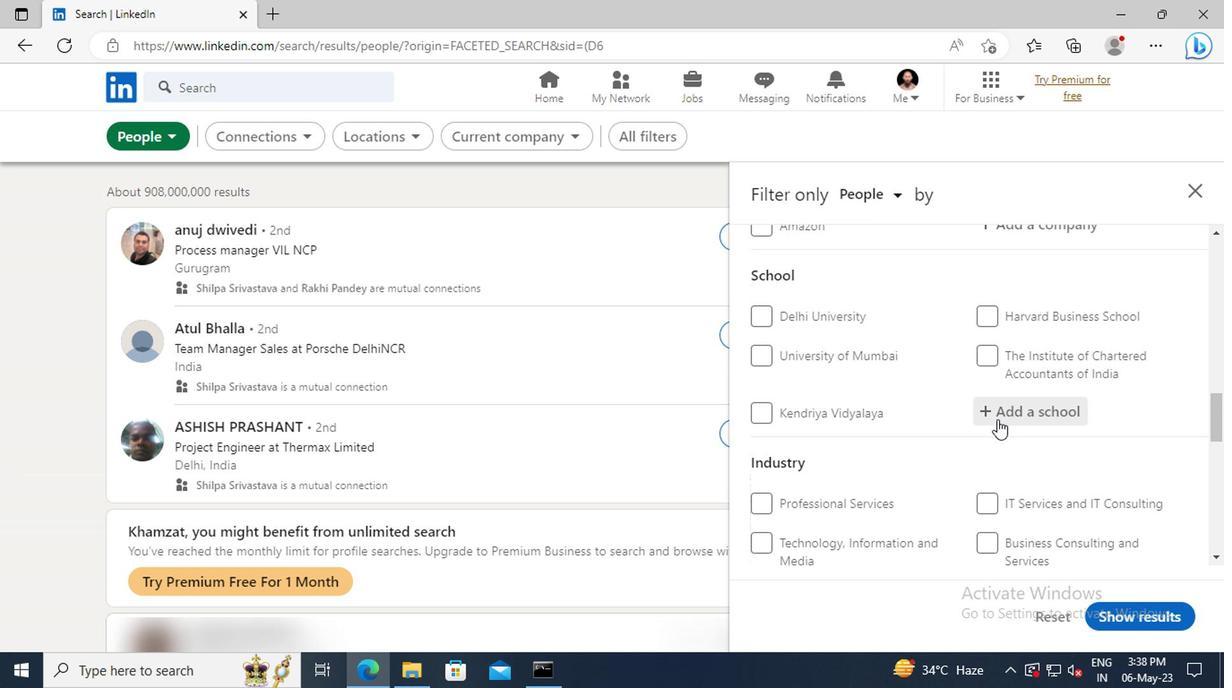 
Action: Key pressed <Key.shift>SDM<Key.space><Key.shift>INS
Screenshot: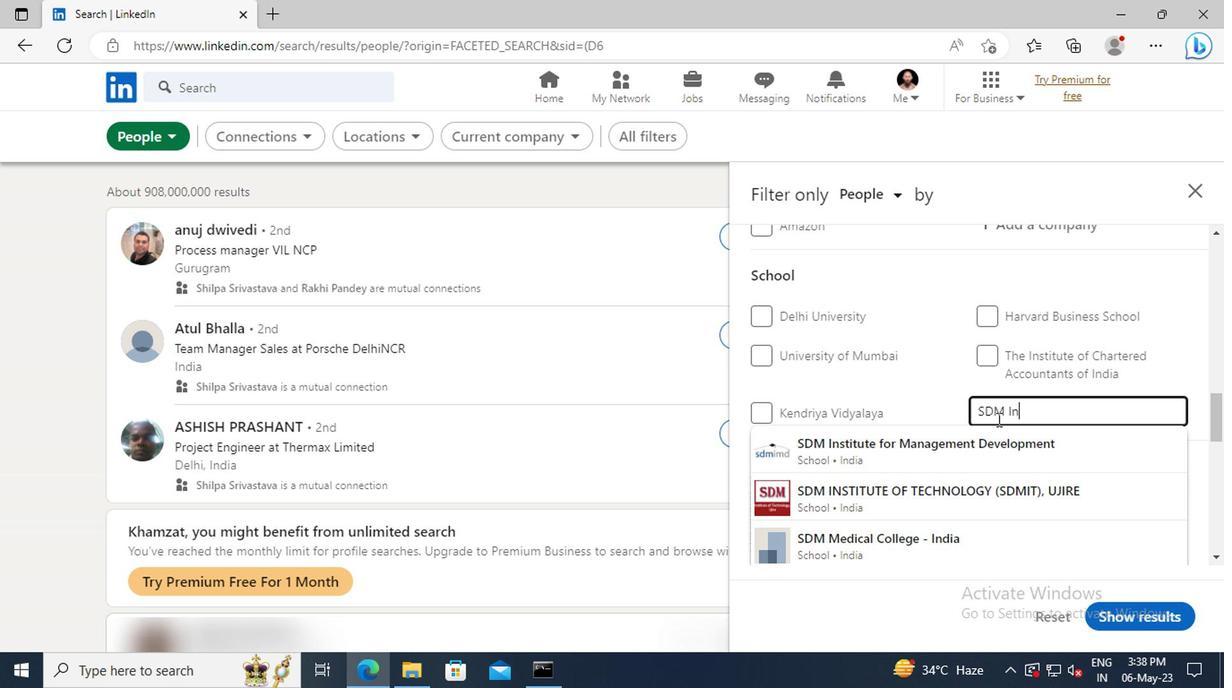 
Action: Mouse moved to (999, 441)
Screenshot: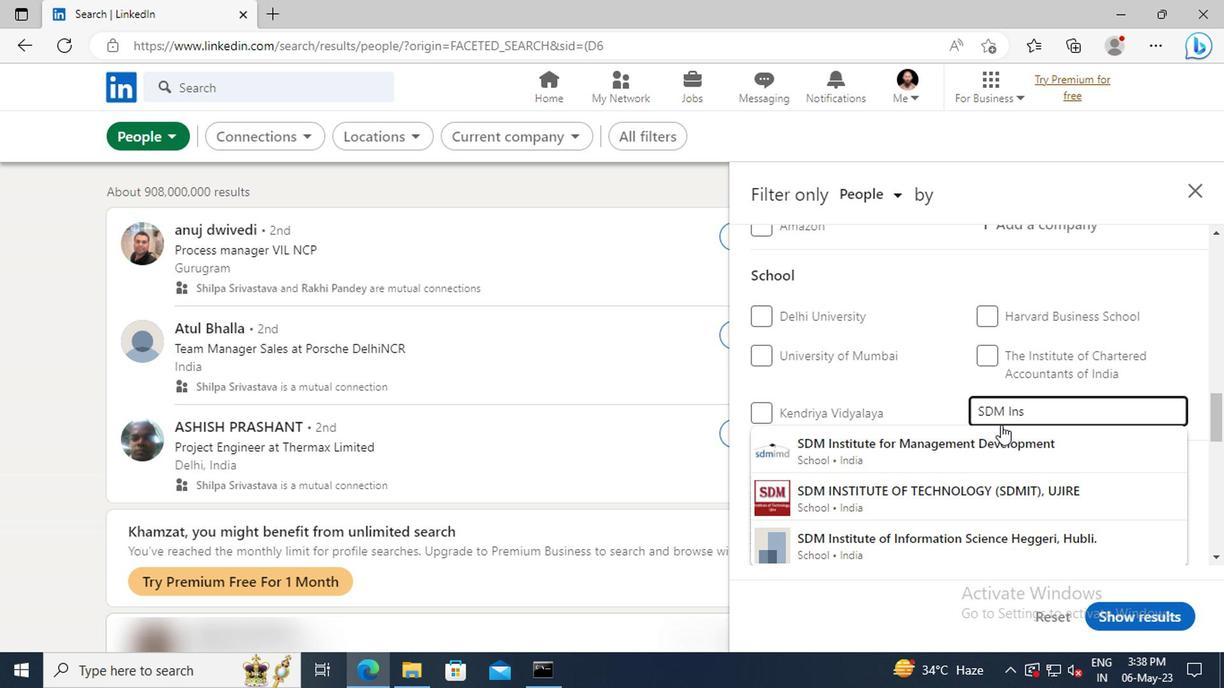 
Action: Mouse pressed left at (999, 441)
Screenshot: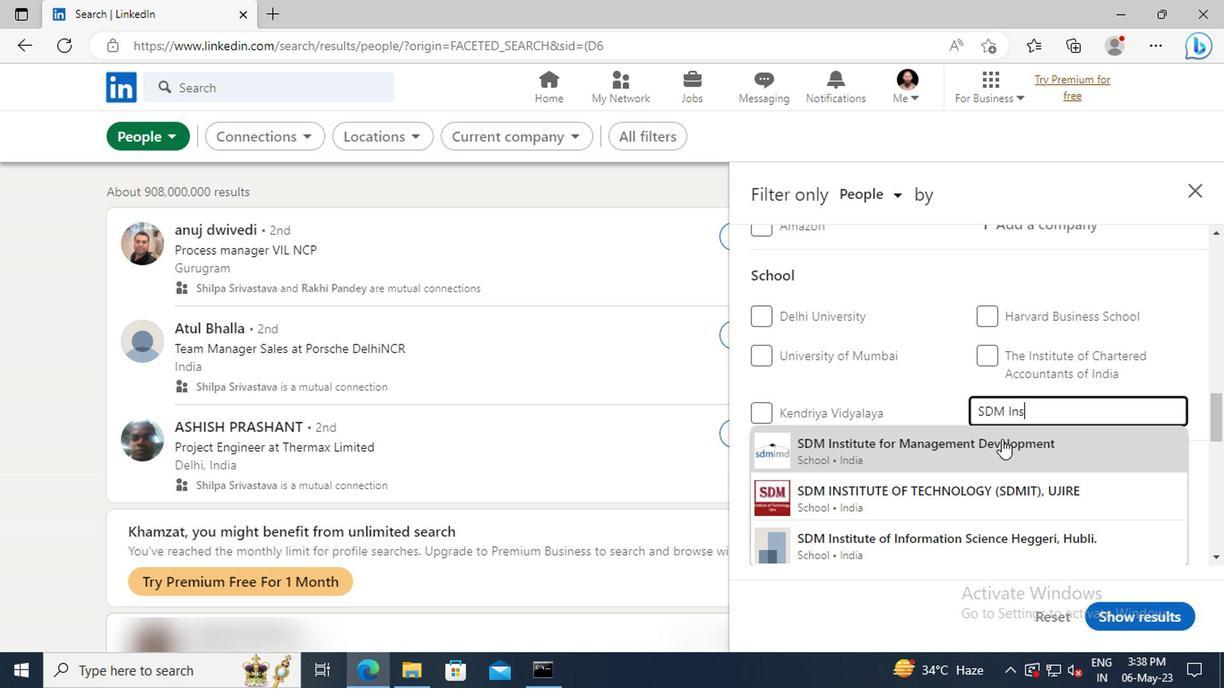 
Action: Mouse moved to (999, 441)
Screenshot: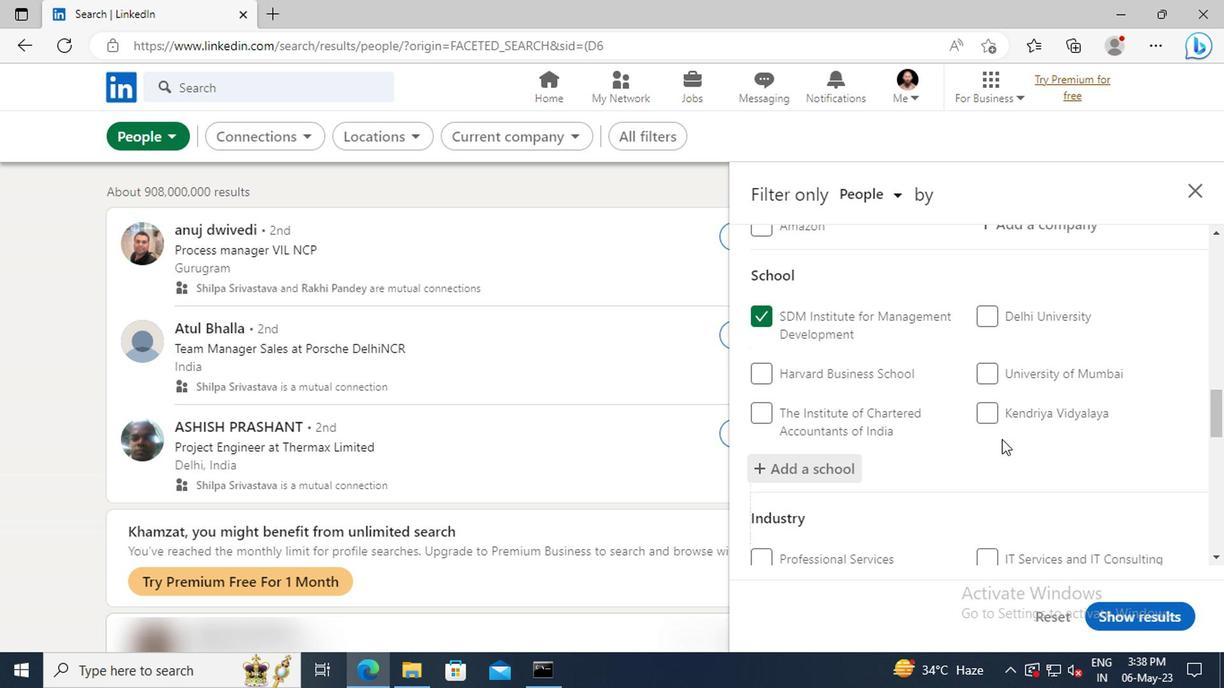 
Action: Mouse scrolled (999, 440) with delta (0, -1)
Screenshot: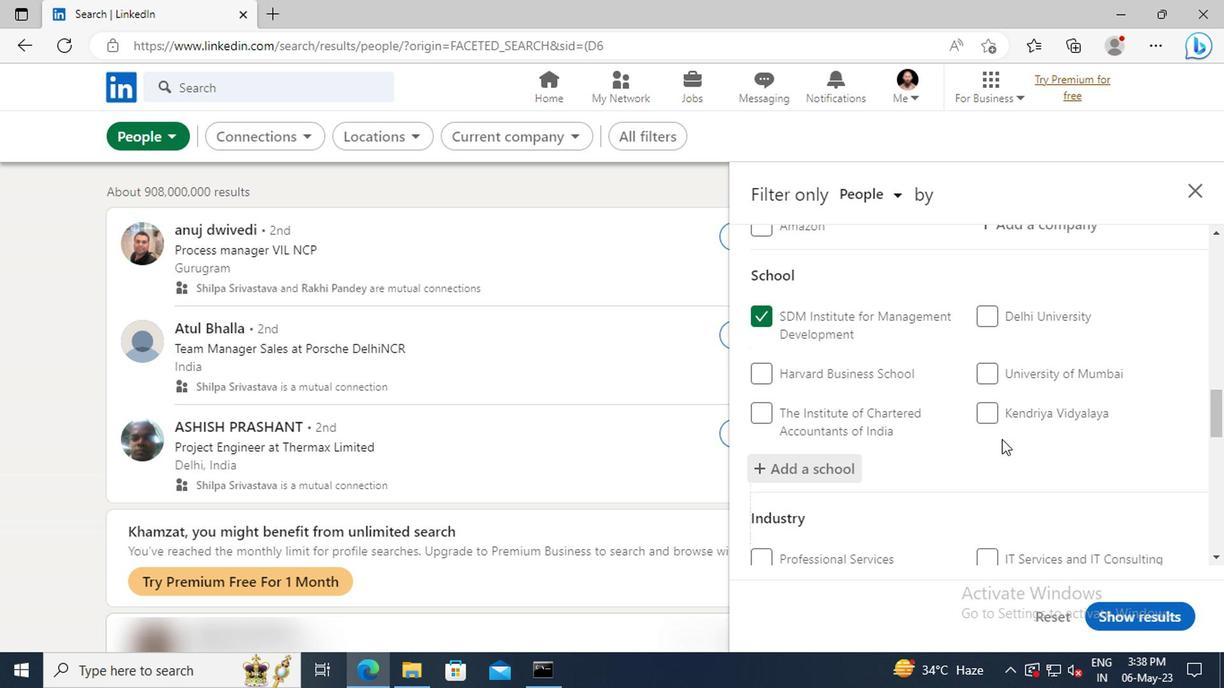 
Action: Mouse moved to (998, 435)
Screenshot: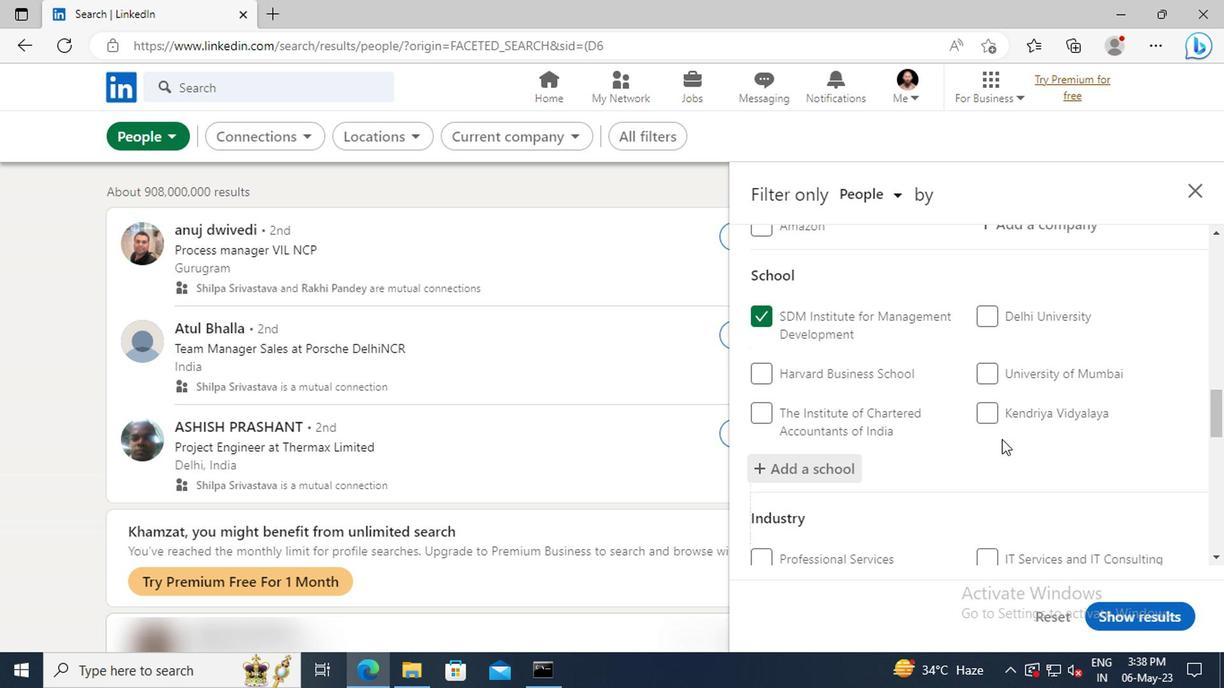 
Action: Mouse scrolled (998, 434) with delta (0, -1)
Screenshot: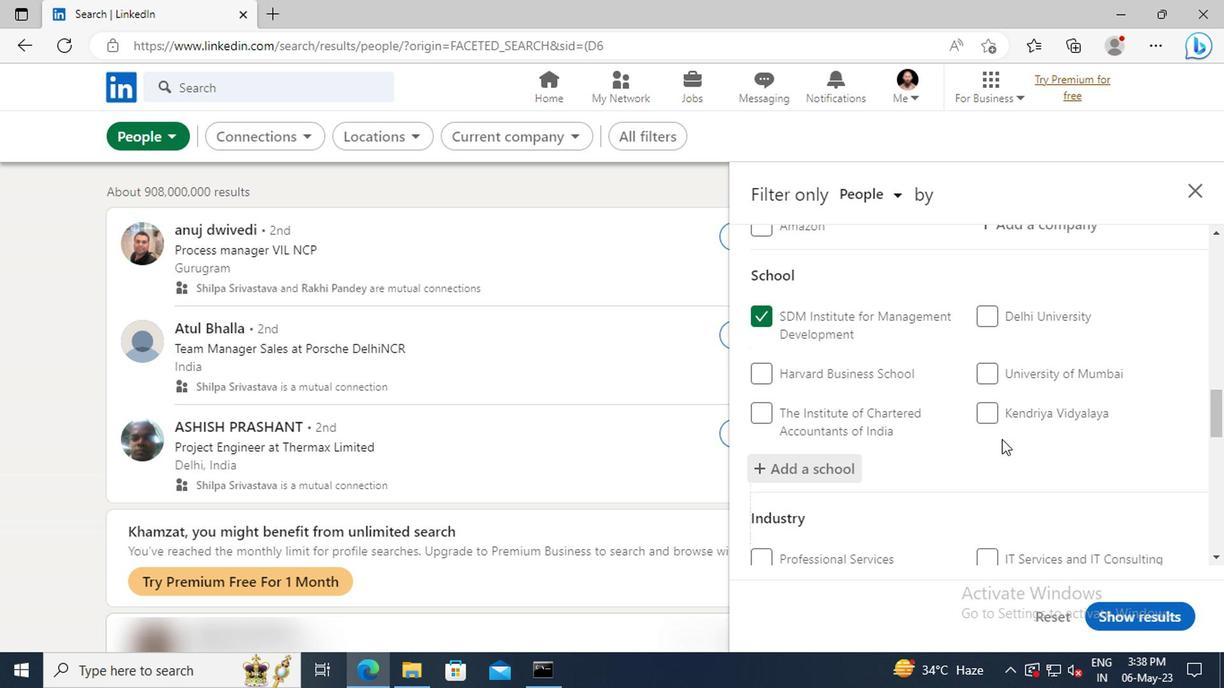 
Action: Mouse moved to (992, 418)
Screenshot: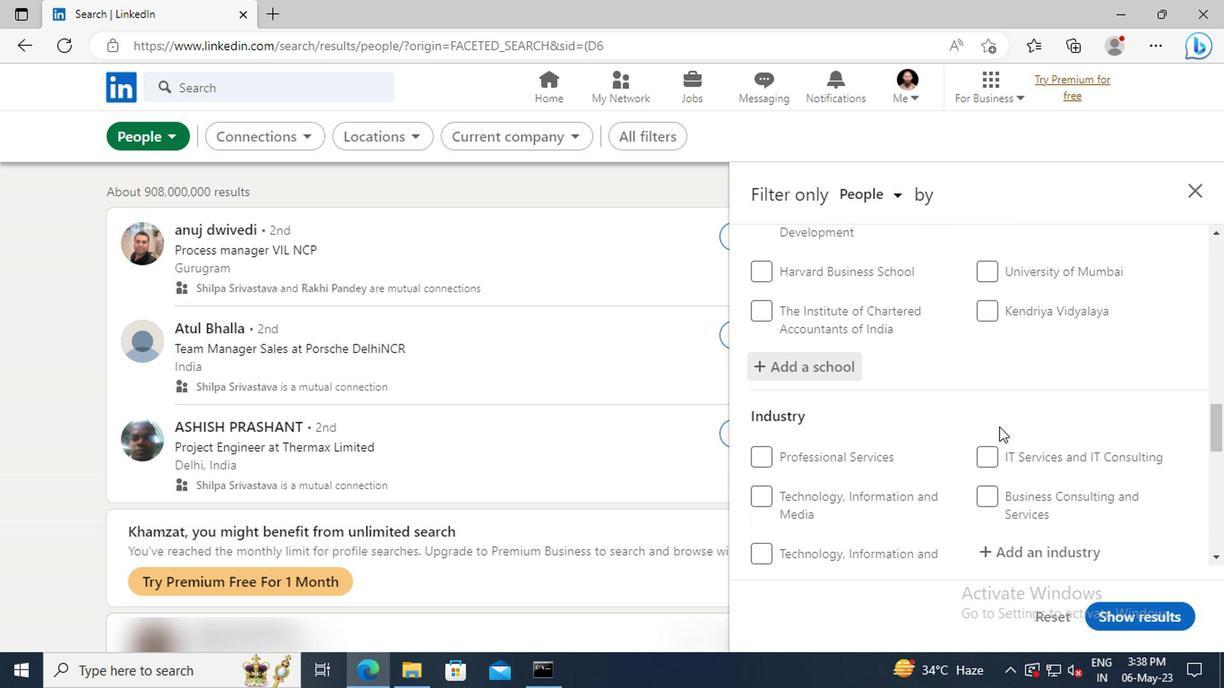 
Action: Mouse scrolled (992, 418) with delta (0, 0)
Screenshot: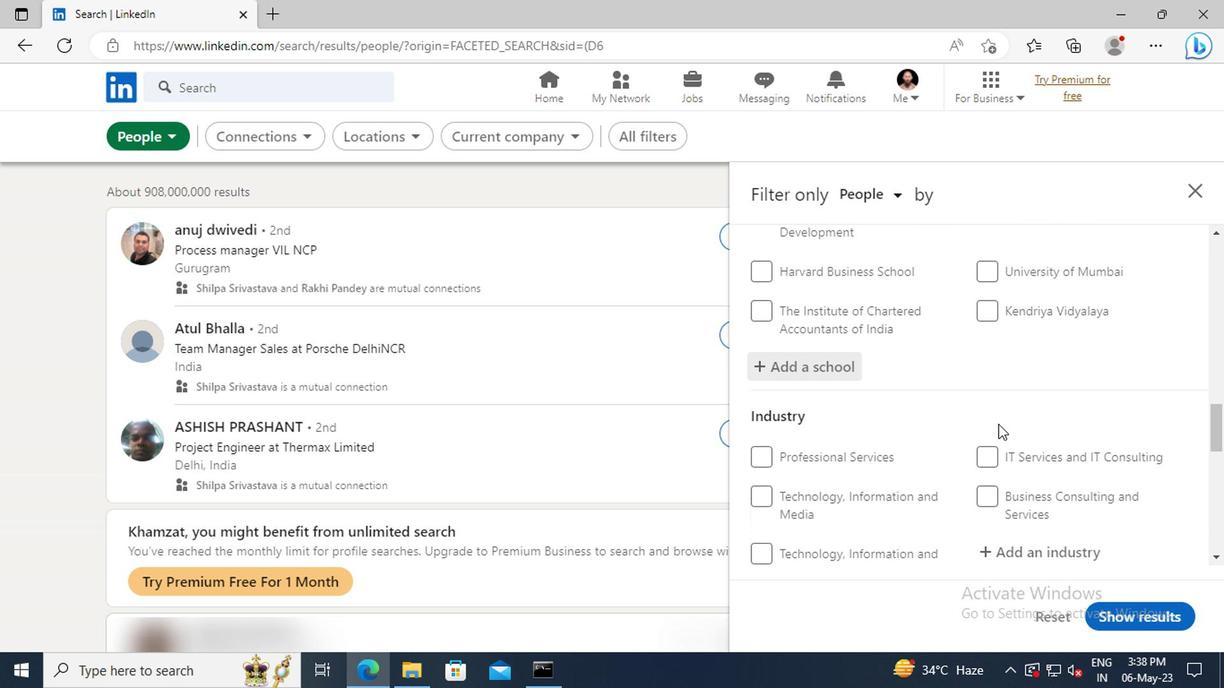 
Action: Mouse moved to (992, 417)
Screenshot: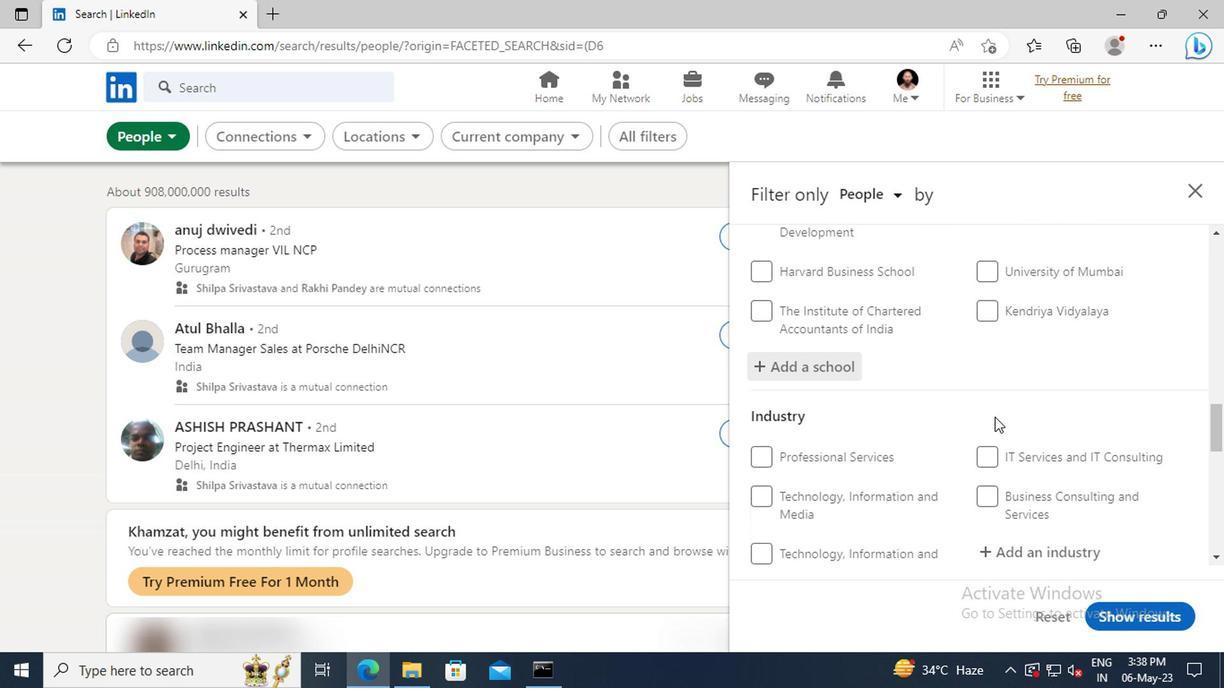 
Action: Mouse scrolled (992, 416) with delta (0, -1)
Screenshot: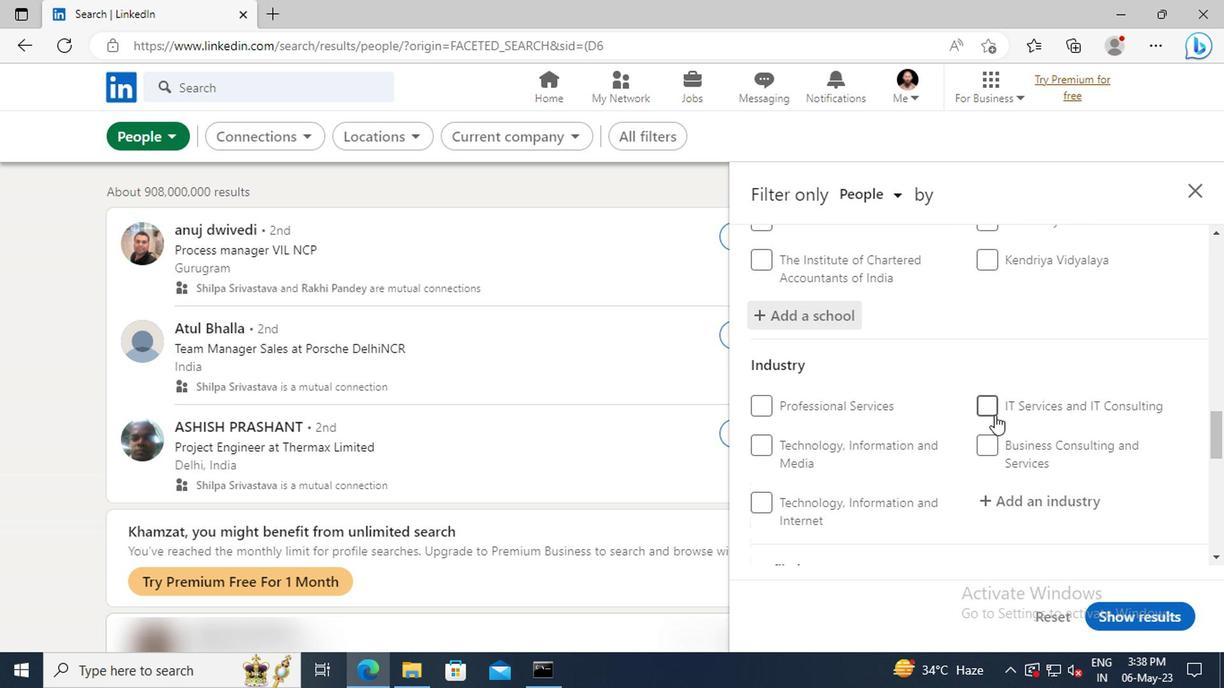 
Action: Mouse moved to (1000, 451)
Screenshot: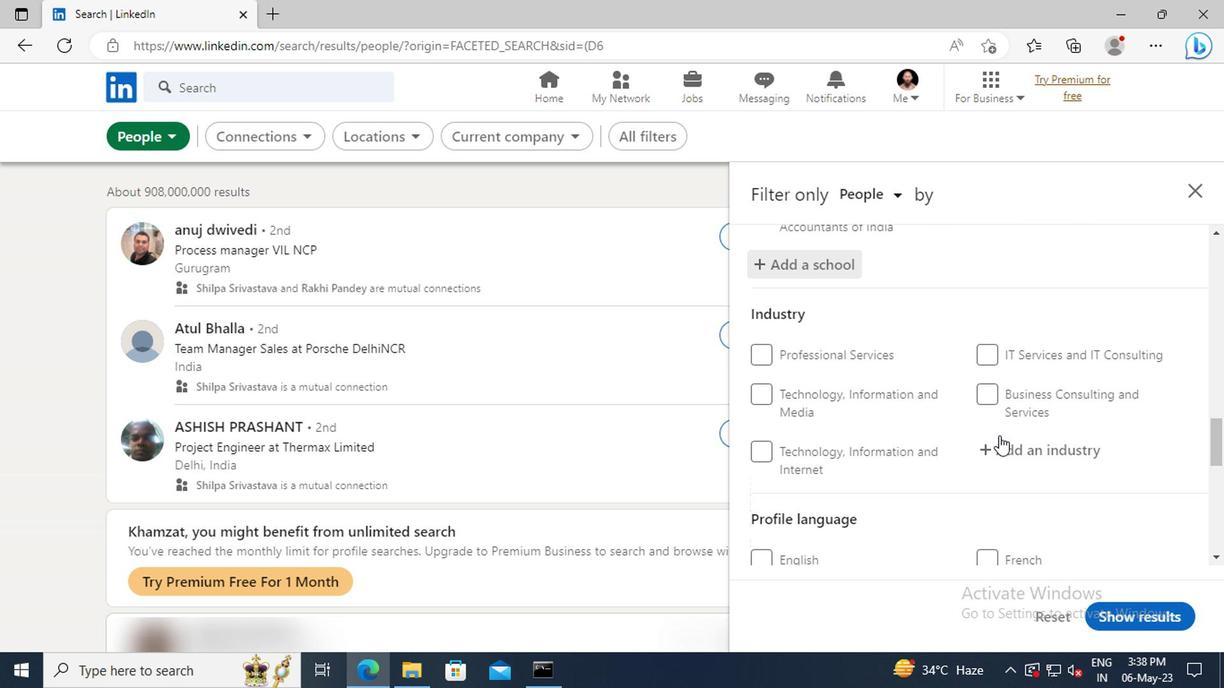 
Action: Mouse pressed left at (1000, 451)
Screenshot: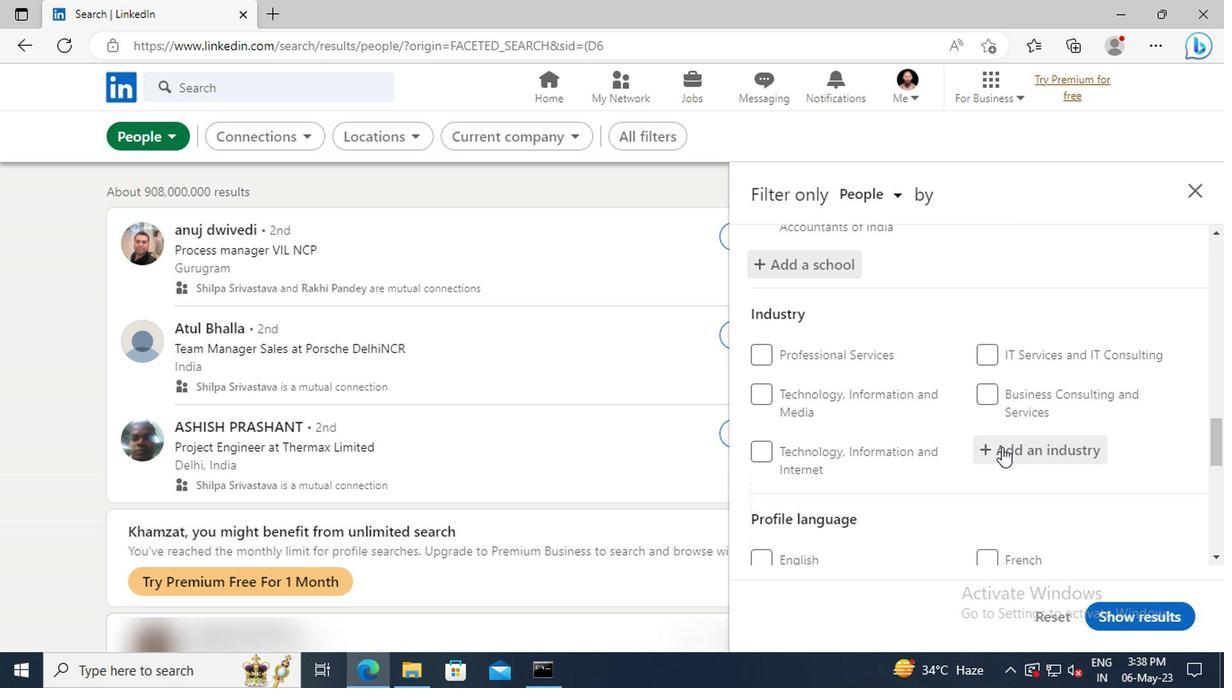 
Action: Key pressed <Key.shift>SEAFOOD
Screenshot: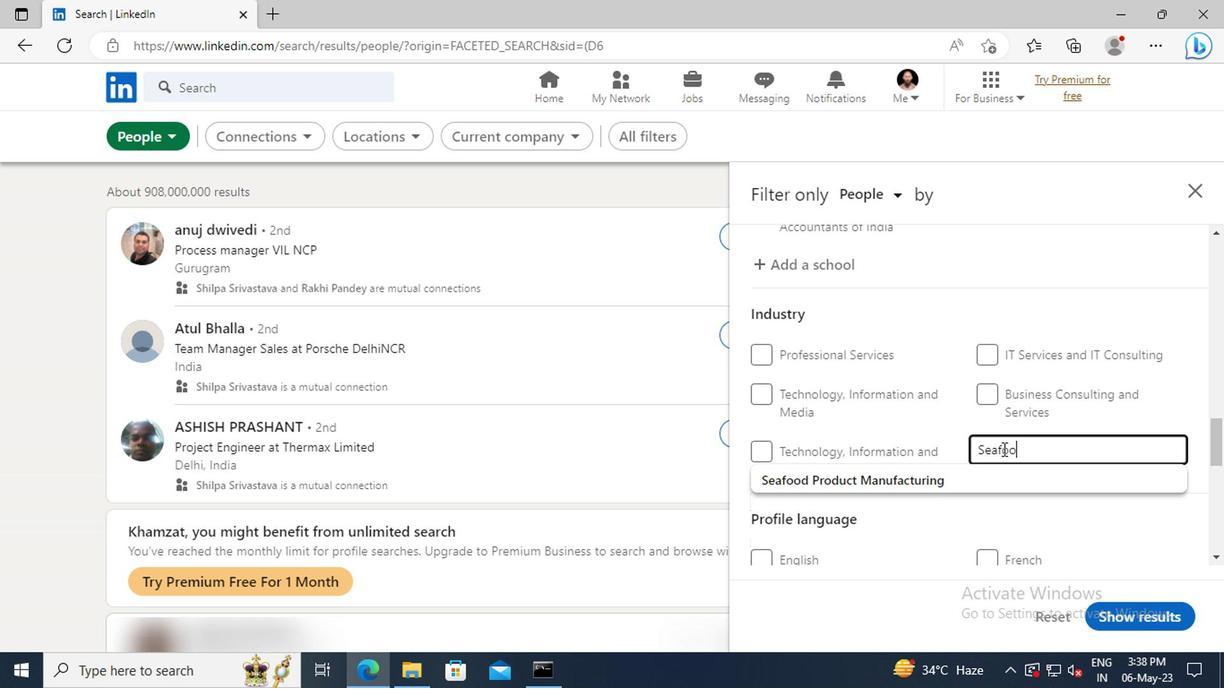 
Action: Mouse moved to (1002, 475)
Screenshot: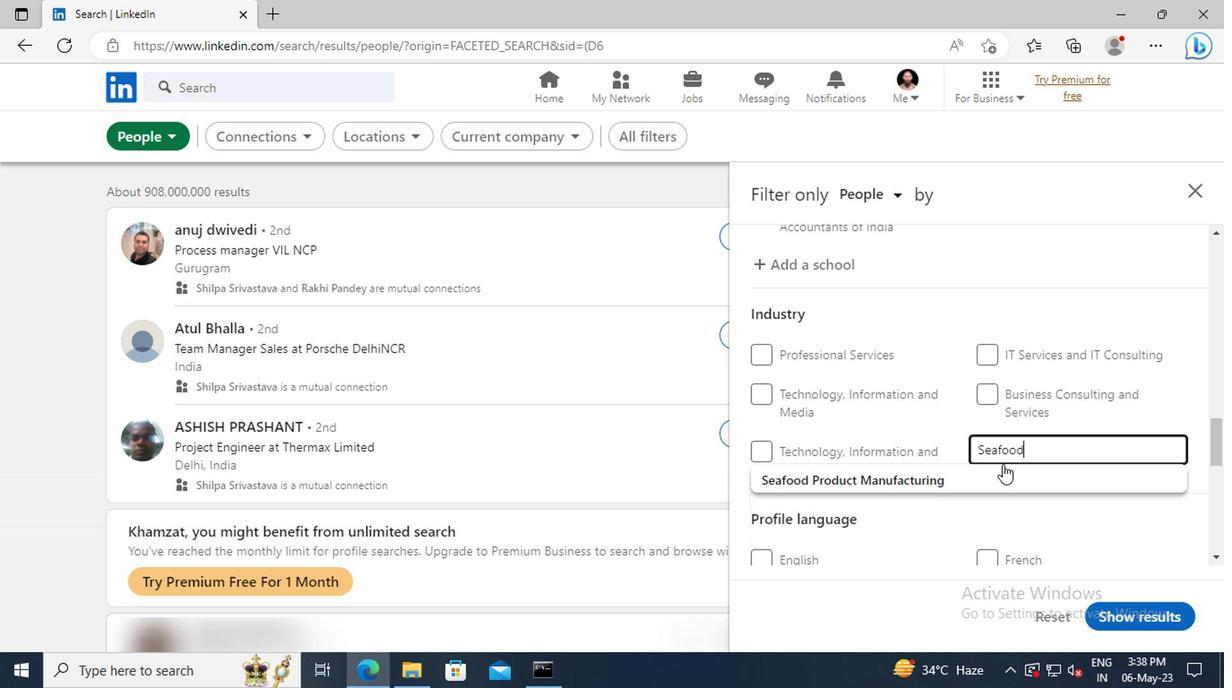 
Action: Mouse pressed left at (1002, 475)
Screenshot: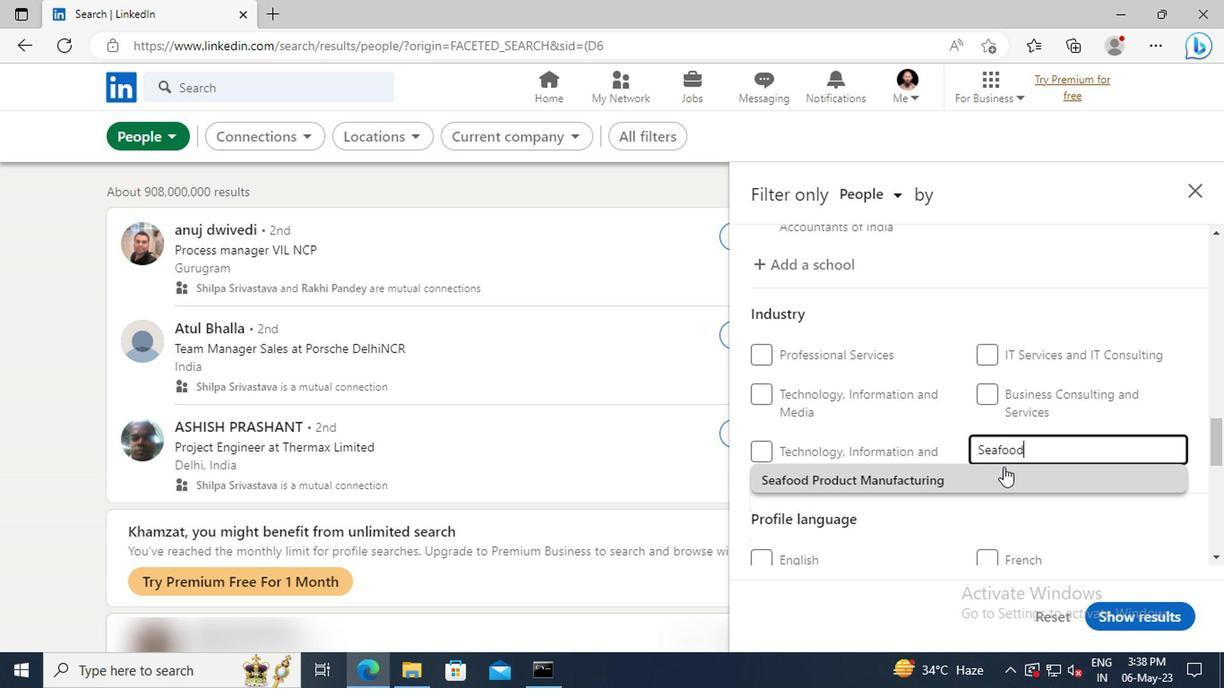 
Action: Mouse scrolled (1002, 473) with delta (0, -1)
Screenshot: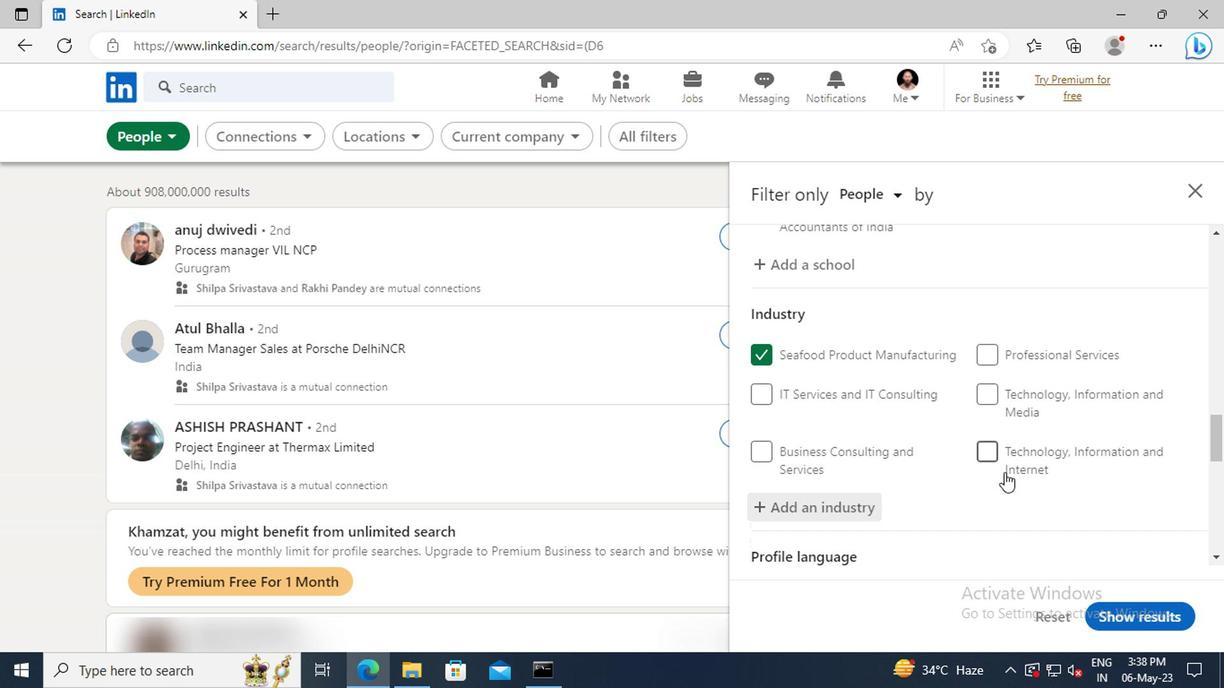
Action: Mouse scrolled (1002, 473) with delta (0, -1)
Screenshot: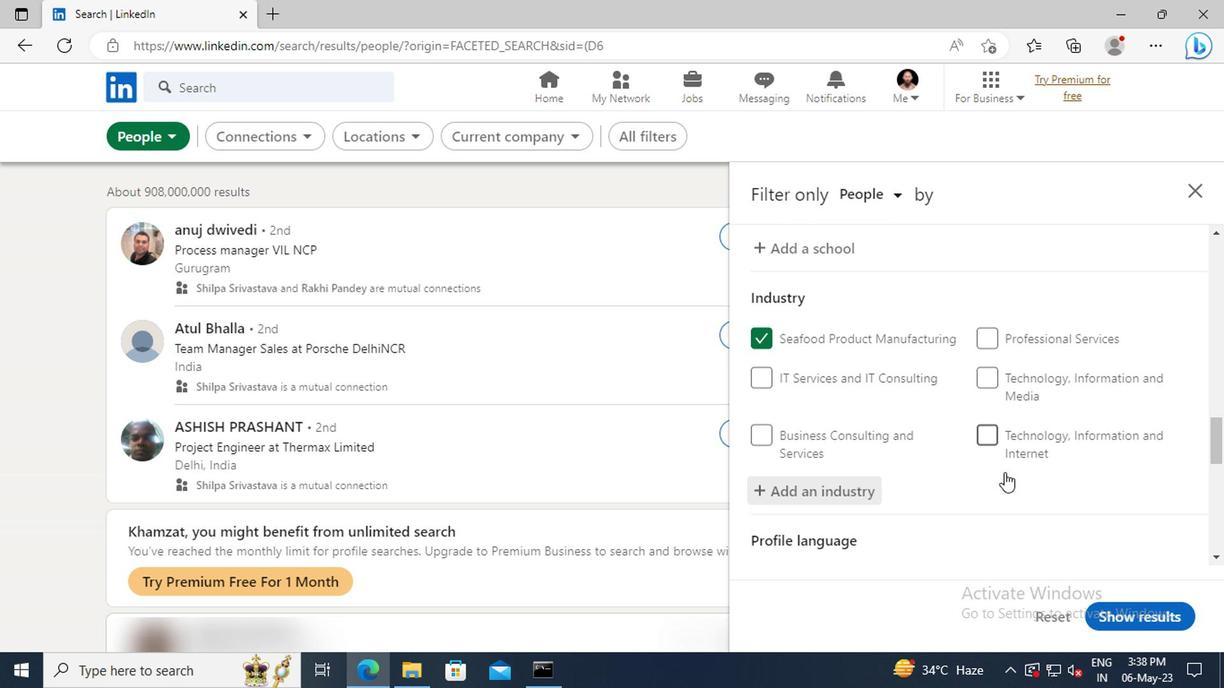 
Action: Mouse moved to (1002, 469)
Screenshot: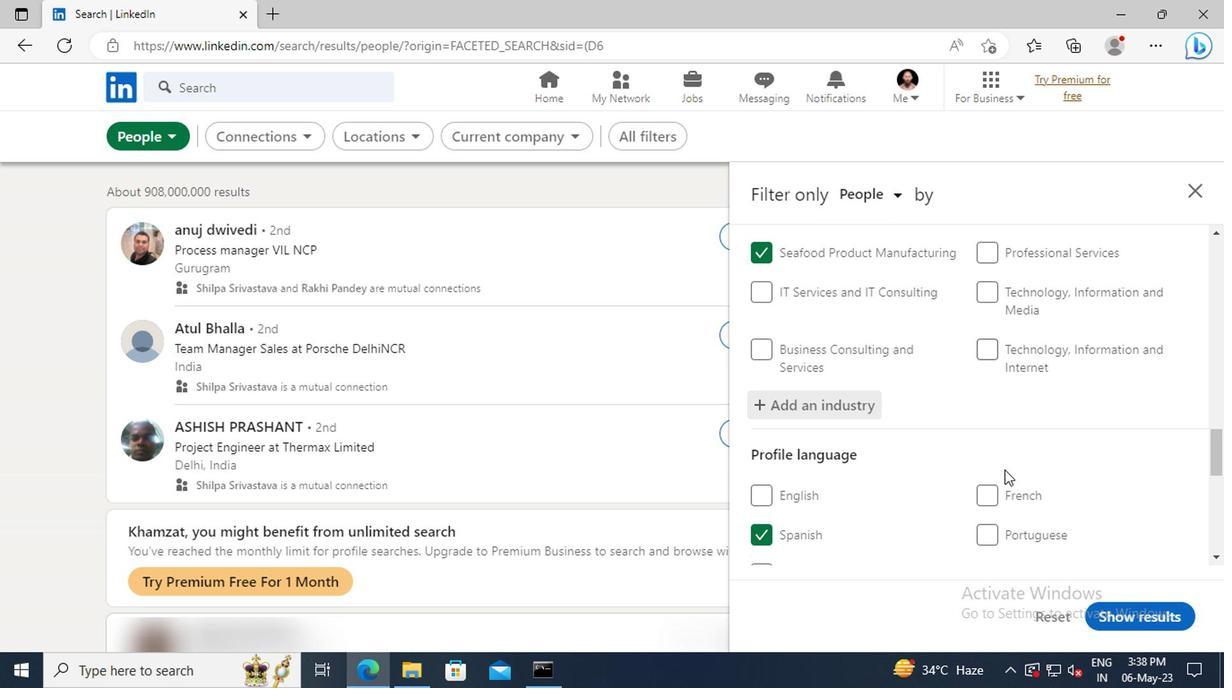 
Action: Mouse scrolled (1002, 468) with delta (0, 0)
Screenshot: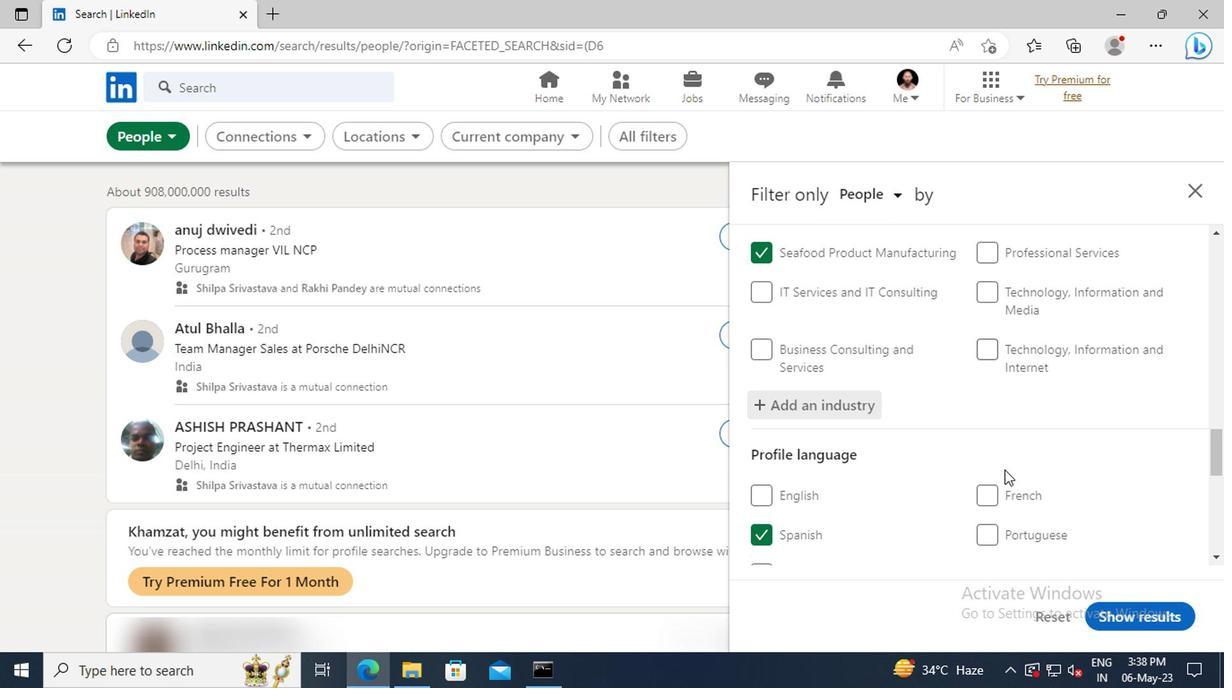 
Action: Mouse moved to (1002, 466)
Screenshot: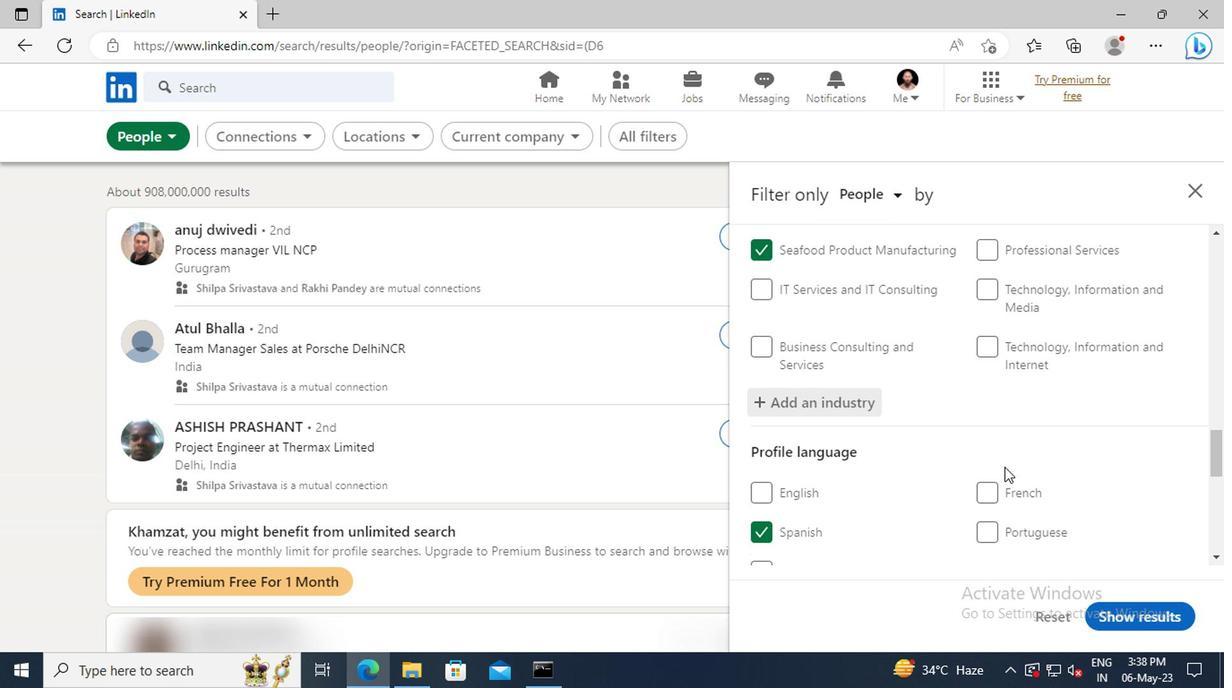 
Action: Mouse scrolled (1002, 466) with delta (0, 0)
Screenshot: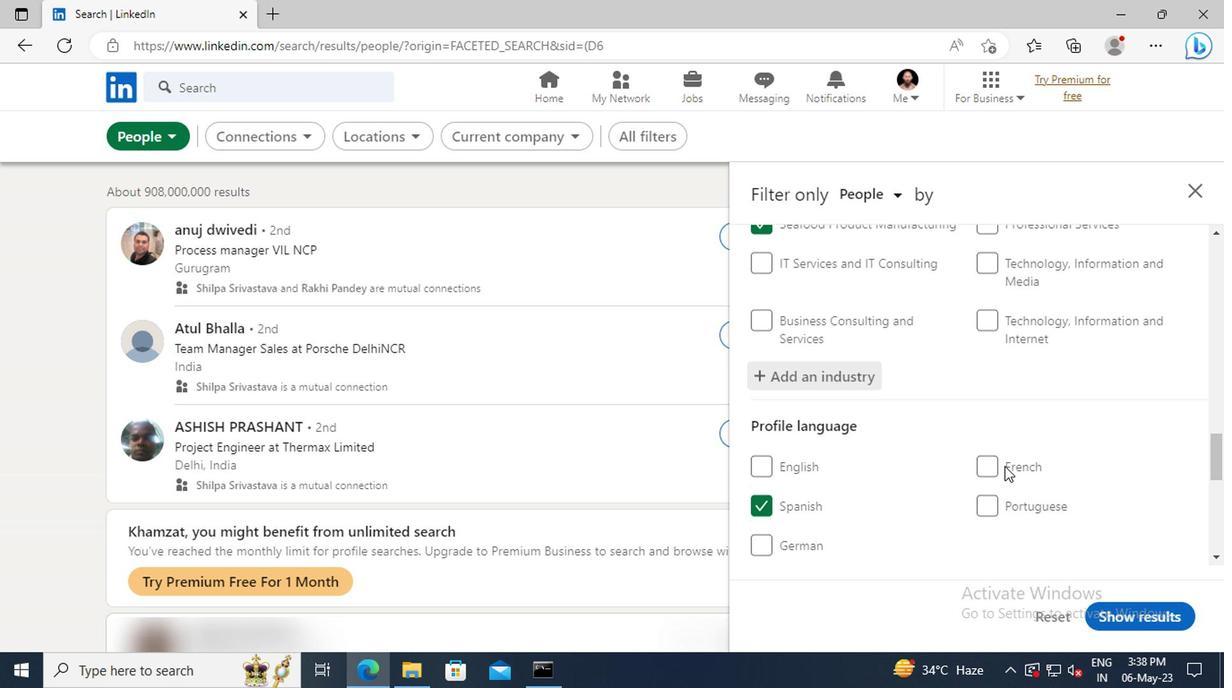 
Action: Mouse scrolled (1002, 466) with delta (0, 0)
Screenshot: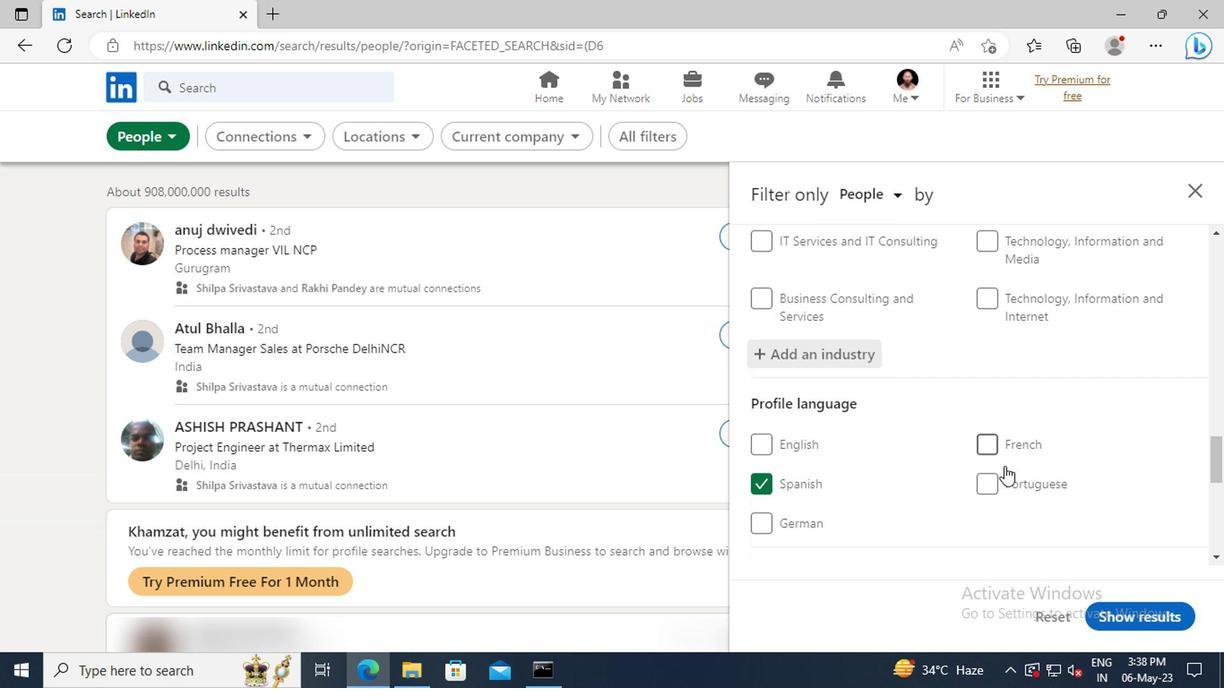 
Action: Mouse moved to (1000, 458)
Screenshot: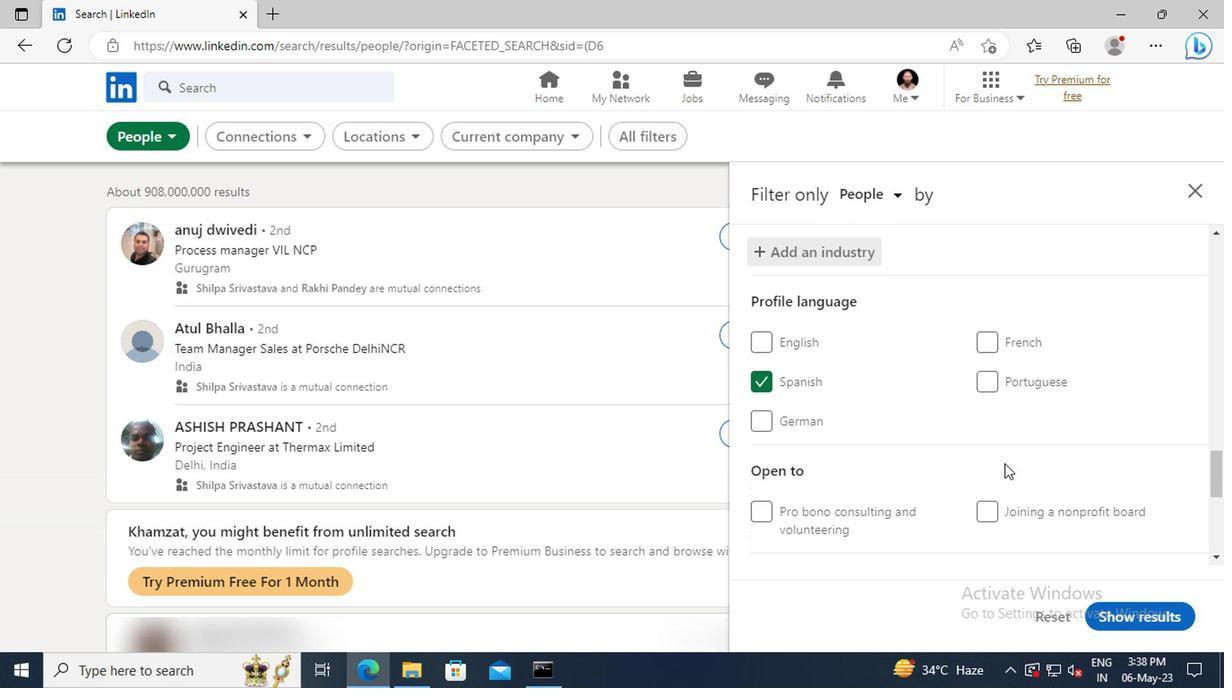 
Action: Mouse scrolled (1000, 457) with delta (0, 0)
Screenshot: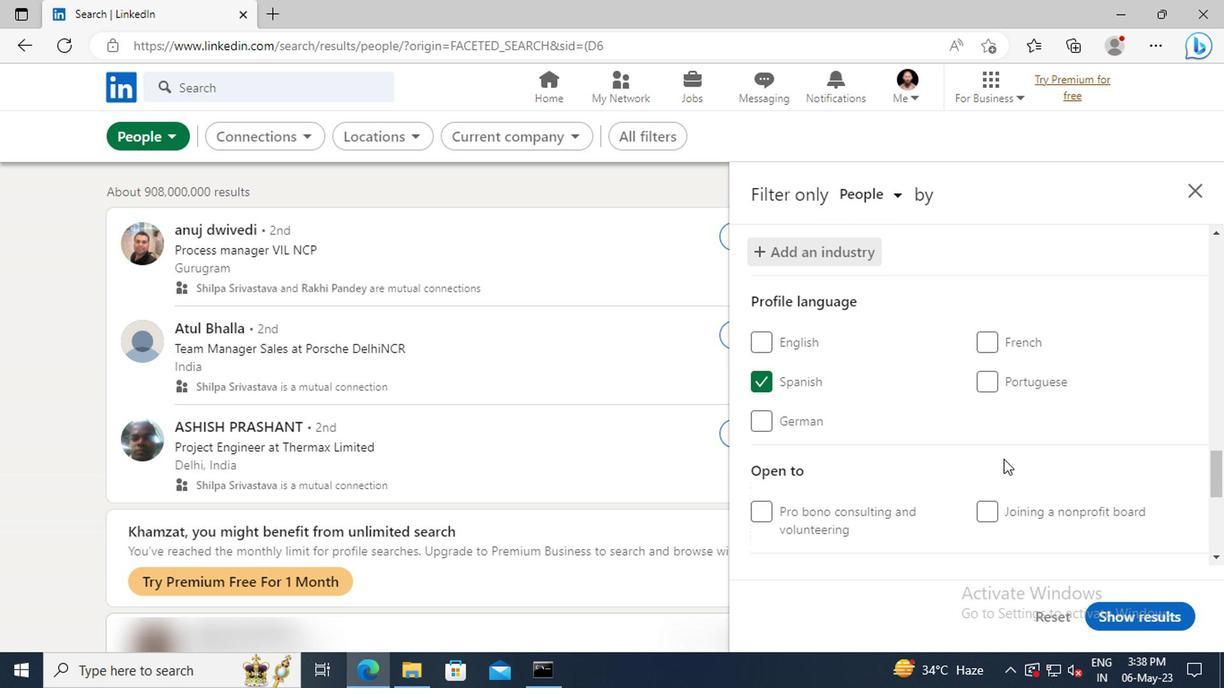 
Action: Mouse scrolled (1000, 457) with delta (0, 0)
Screenshot: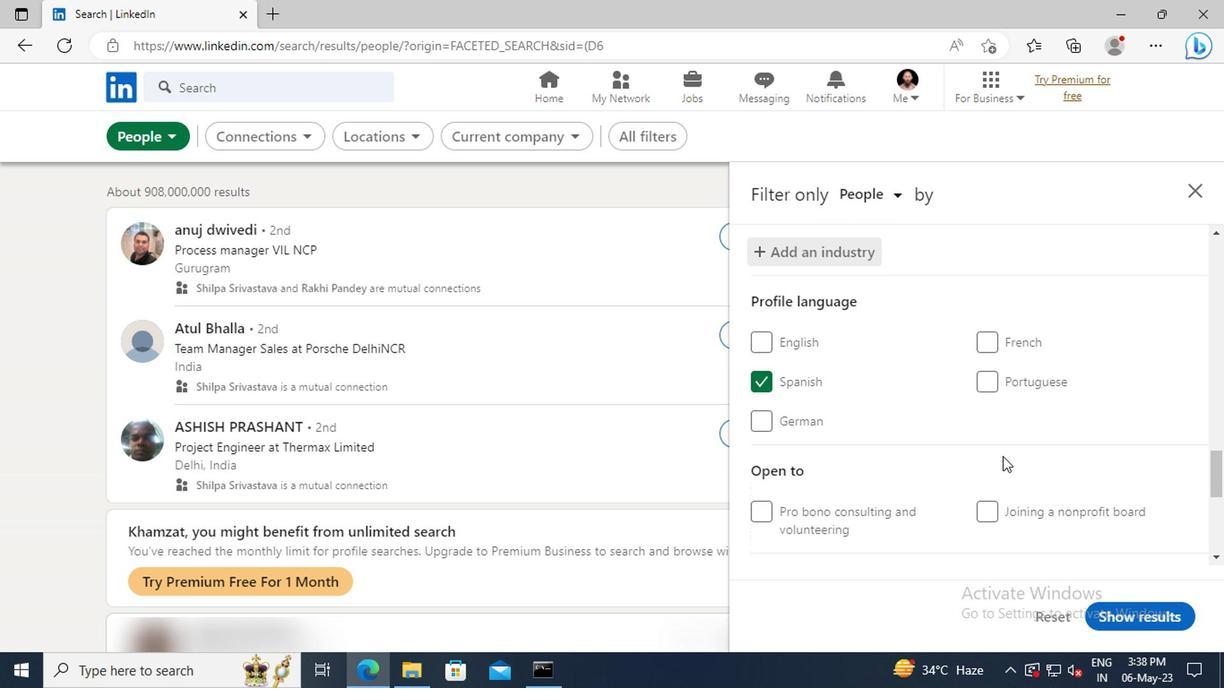 
Action: Mouse moved to (997, 447)
Screenshot: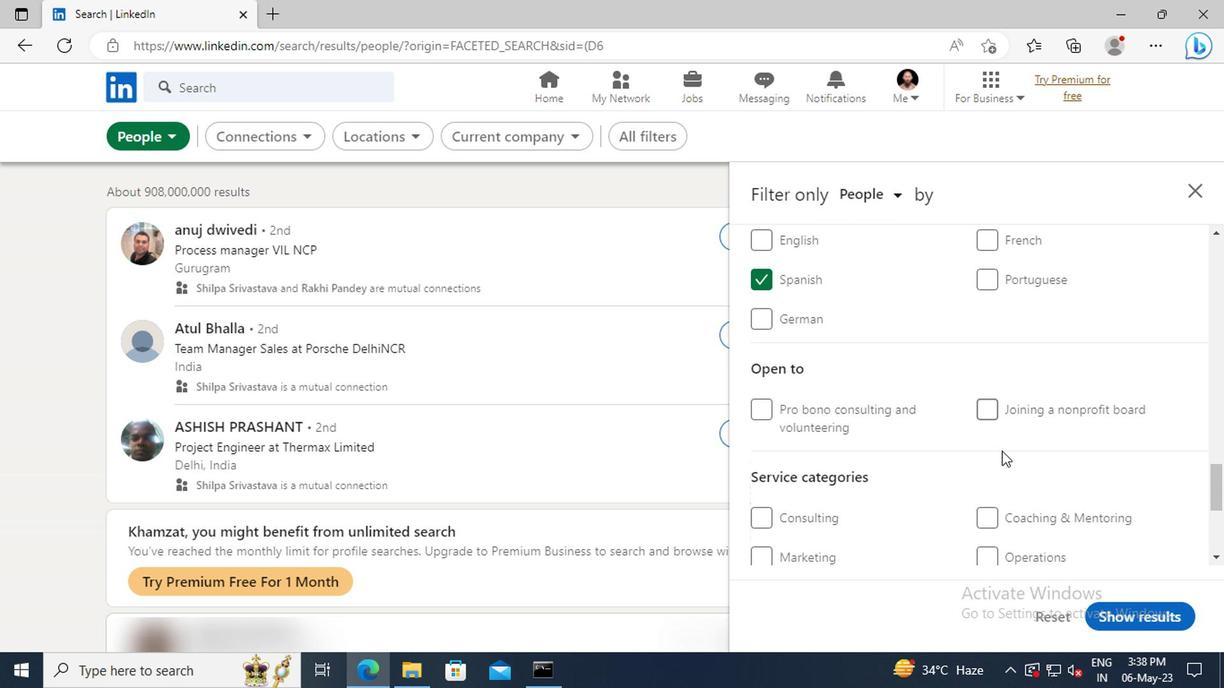 
Action: Mouse scrolled (997, 447) with delta (0, 0)
Screenshot: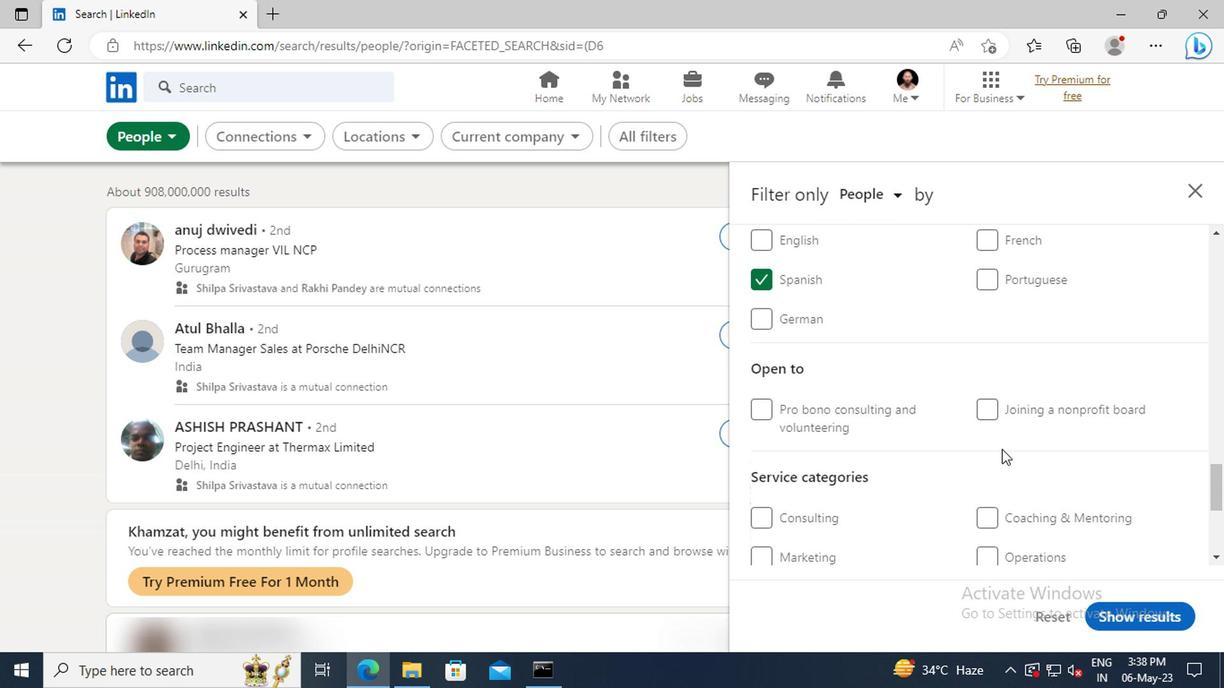 
Action: Mouse scrolled (997, 447) with delta (0, 0)
Screenshot: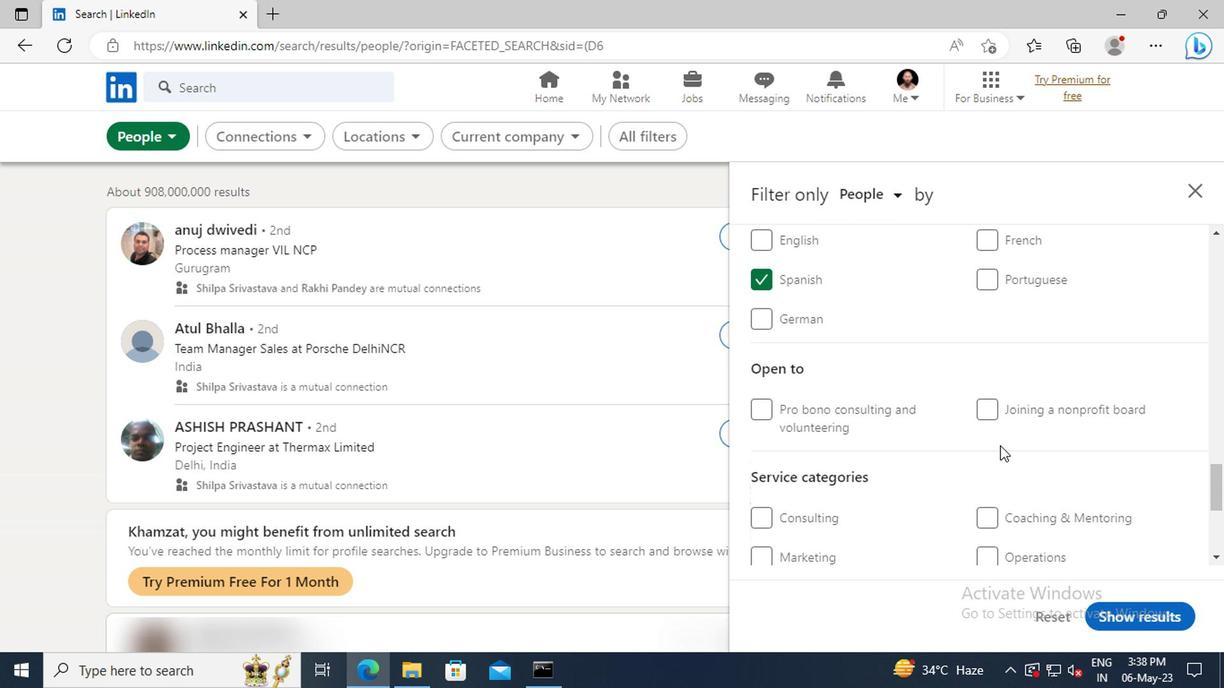 
Action: Mouse scrolled (997, 447) with delta (0, 0)
Screenshot: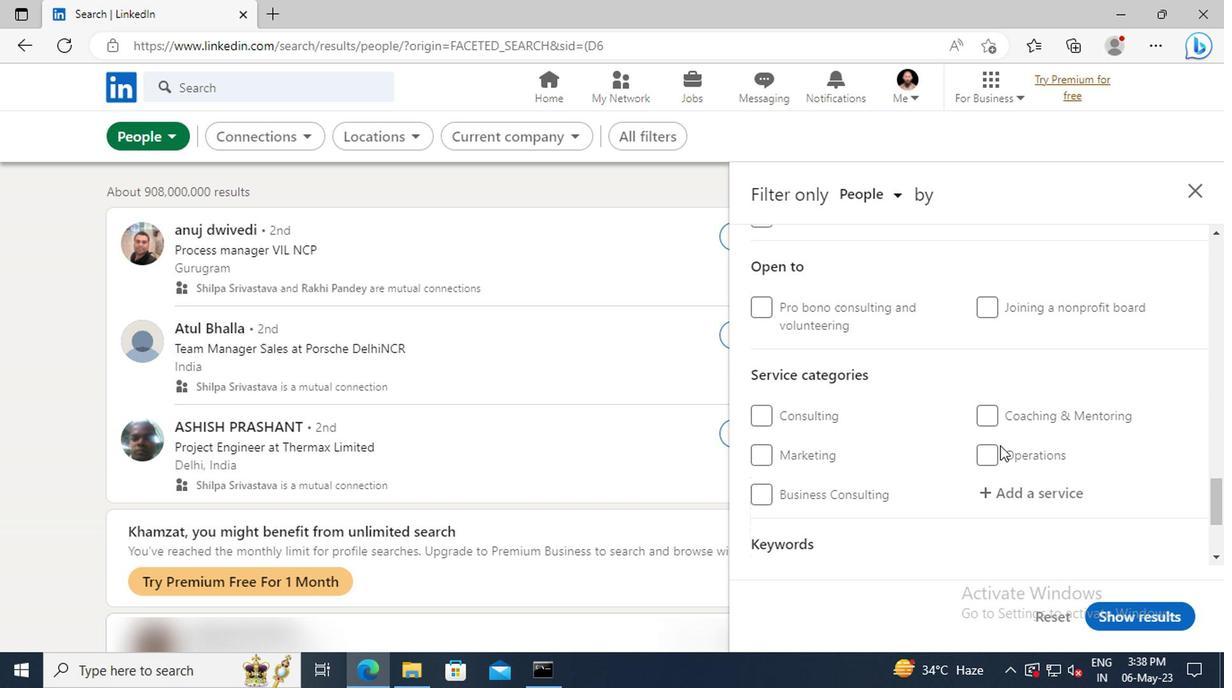 
Action: Mouse pressed left at (997, 447)
Screenshot: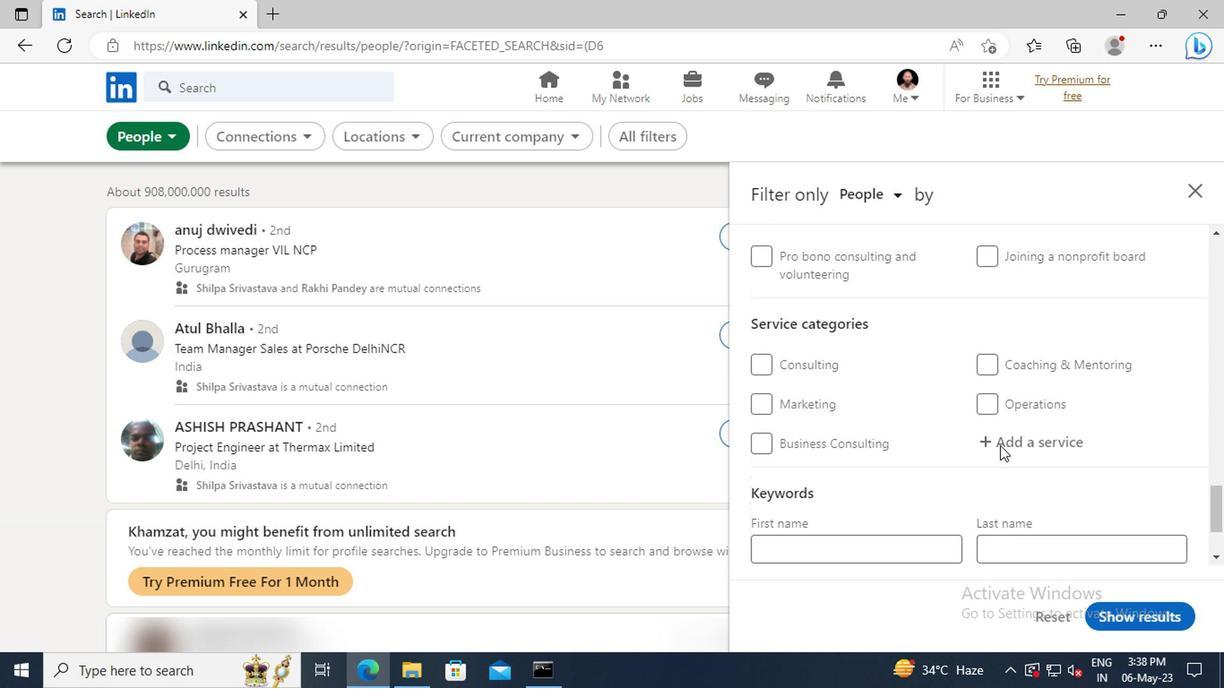 
Action: Key pressed <Key.shift>CORPO
Screenshot: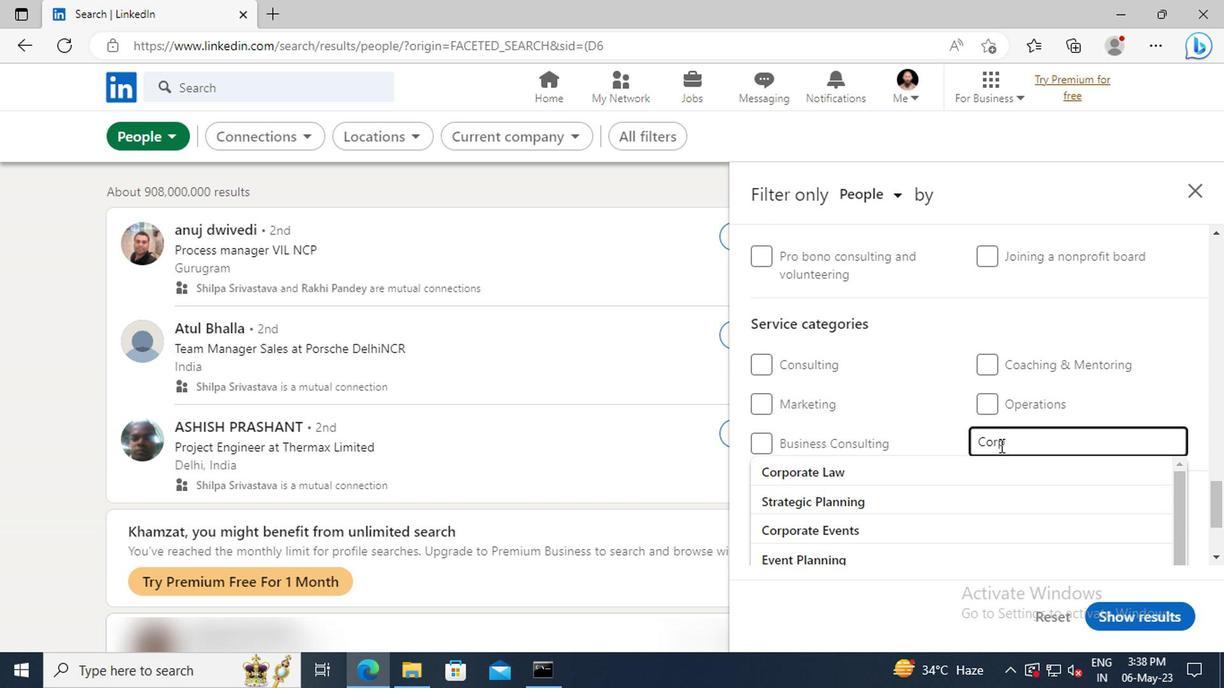 
Action: Mouse moved to (1001, 466)
Screenshot: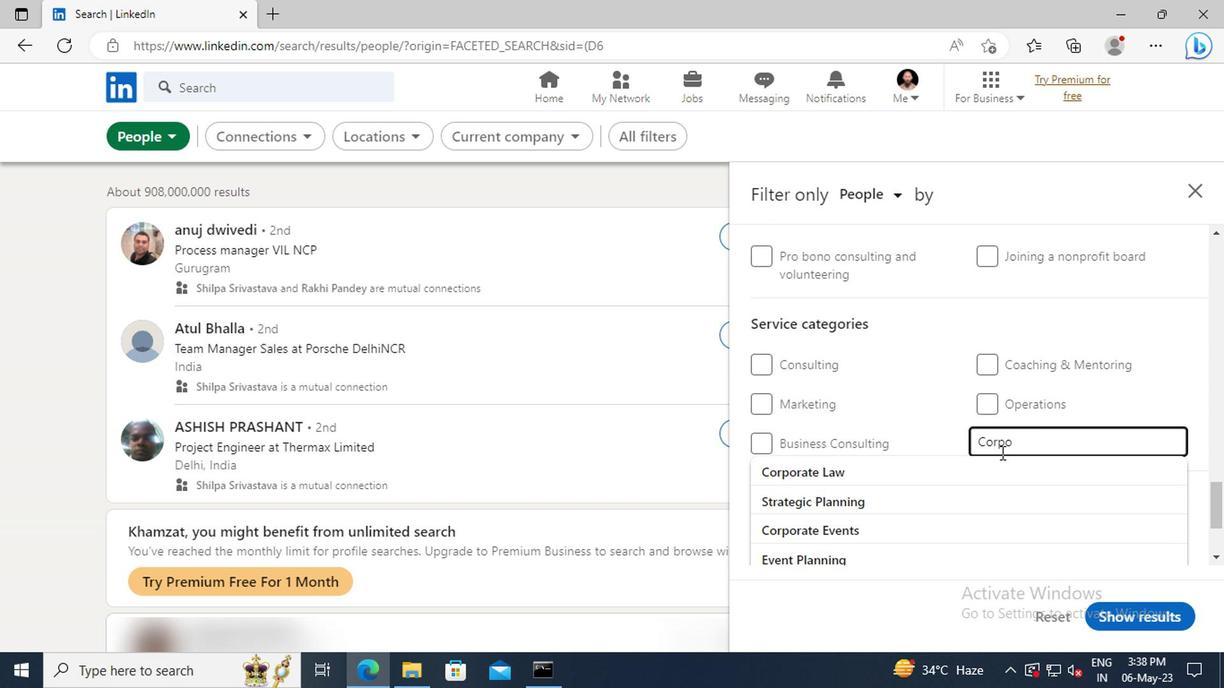 
Action: Mouse pressed left at (1001, 466)
Screenshot: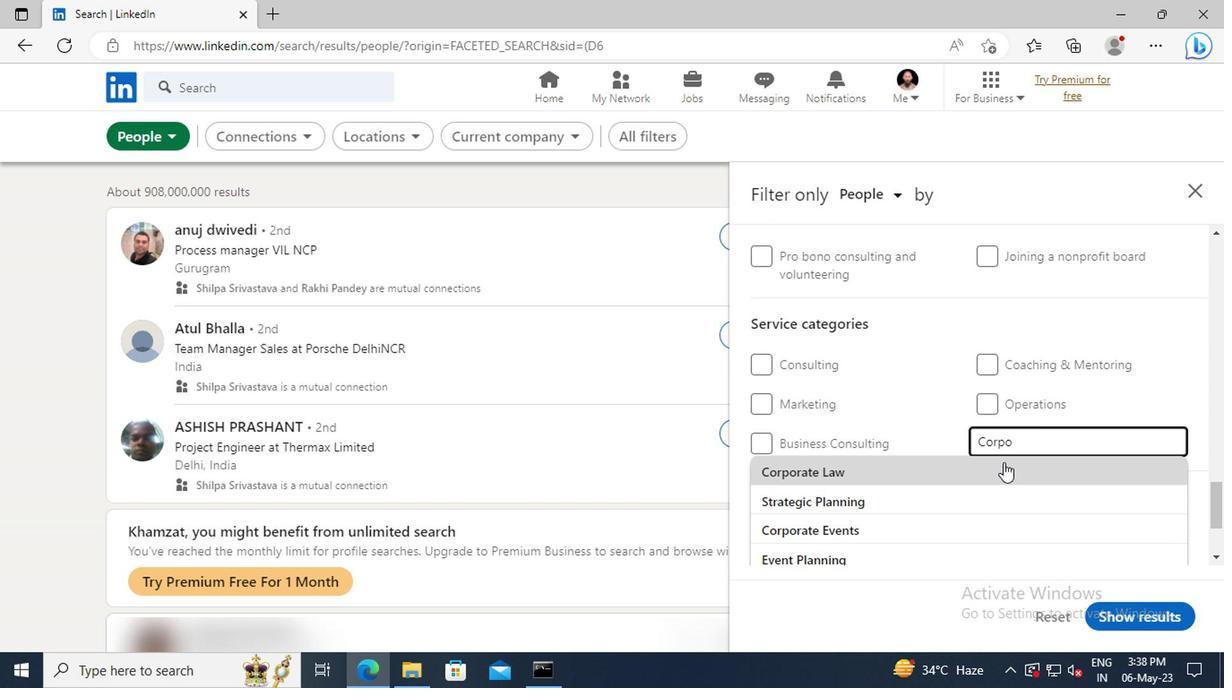 
Action: Mouse scrolled (1001, 466) with delta (0, 0)
Screenshot: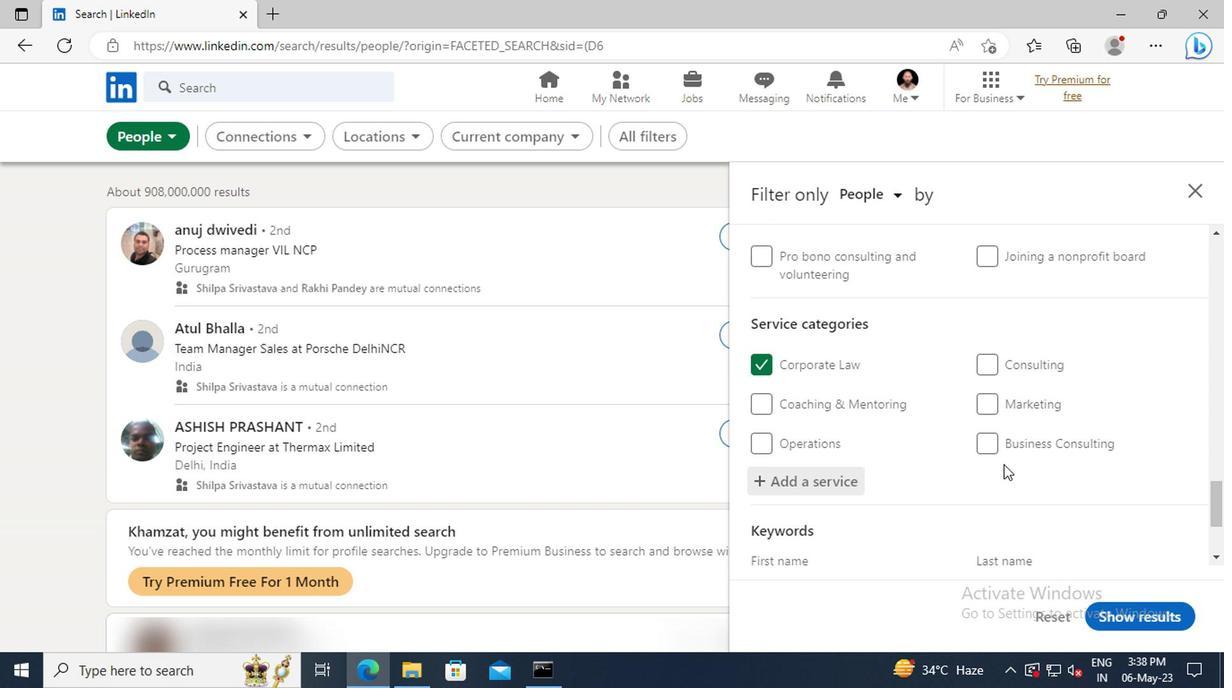 
Action: Mouse scrolled (1001, 466) with delta (0, 0)
Screenshot: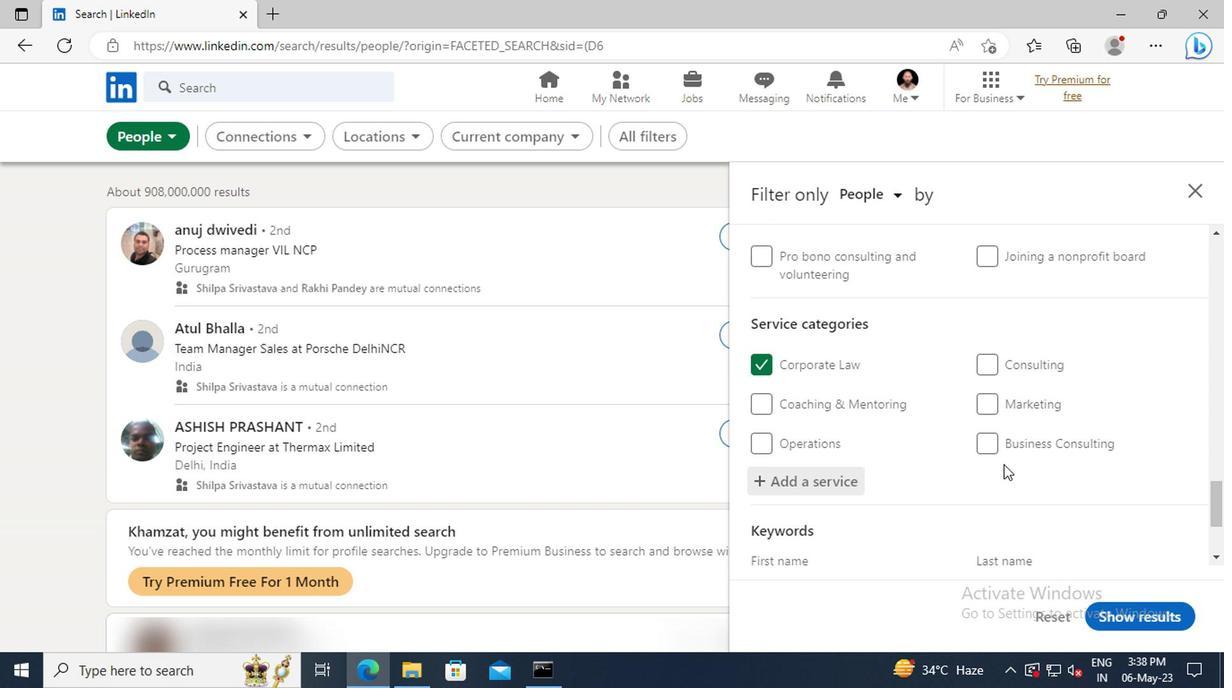 
Action: Mouse scrolled (1001, 466) with delta (0, 0)
Screenshot: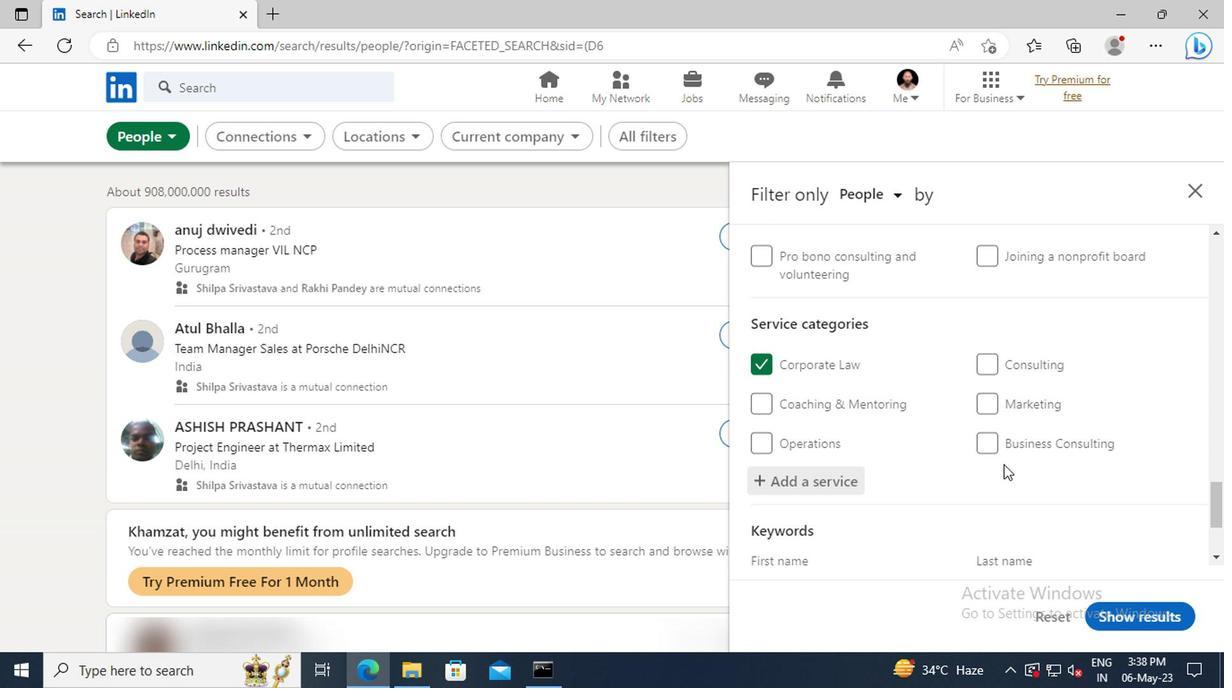 
Action: Mouse scrolled (1001, 466) with delta (0, 0)
Screenshot: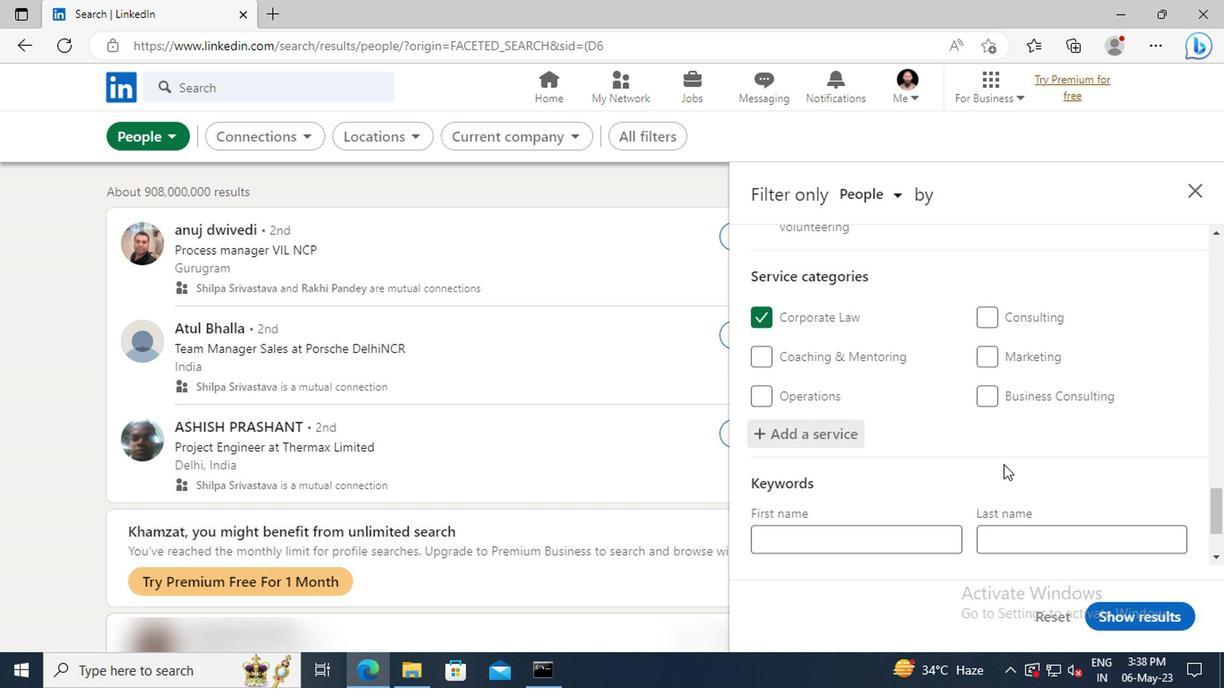 
Action: Mouse moved to (891, 487)
Screenshot: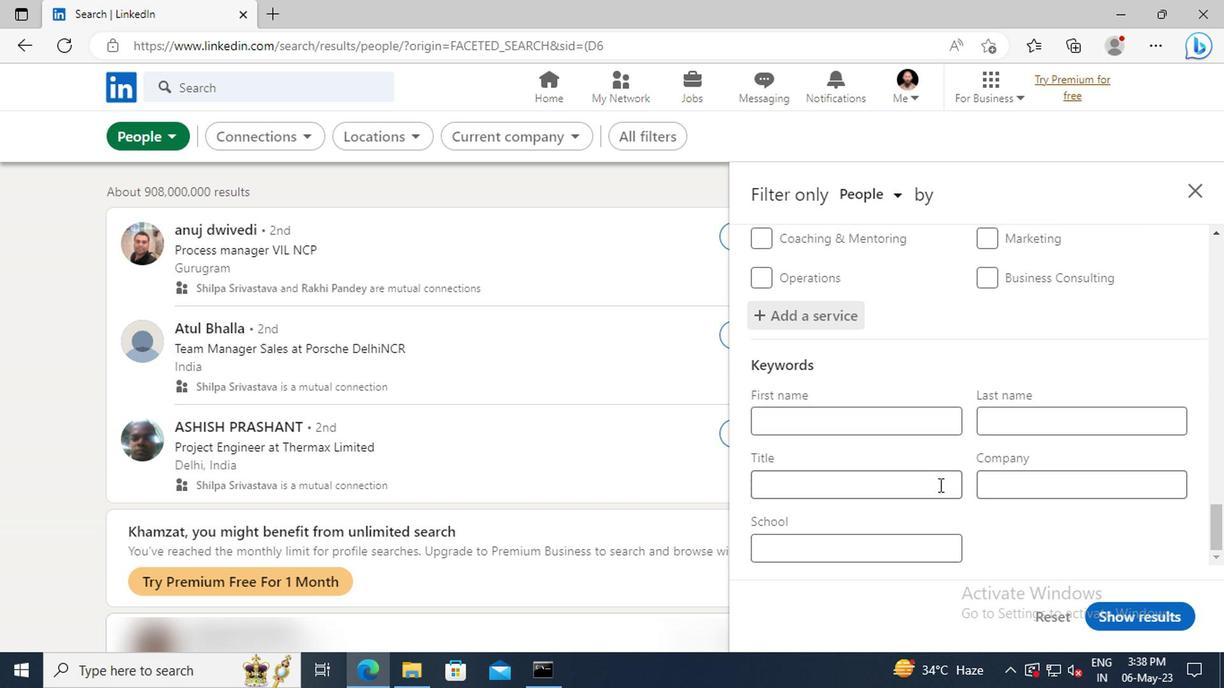 
Action: Mouse pressed left at (891, 487)
Screenshot: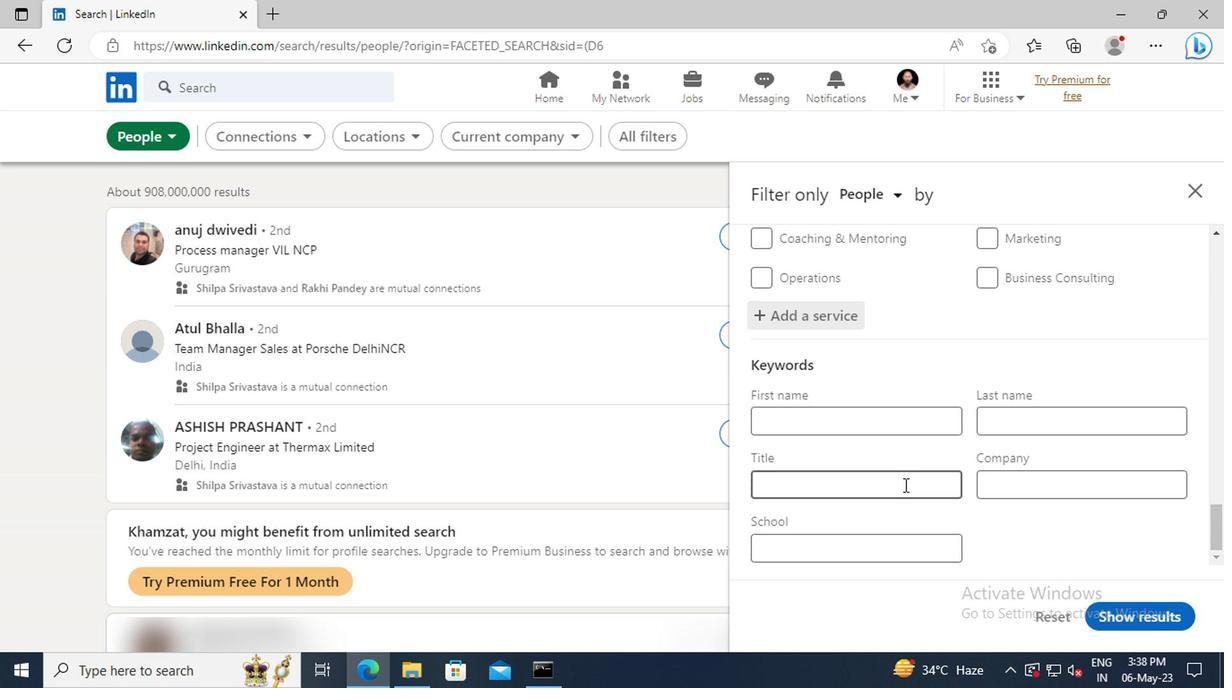 
Action: Key pressed <Key.shift>CLIENT<Key.space><Key.shift>SERVICE<Key.space><Key.shift>SPECIALIST<Key.enter>
Screenshot: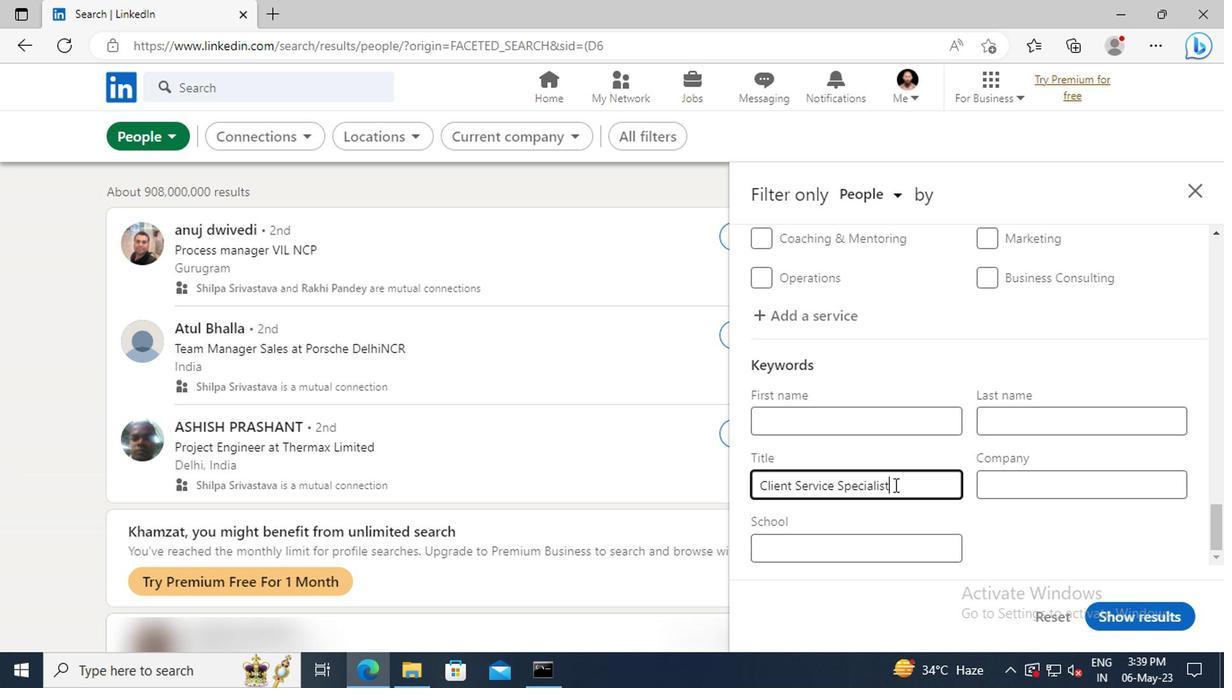 
Action: Mouse moved to (1126, 617)
Screenshot: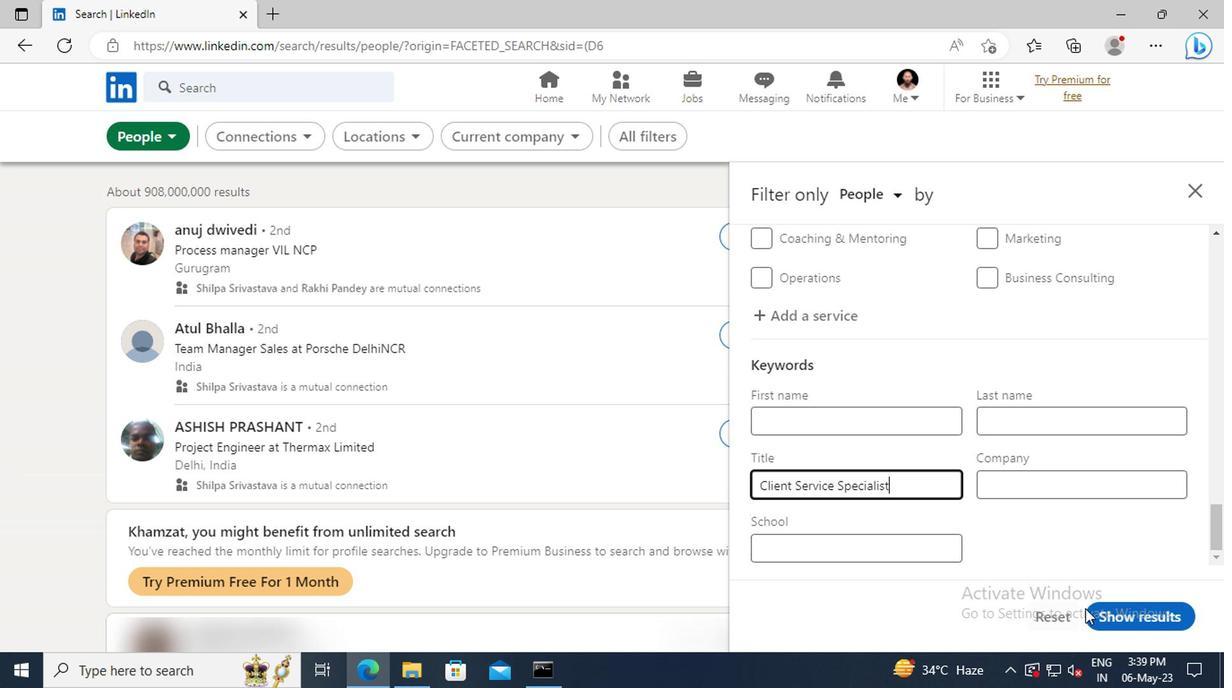 
Action: Mouse pressed left at (1126, 617)
Screenshot: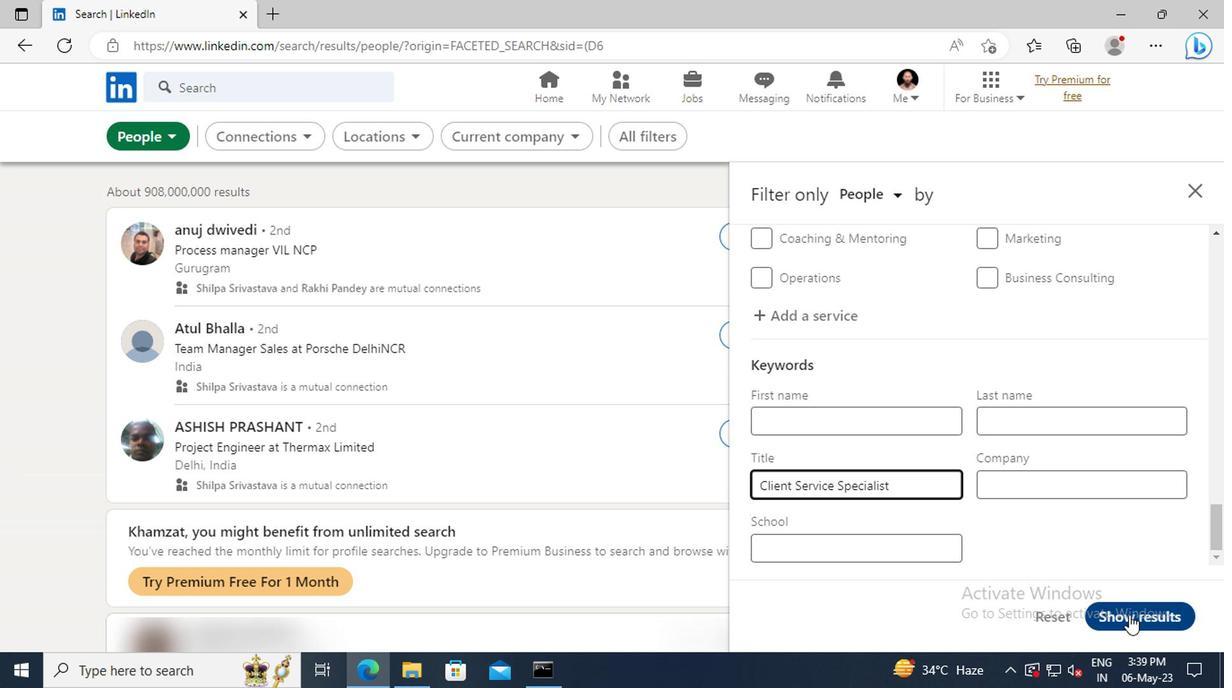 
